 Task: Look for space in Jalgaon, India from 1st July, 2023 to 3rd July, 2023 for 1 adult in price range Rs.5000 to Rs.15000. Place can be private room with 1  bedroom having 1 bed and 1 bathroom. Property type can be house, flat, guest house, hotel. Amenities needed are: wifi. Booking option can be shelf check-in. Required host language is English.
Action: Mouse moved to (494, 135)
Screenshot: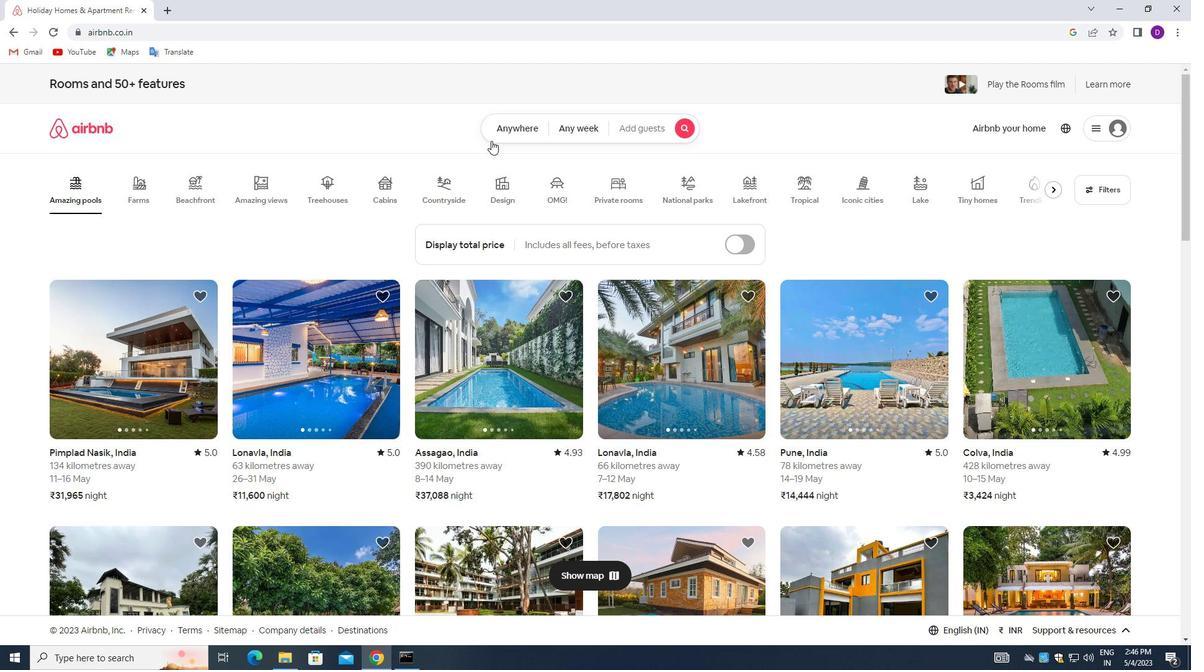 
Action: Mouse pressed left at (494, 135)
Screenshot: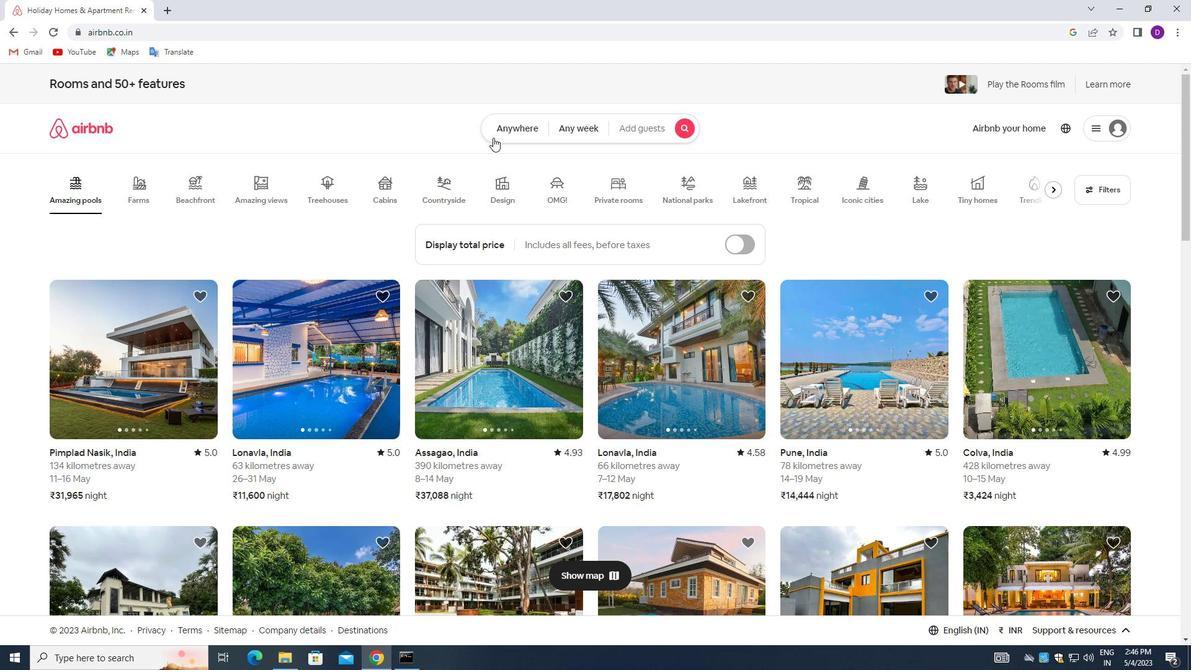 
Action: Mouse moved to (477, 178)
Screenshot: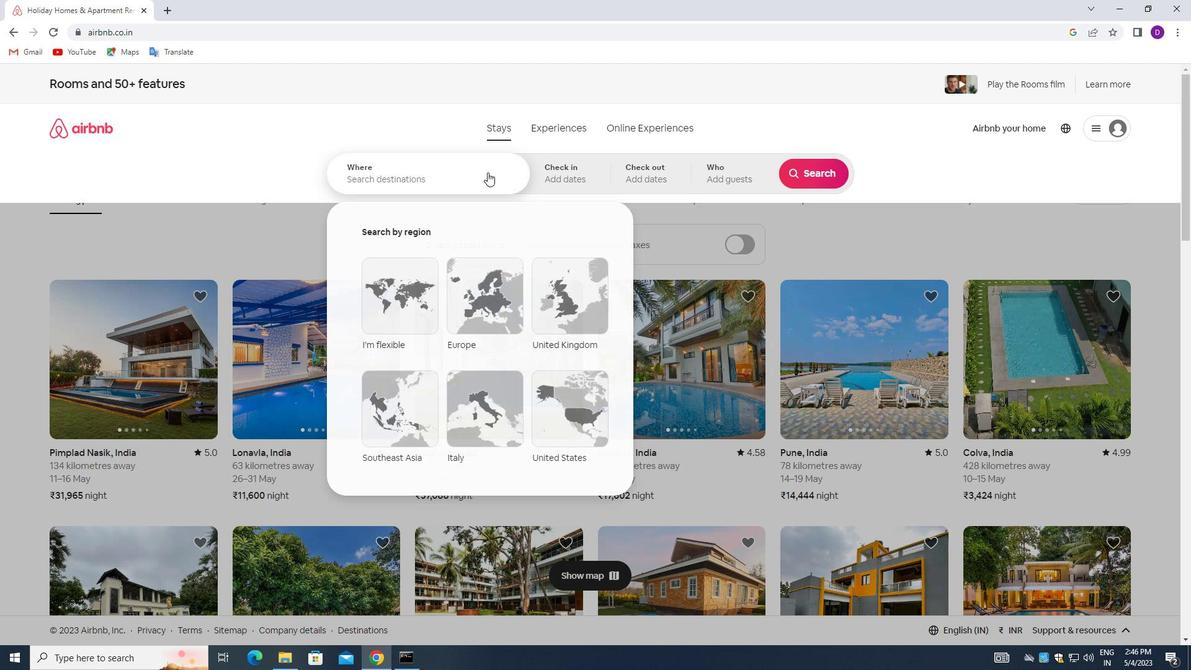 
Action: Mouse pressed left at (477, 178)
Screenshot: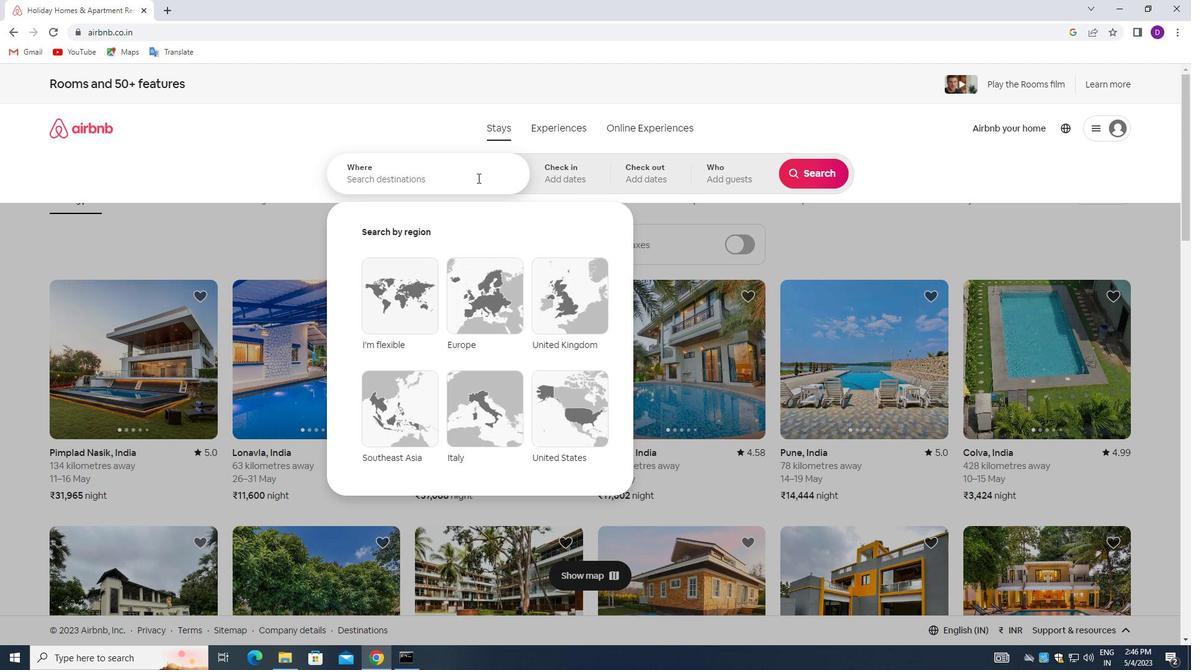 
Action: Mouse moved to (297, 157)
Screenshot: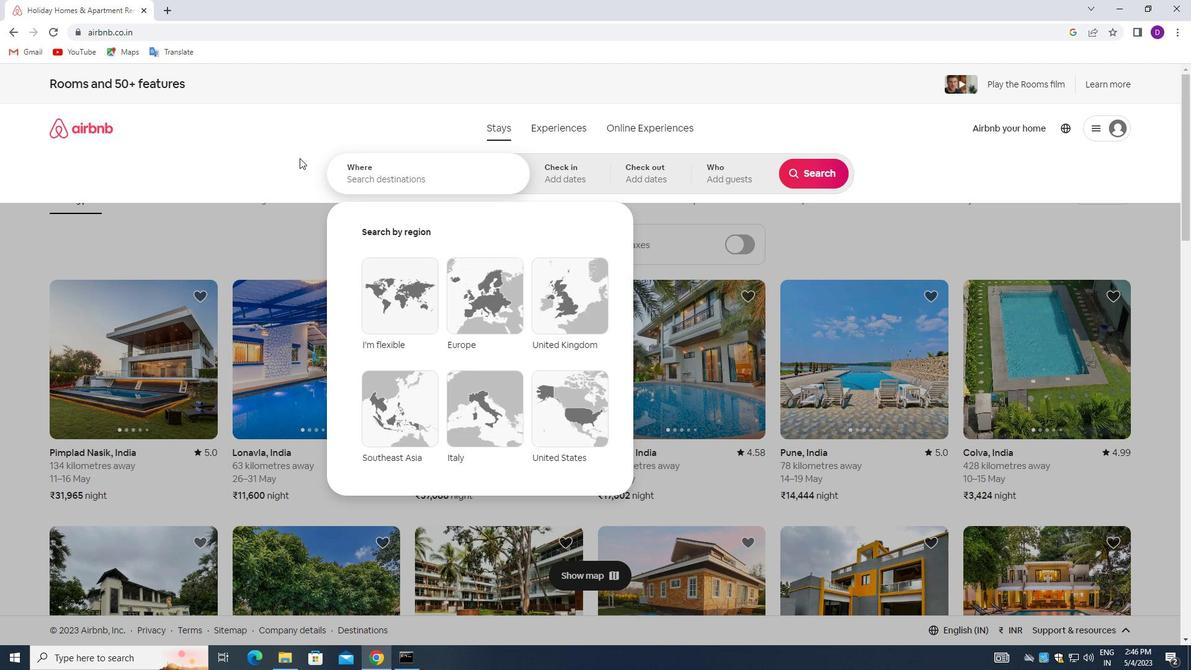 
Action: Key pressed <Key.shift>JALGAON,<Key.space><Key.shift>INDFIA<Key.backspace><Key.backspace><Key.backspace>IA<Key.enter>
Screenshot: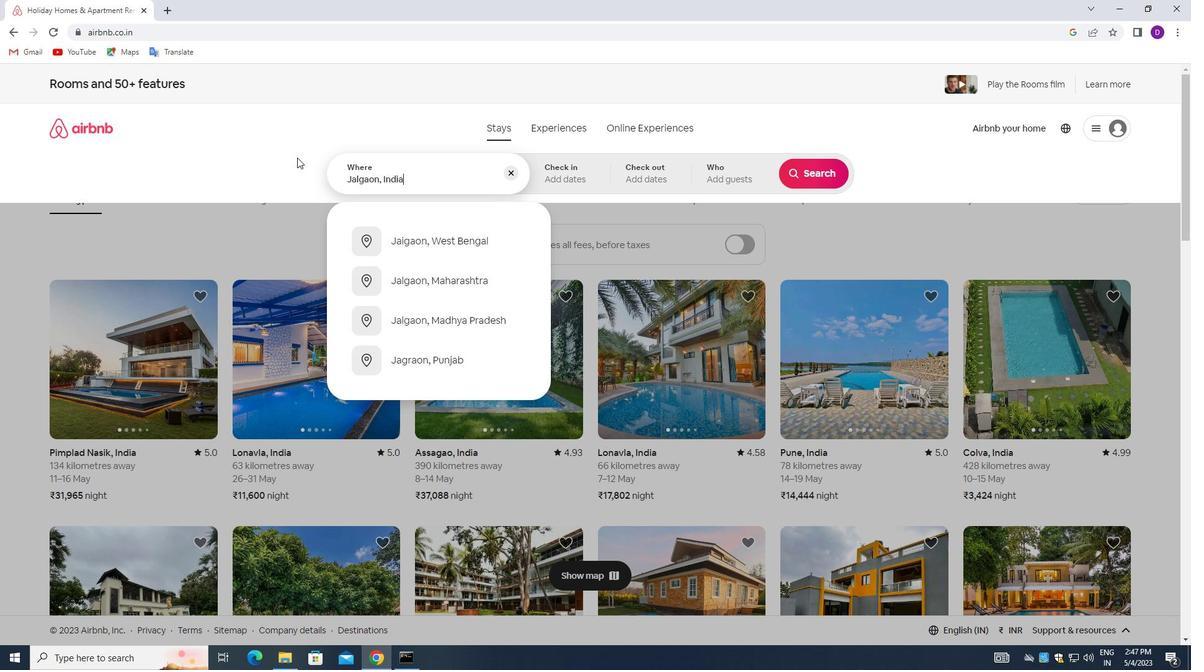 
Action: Mouse moved to (811, 270)
Screenshot: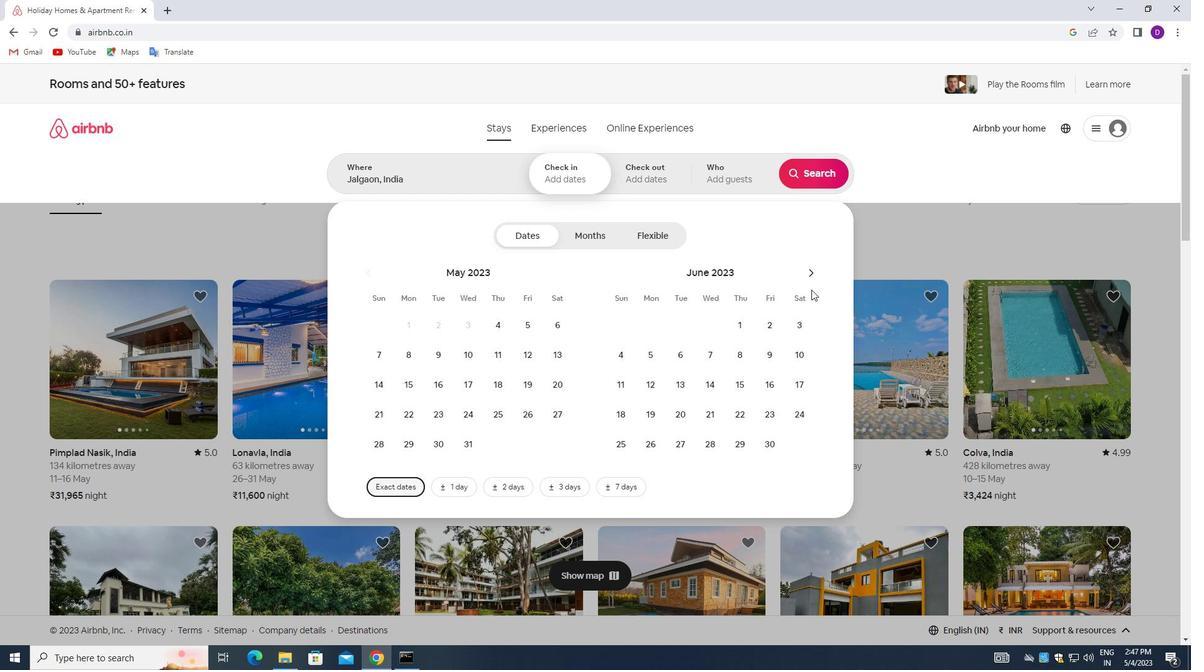 
Action: Mouse pressed left at (811, 270)
Screenshot: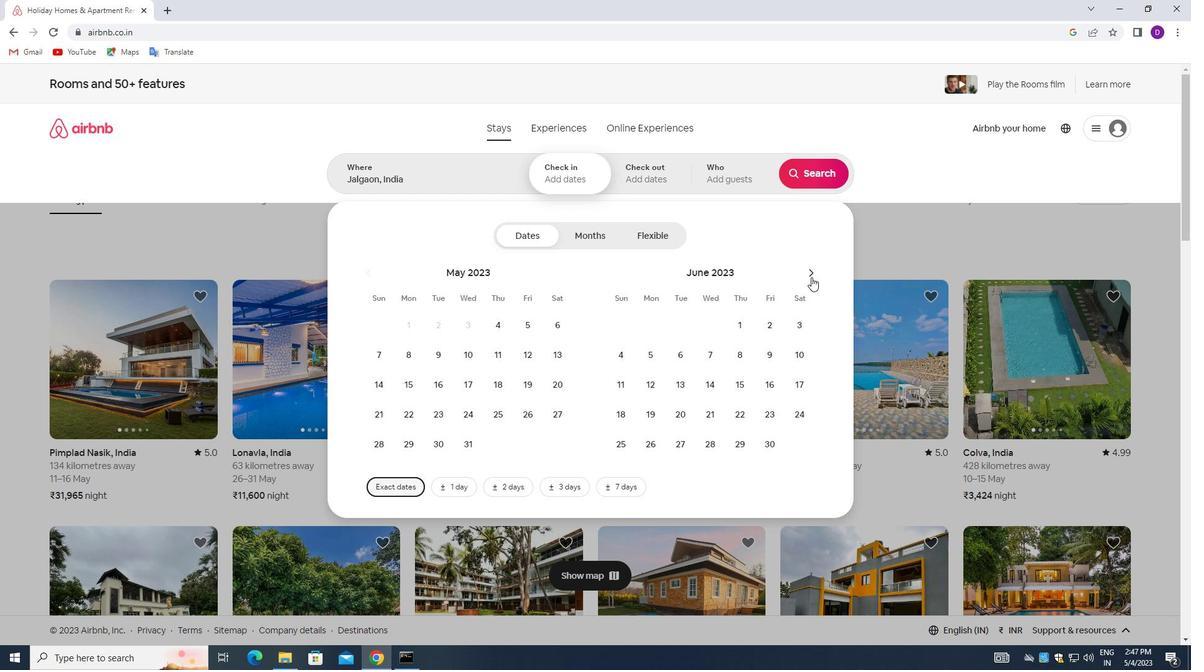 
Action: Mouse moved to (800, 319)
Screenshot: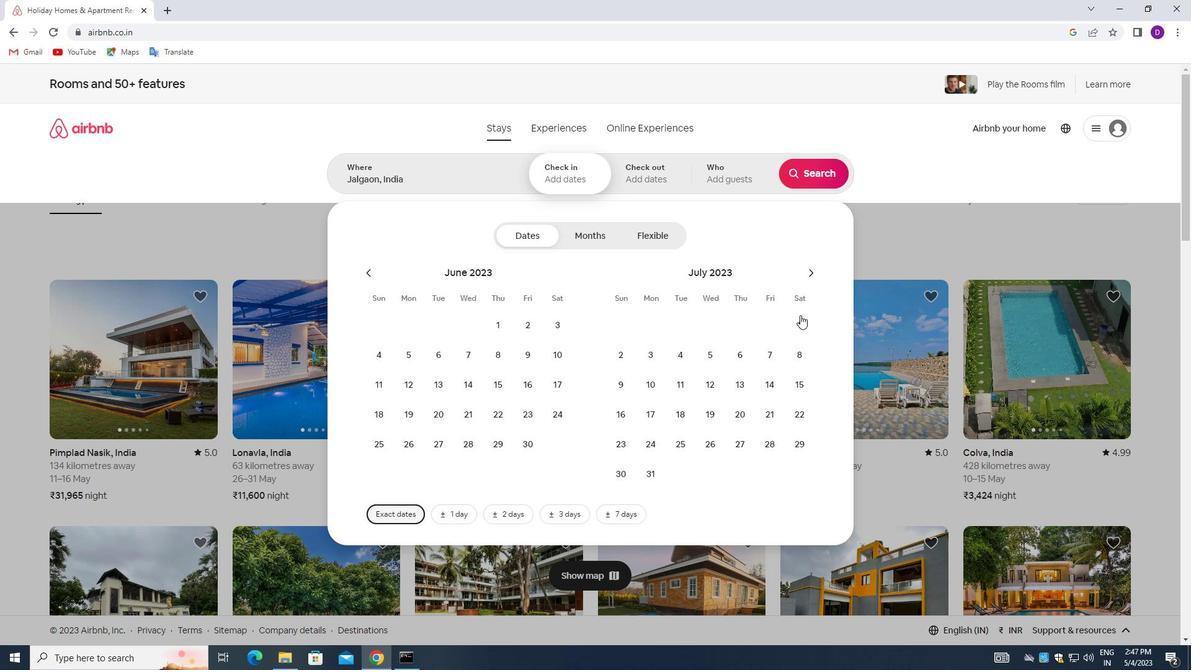 
Action: Mouse pressed left at (800, 319)
Screenshot: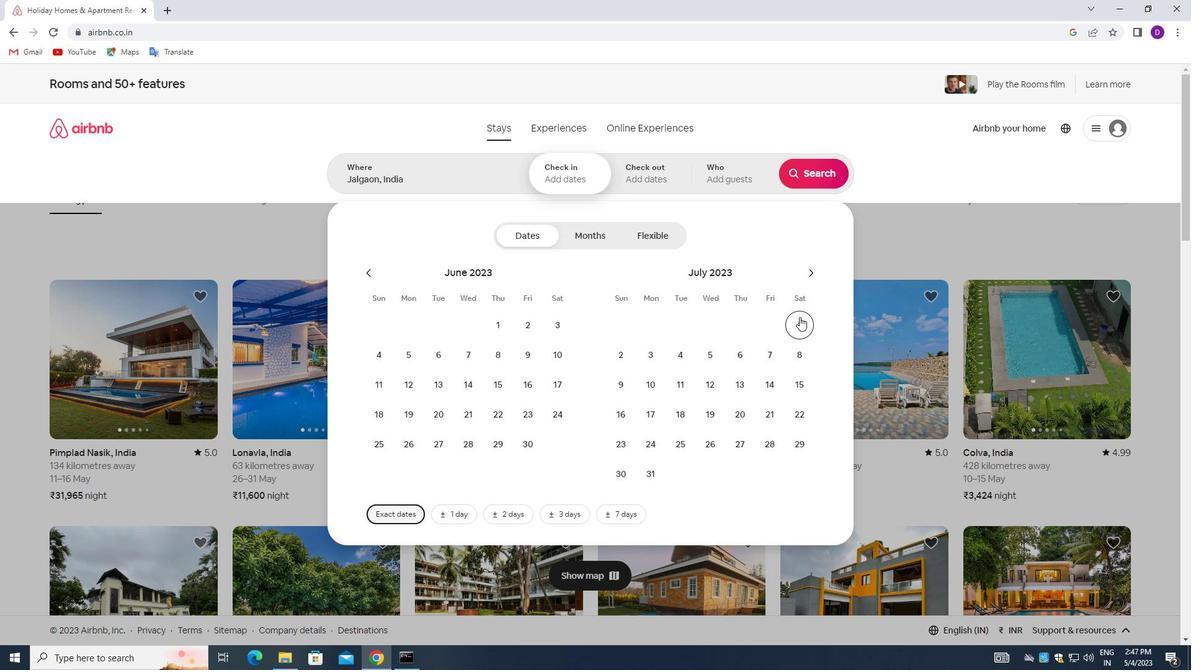 
Action: Mouse moved to (657, 352)
Screenshot: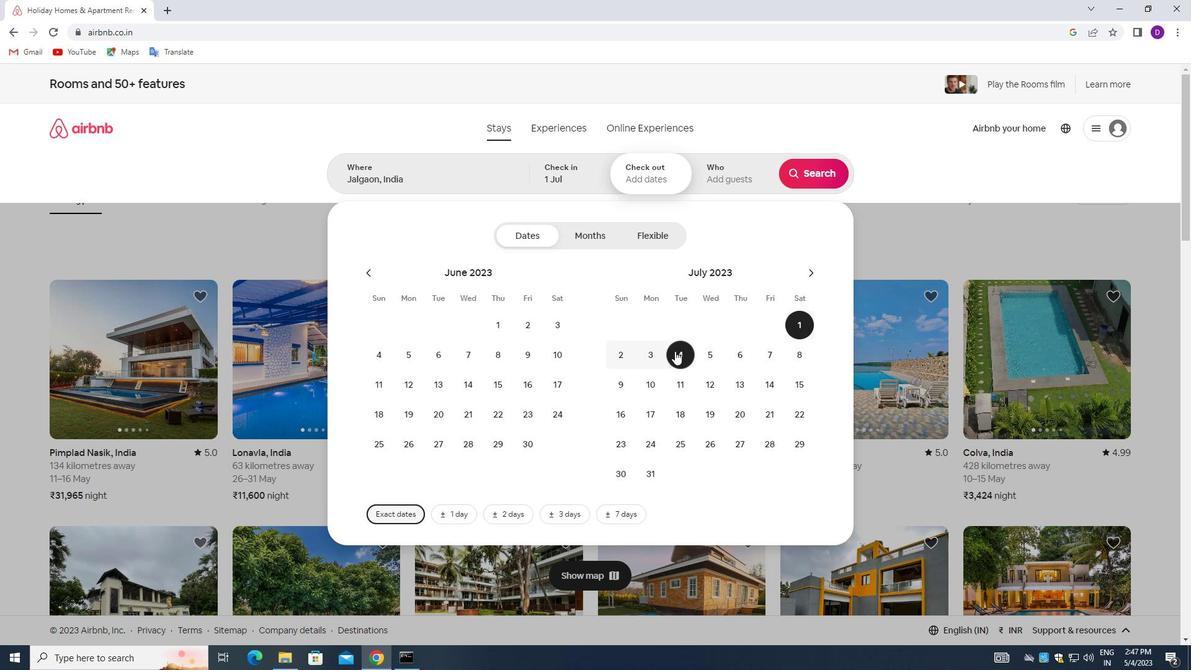
Action: Mouse pressed left at (657, 352)
Screenshot: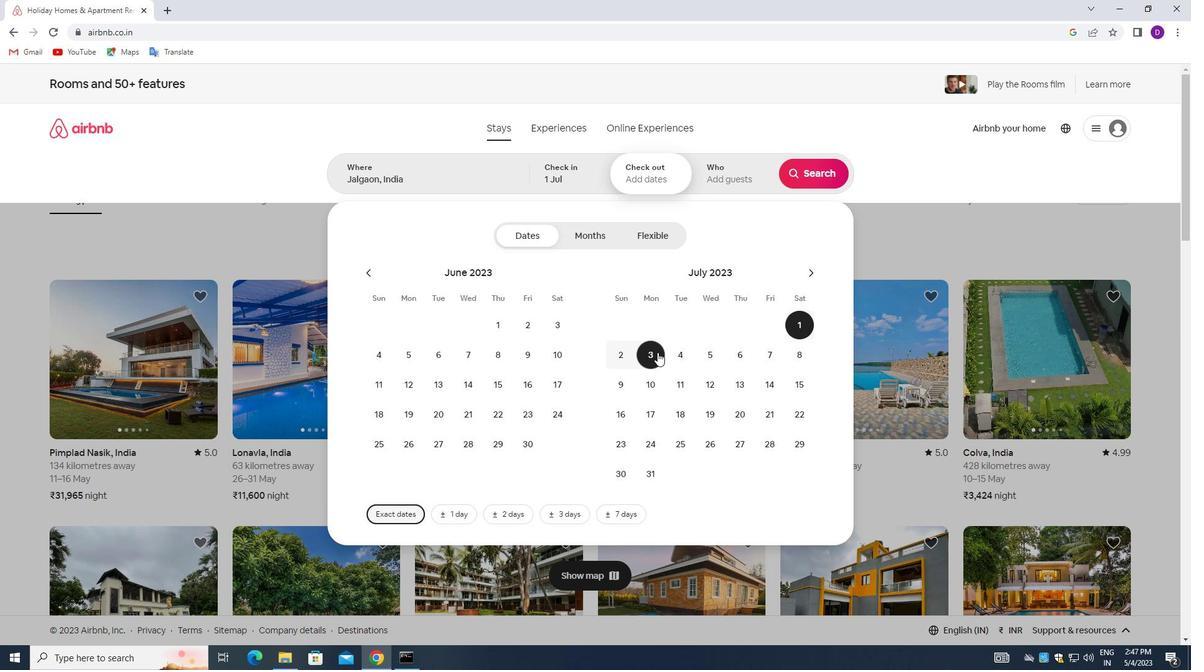 
Action: Mouse moved to (728, 170)
Screenshot: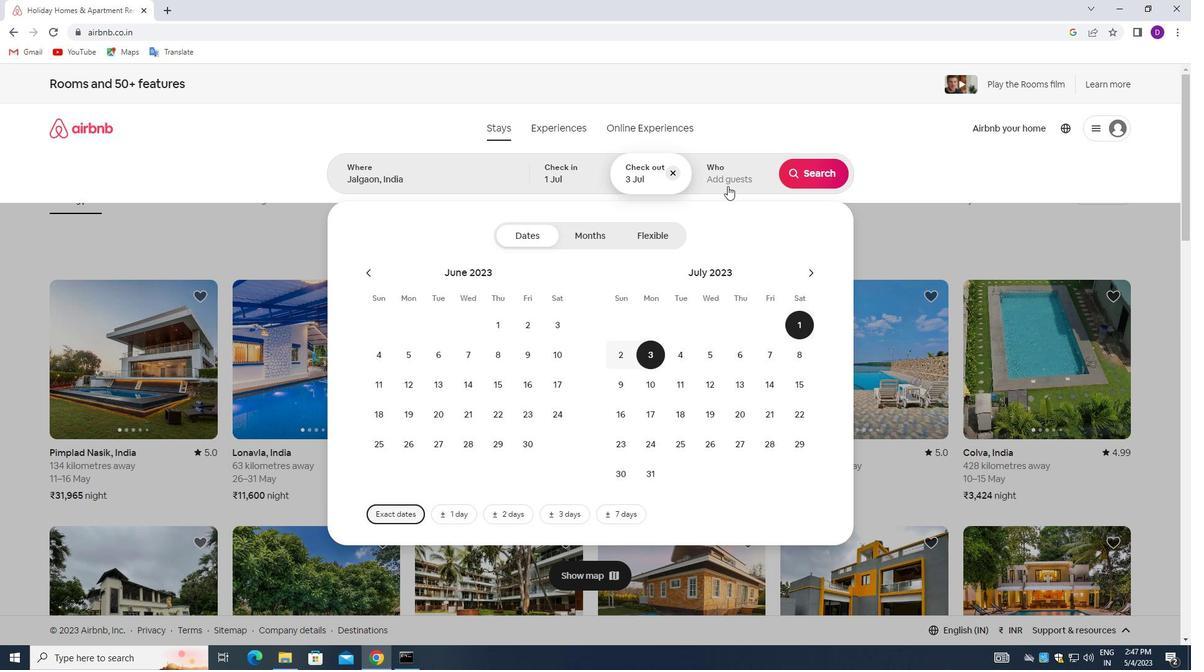 
Action: Mouse pressed left at (728, 170)
Screenshot: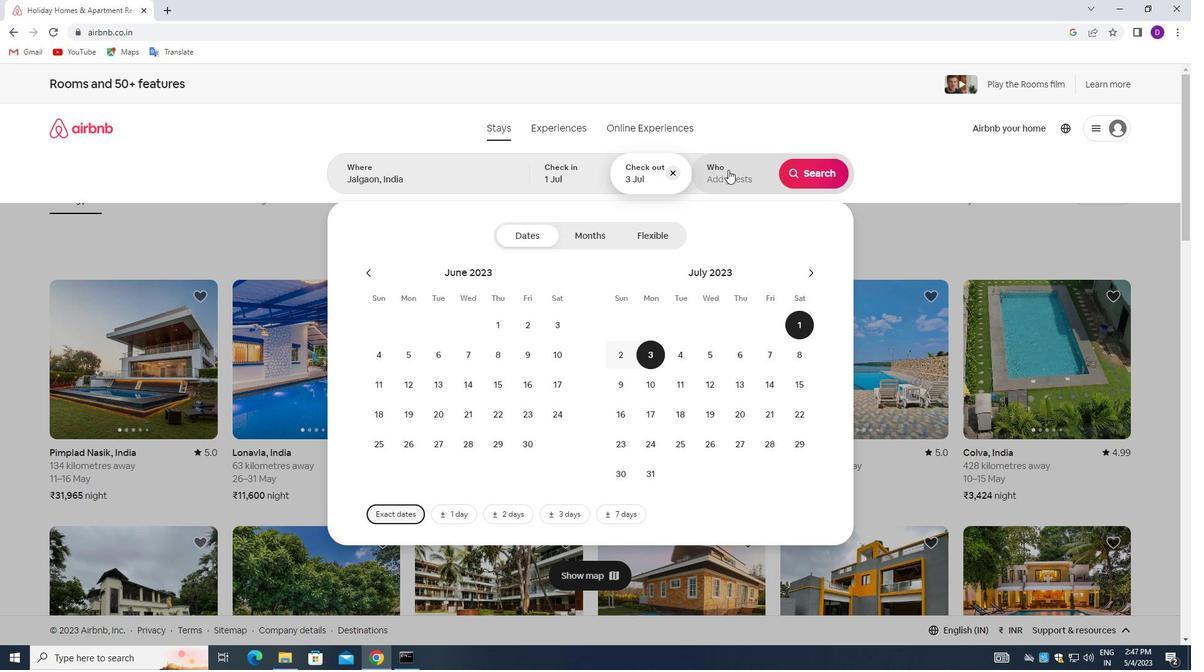 
Action: Mouse moved to (811, 242)
Screenshot: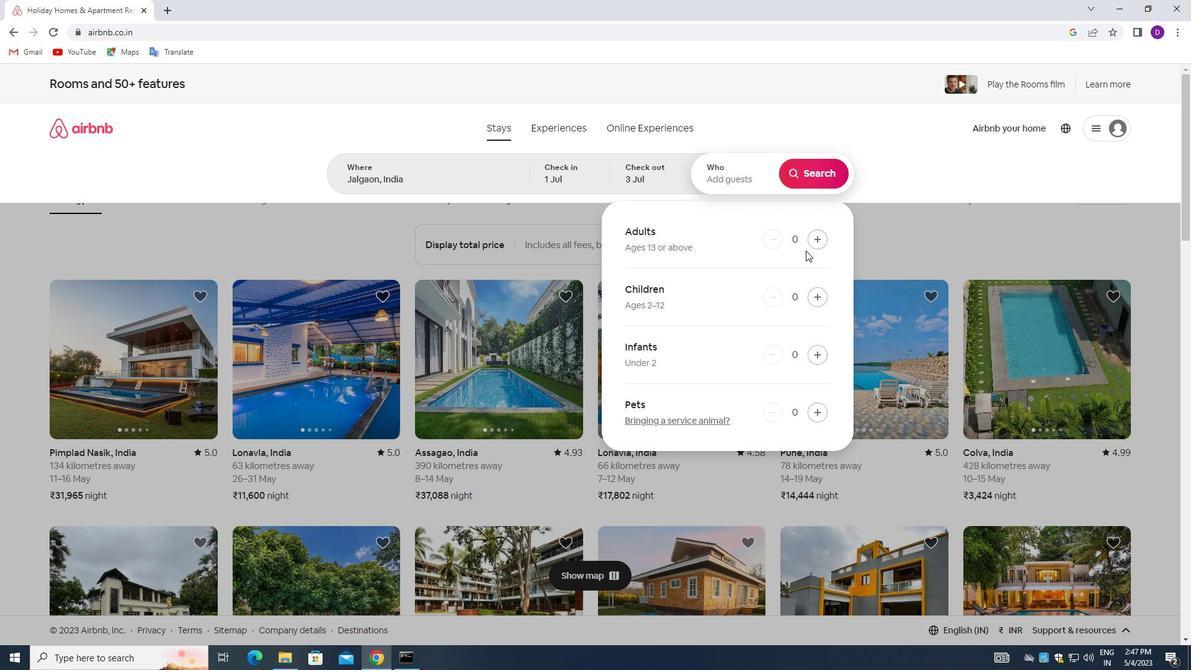 
Action: Mouse pressed left at (811, 242)
Screenshot: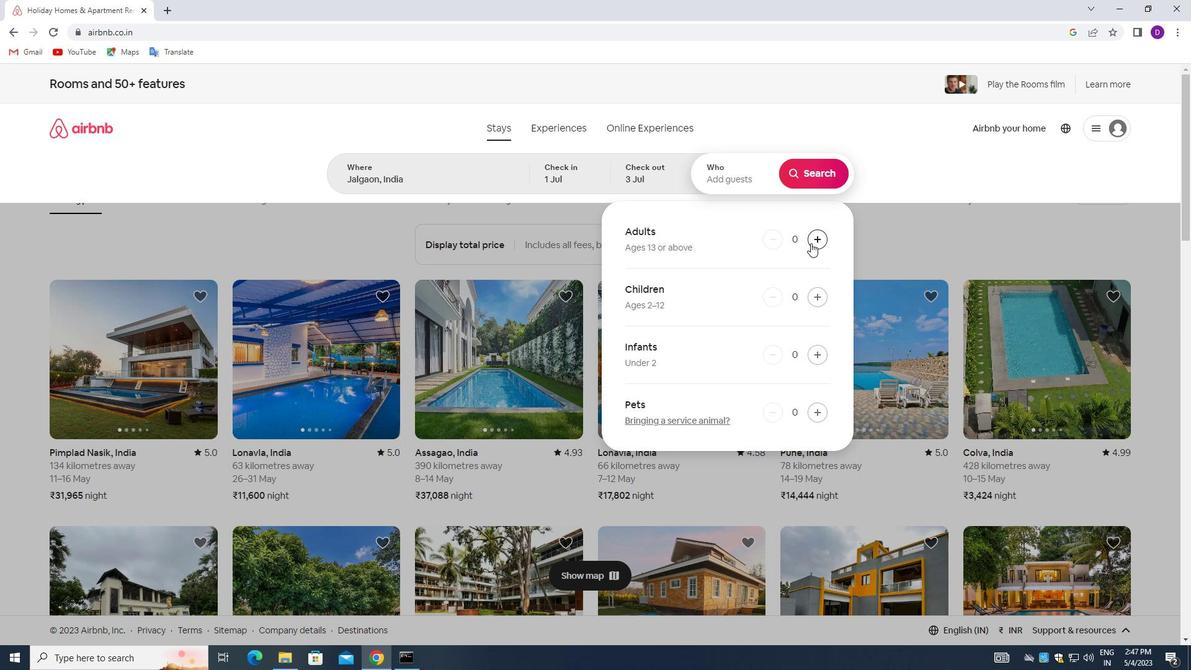 
Action: Mouse moved to (817, 172)
Screenshot: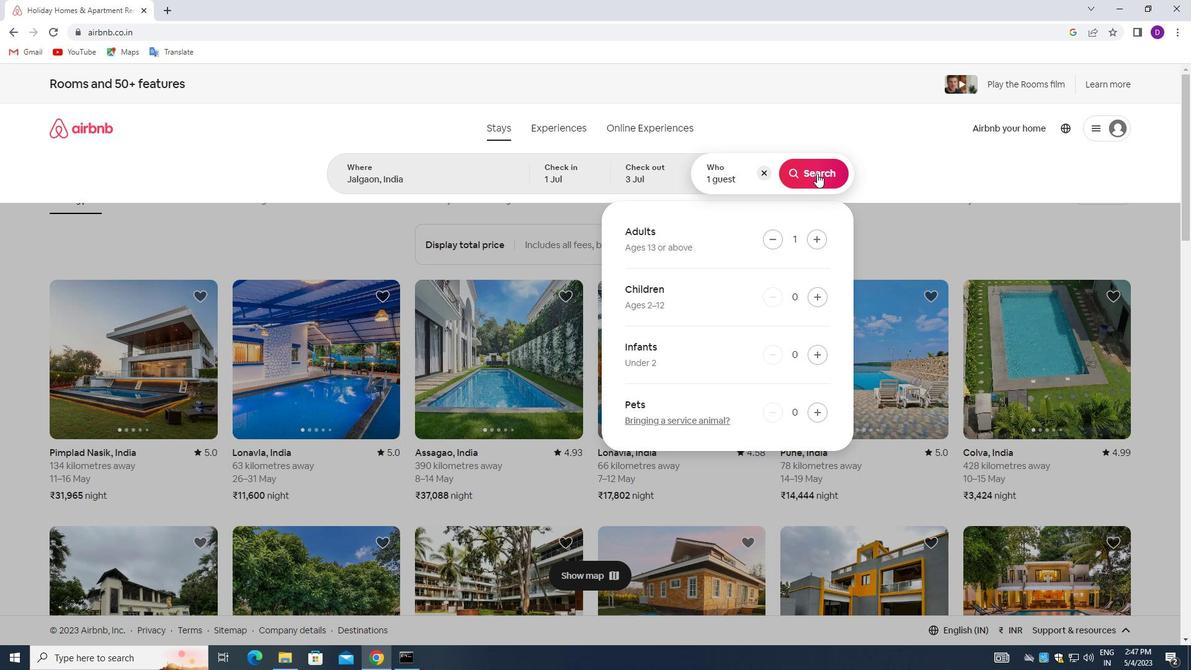 
Action: Mouse pressed left at (817, 172)
Screenshot: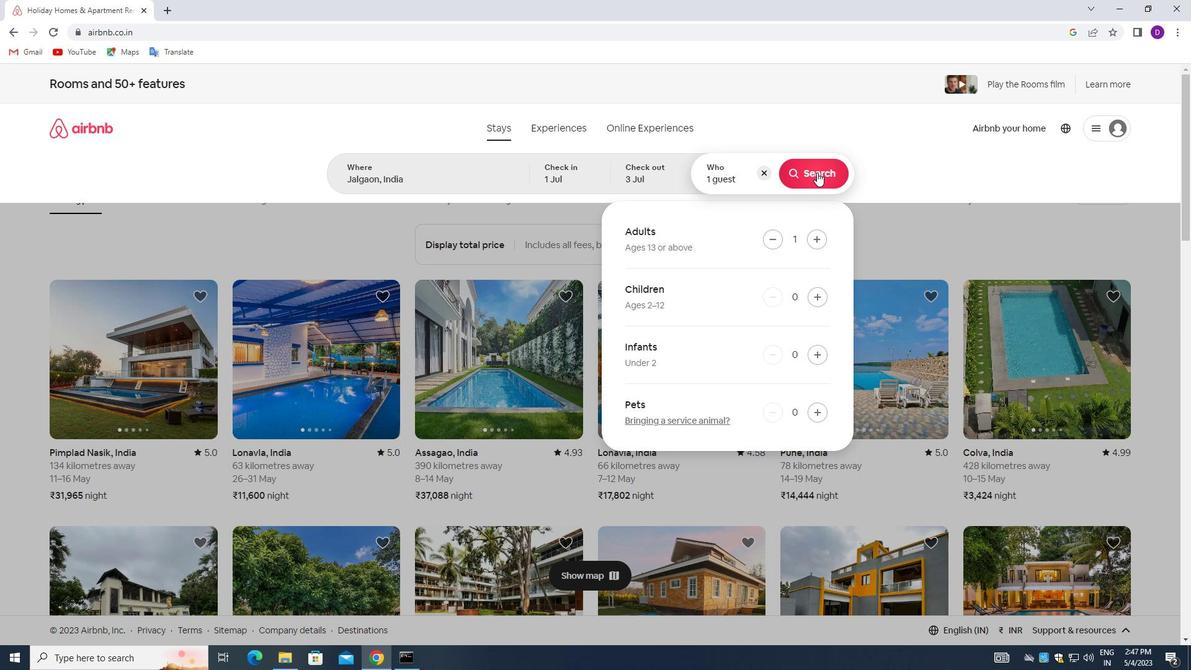 
Action: Mouse moved to (1139, 139)
Screenshot: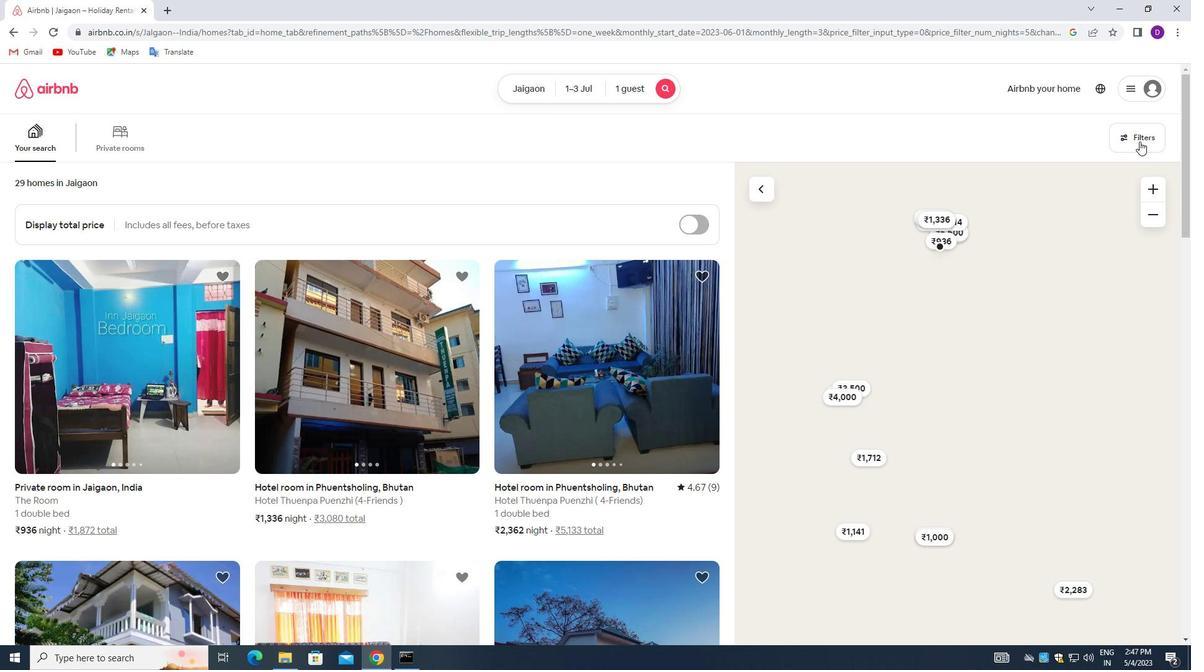 
Action: Mouse pressed left at (1139, 139)
Screenshot: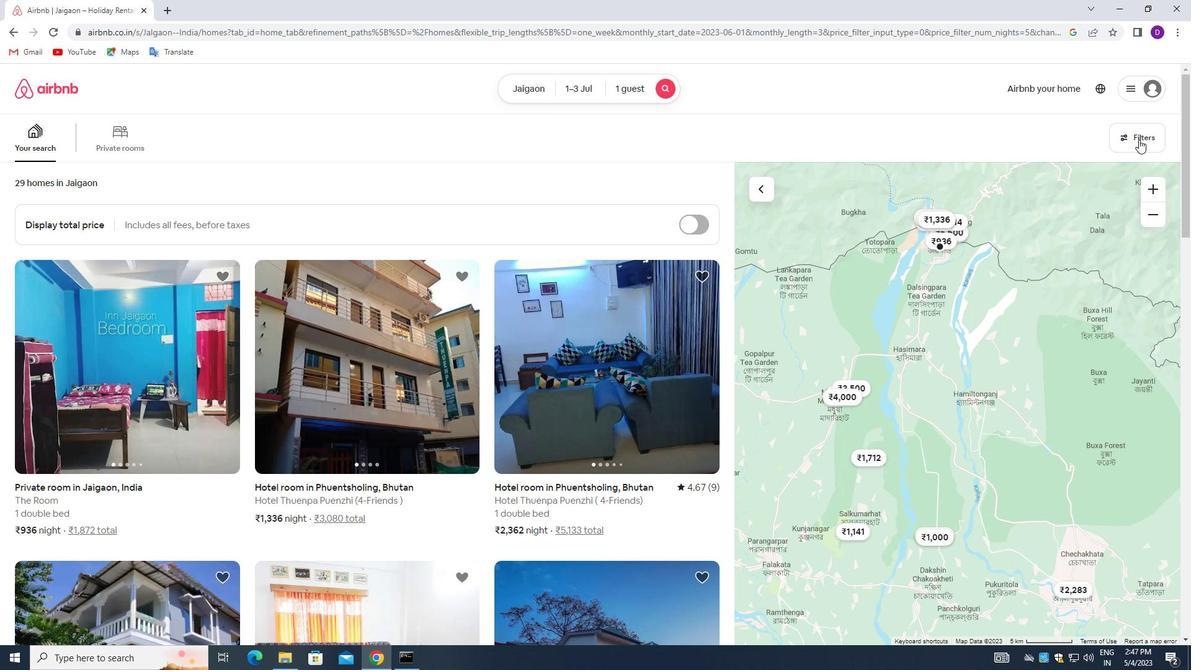
Action: Mouse moved to (428, 294)
Screenshot: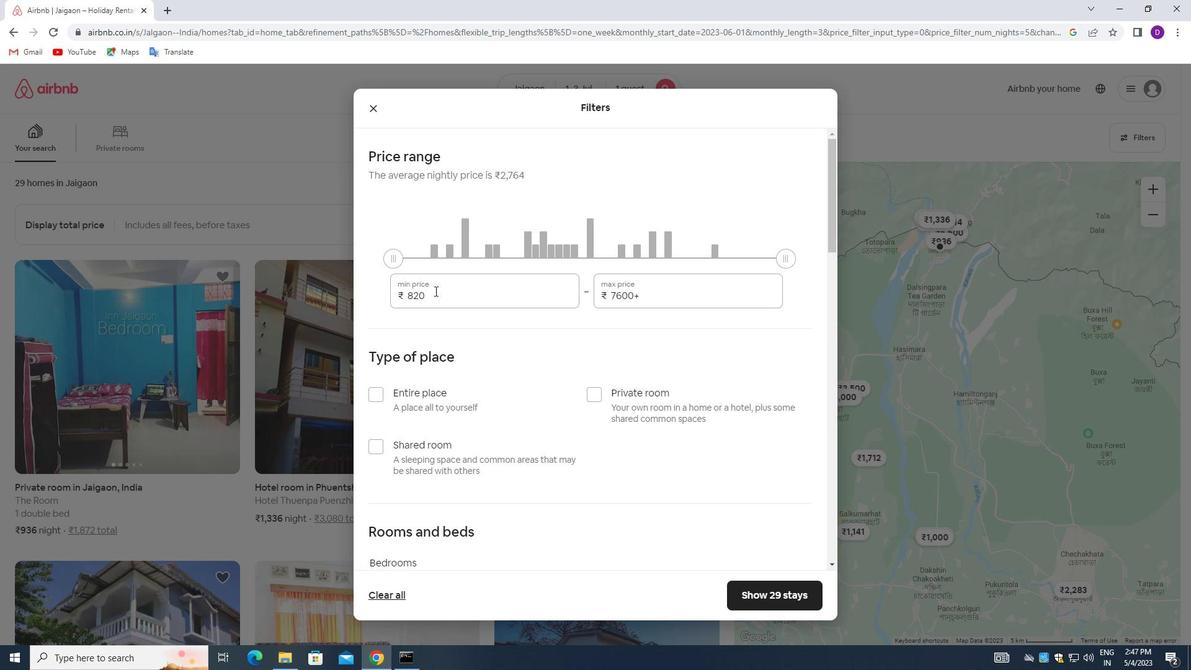 
Action: Mouse pressed left at (428, 294)
Screenshot: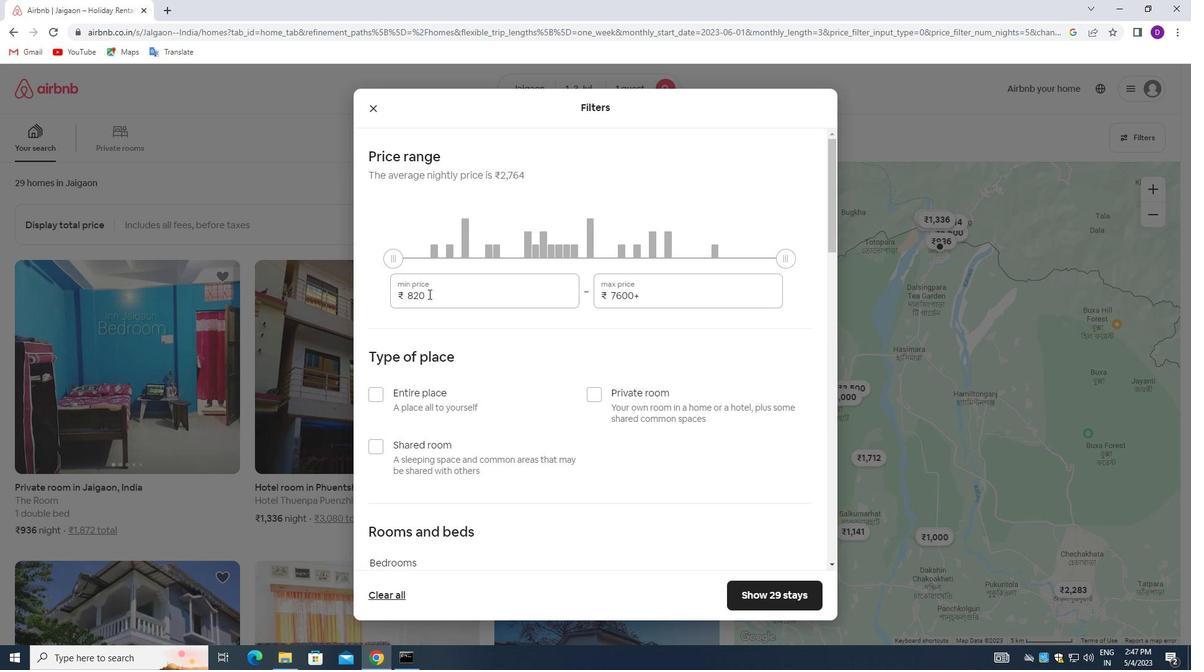 
Action: Mouse pressed left at (428, 294)
Screenshot: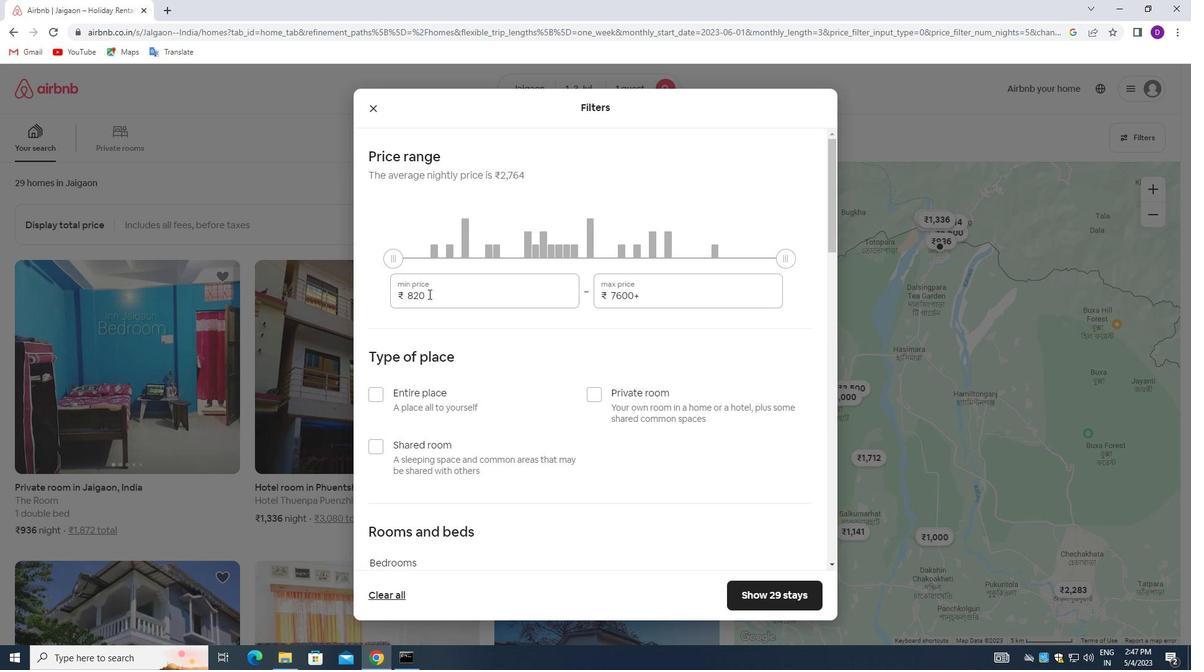 
Action: Key pressed 5000<Key.tab>12<Key.backspace>5000
Screenshot: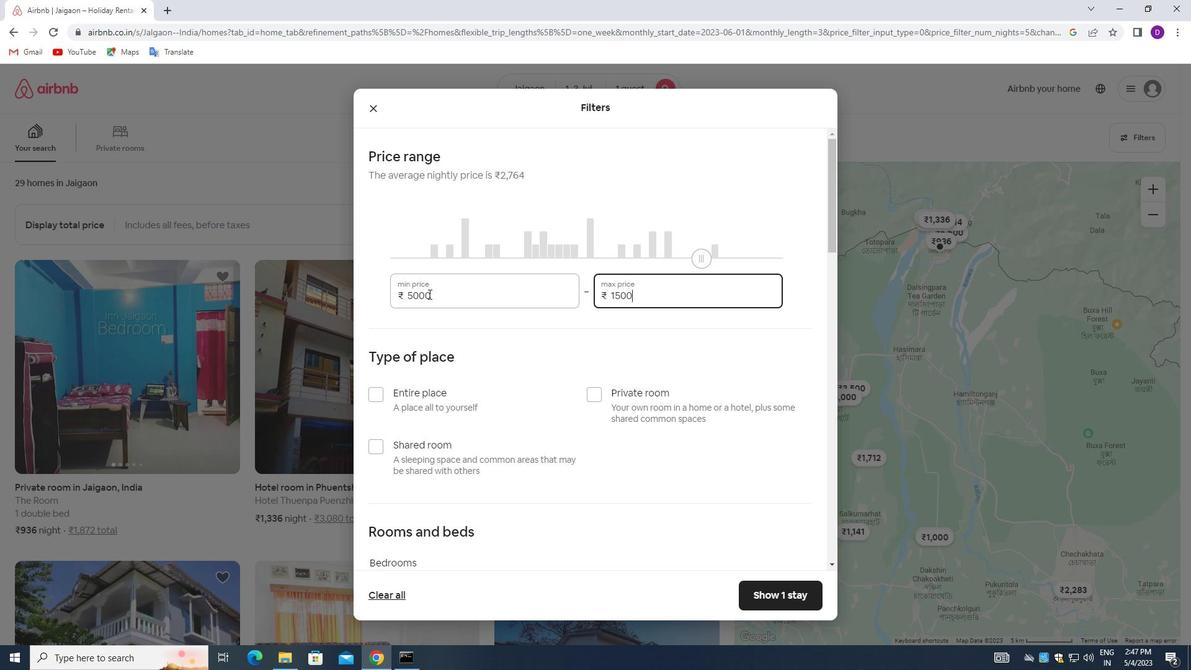 
Action: Mouse moved to (574, 405)
Screenshot: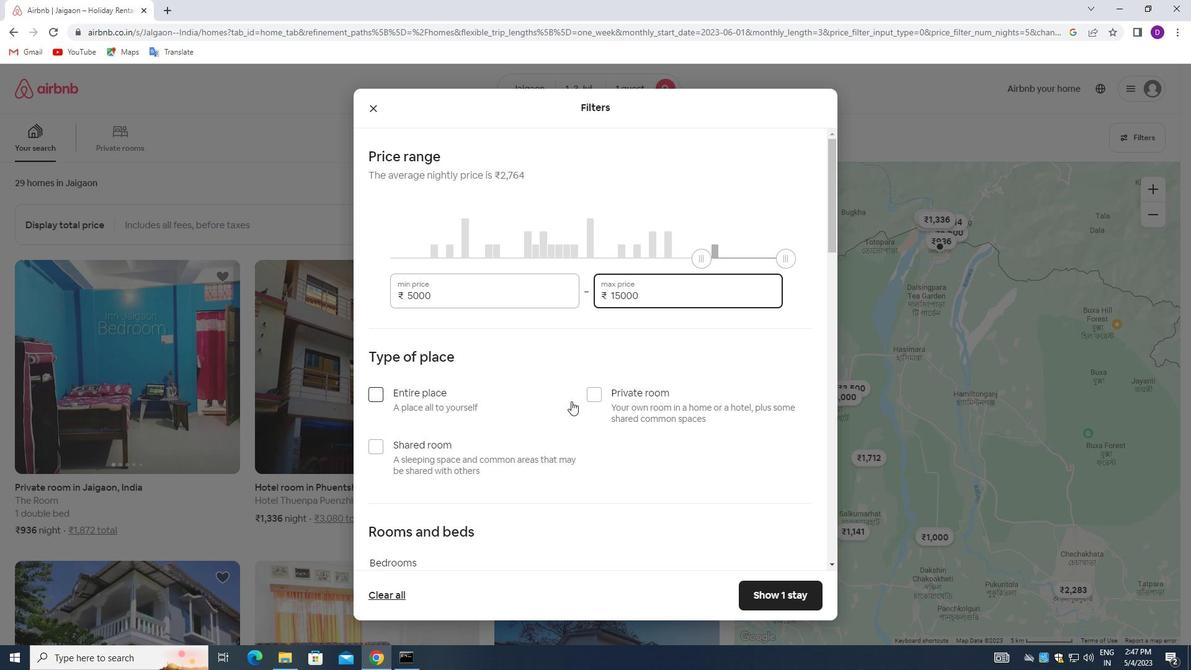 
Action: Mouse scrolled (574, 405) with delta (0, 0)
Screenshot: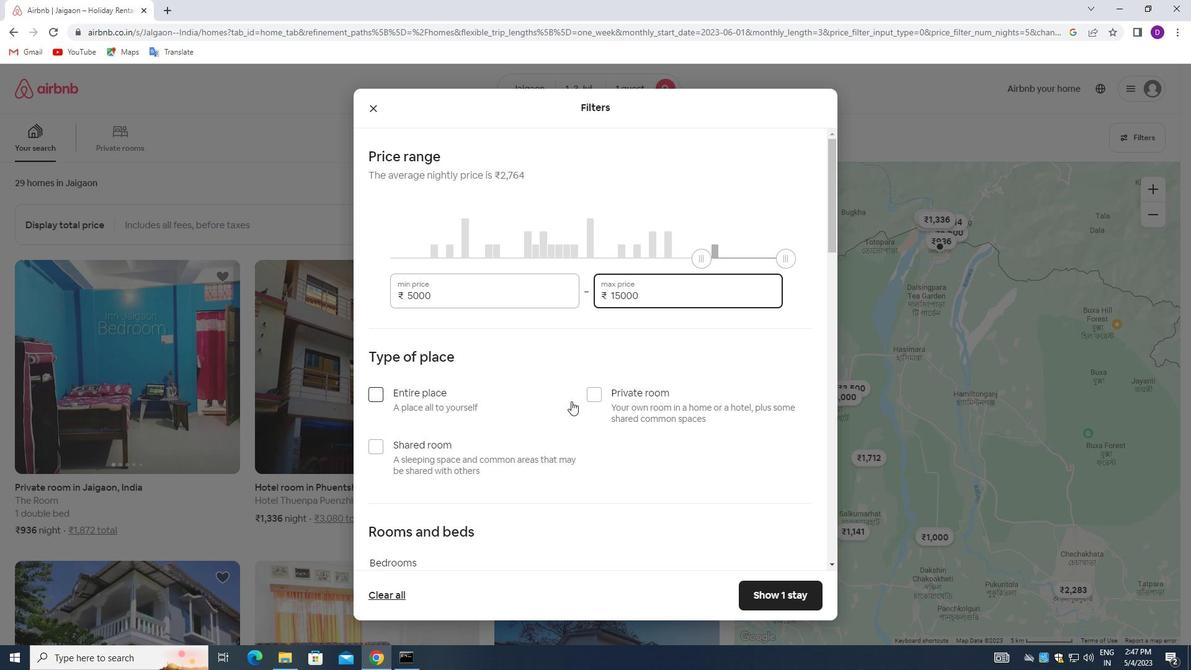 
Action: Mouse moved to (577, 410)
Screenshot: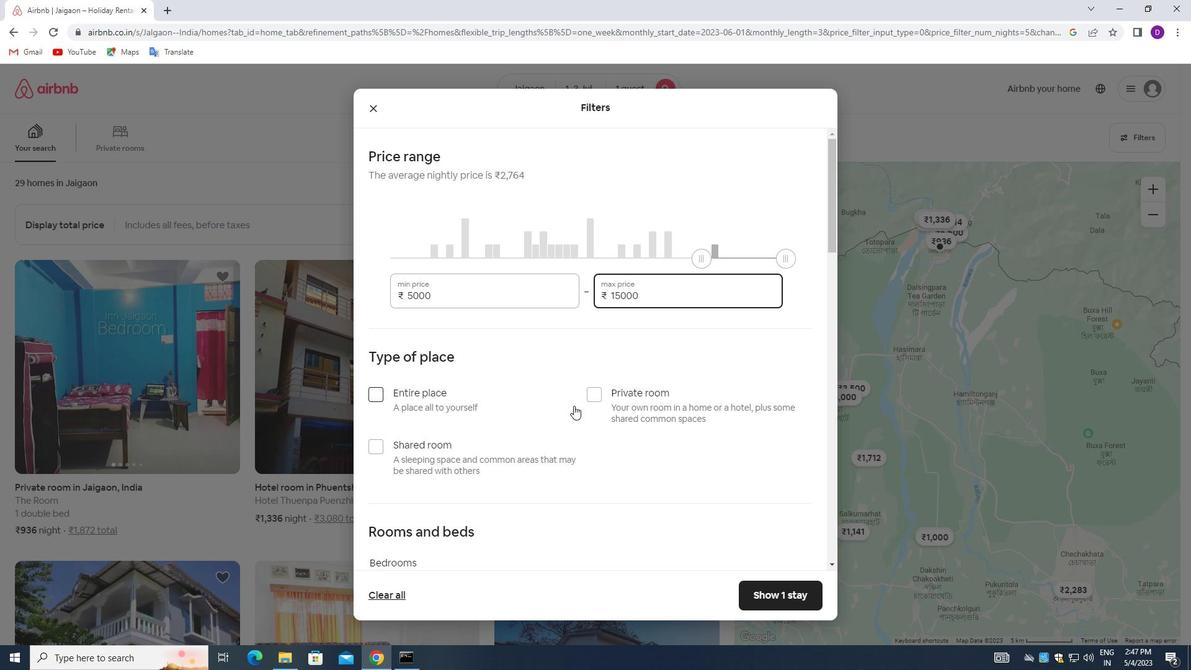 
Action: Mouse scrolled (577, 409) with delta (0, 0)
Screenshot: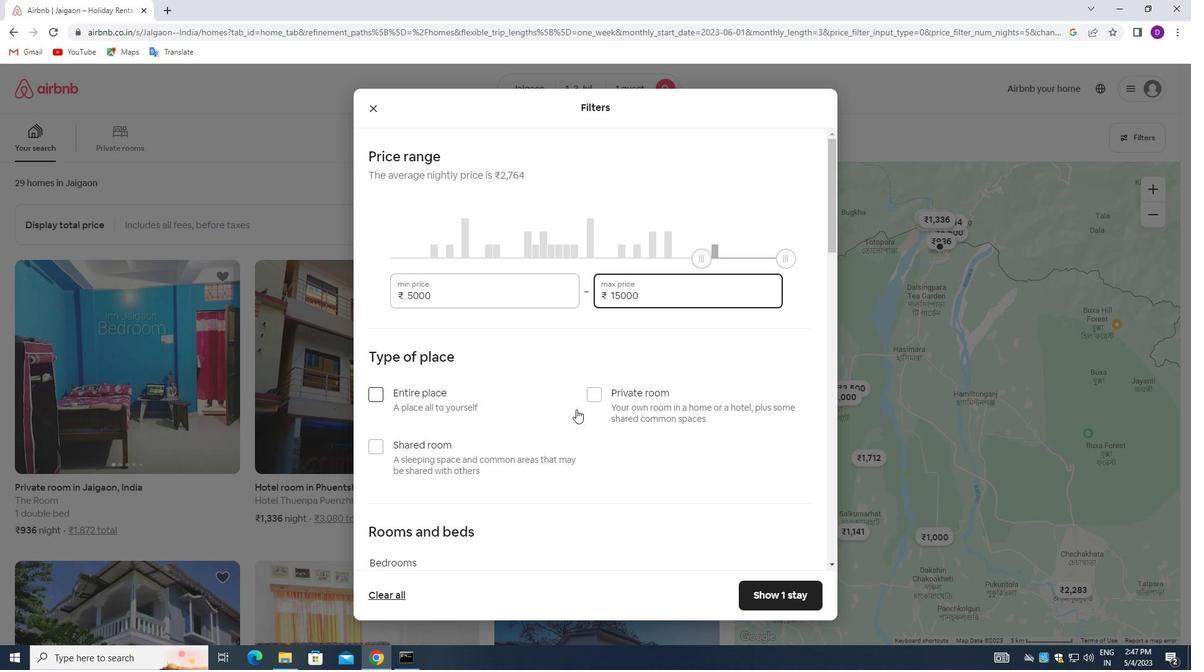 
Action: Mouse moved to (590, 277)
Screenshot: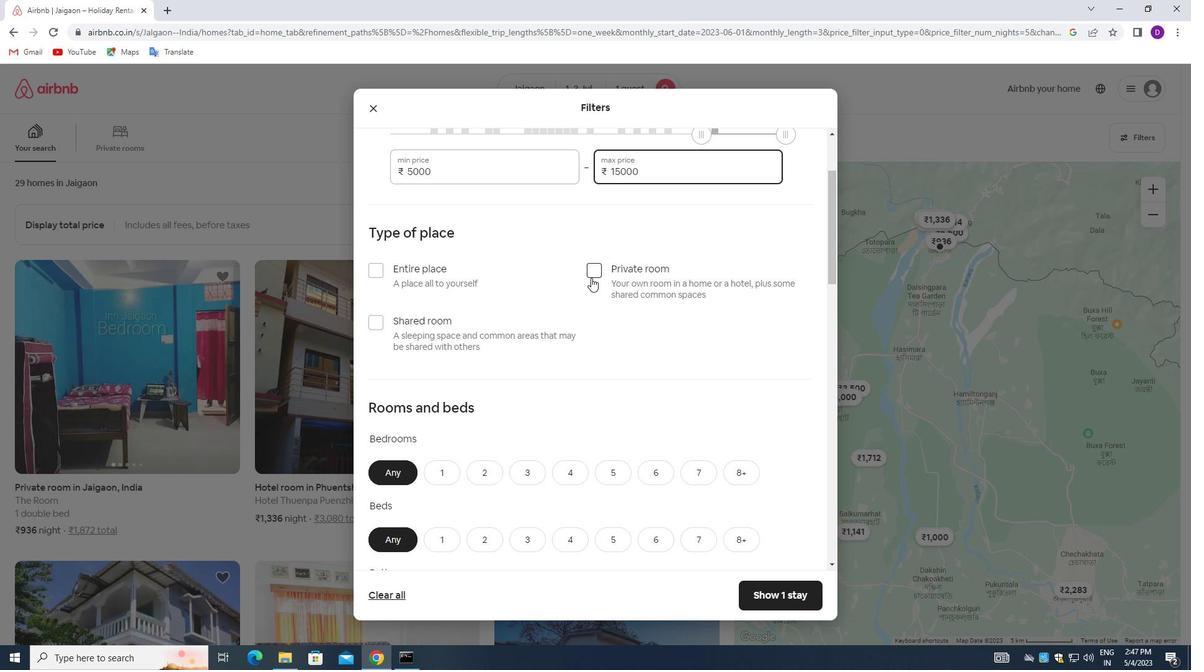 
Action: Mouse pressed left at (590, 277)
Screenshot: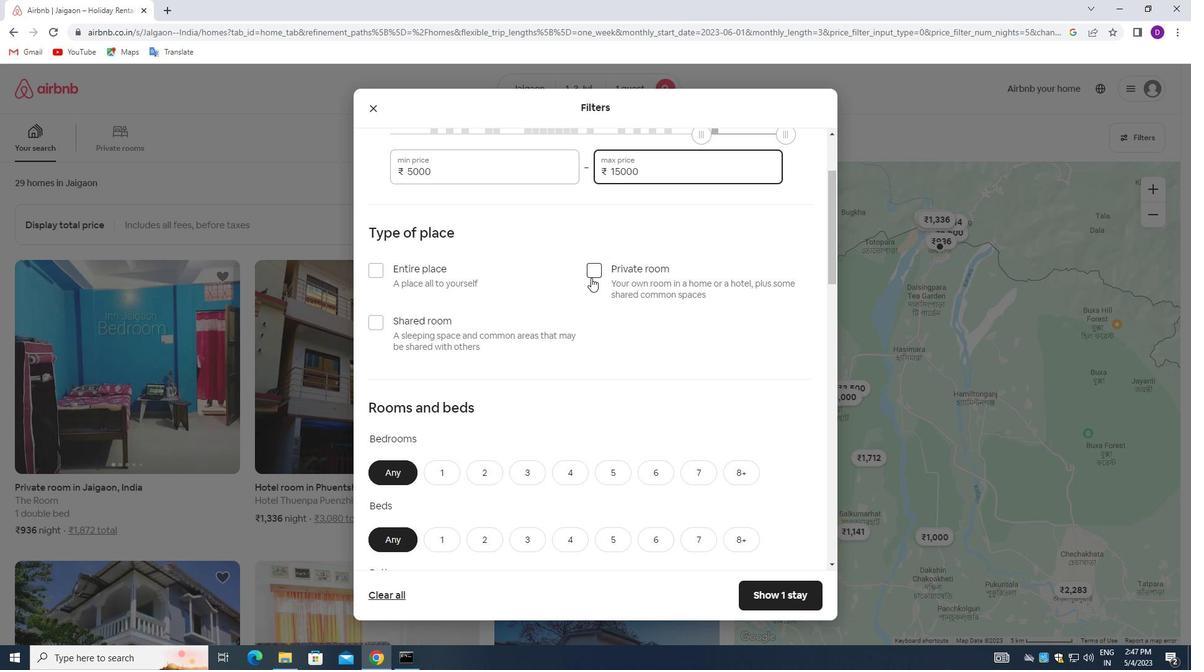 
Action: Mouse moved to (585, 328)
Screenshot: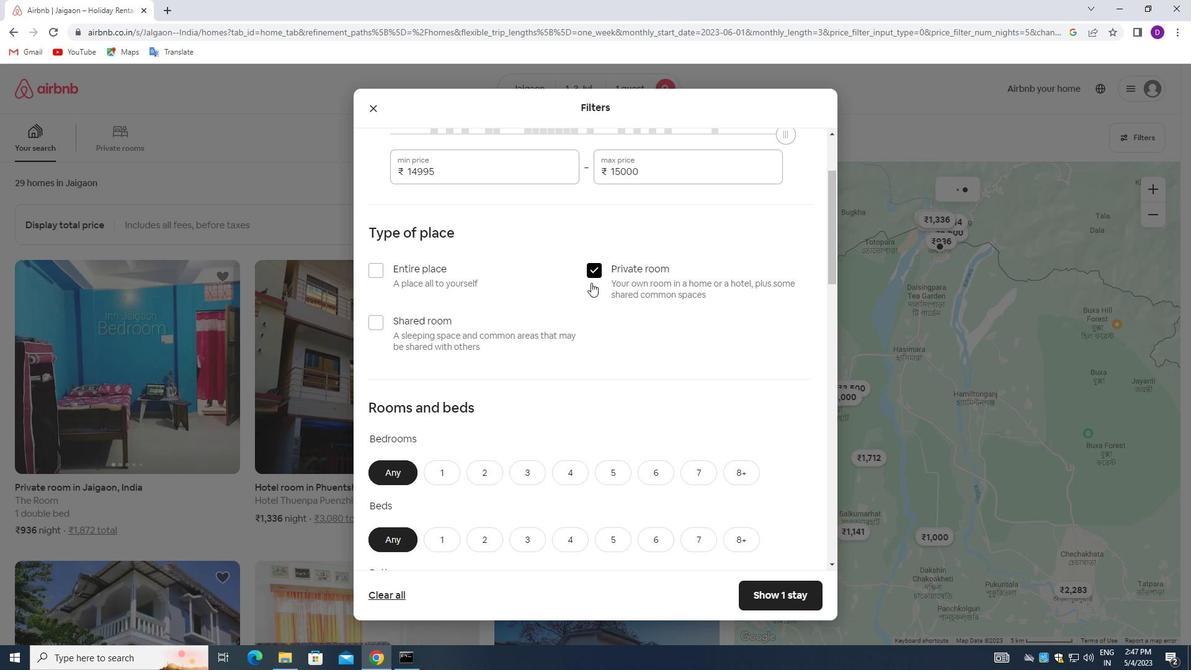 
Action: Mouse scrolled (585, 327) with delta (0, 0)
Screenshot: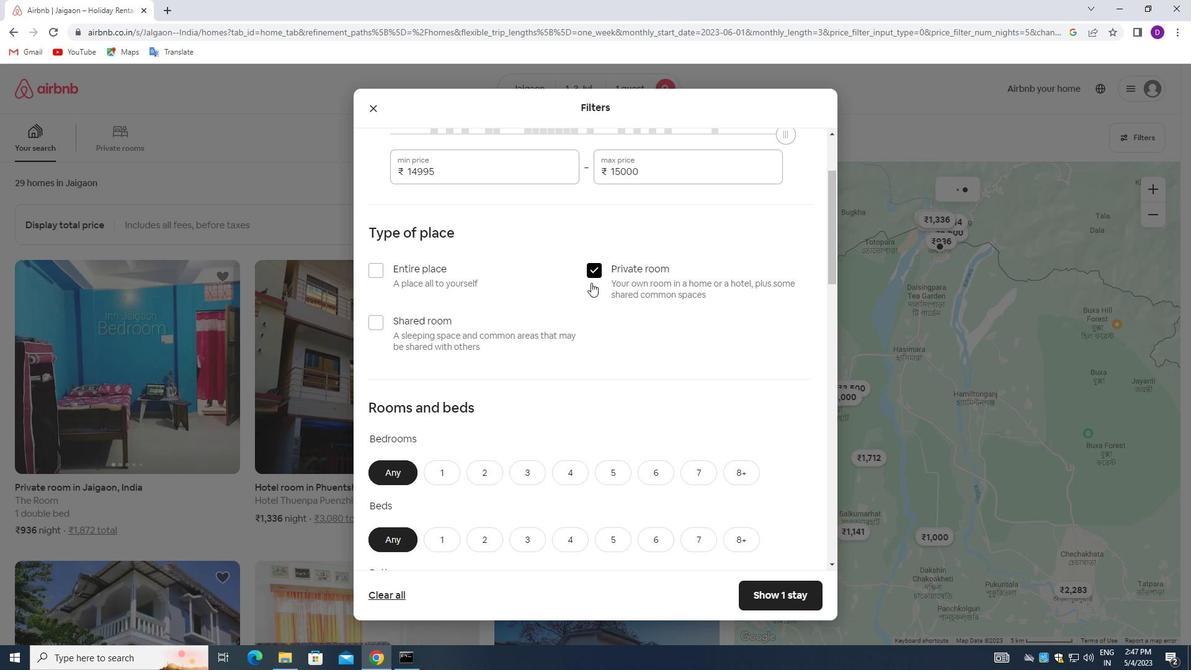 
Action: Mouse moved to (579, 344)
Screenshot: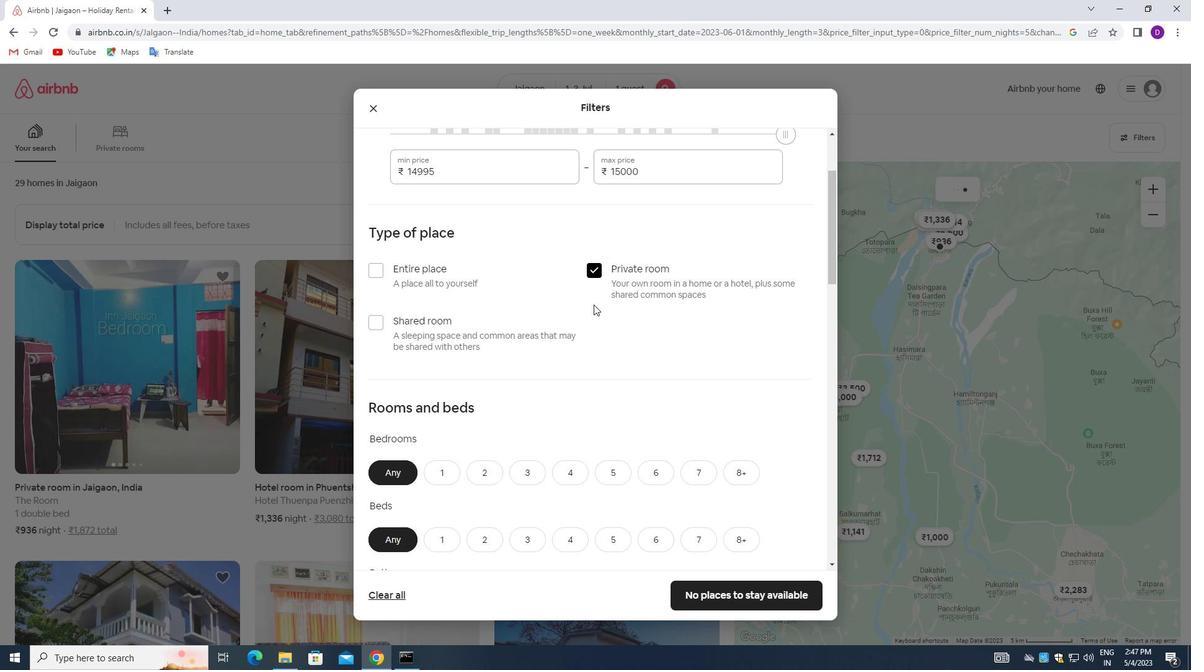 
Action: Mouse scrolled (579, 343) with delta (0, 0)
Screenshot: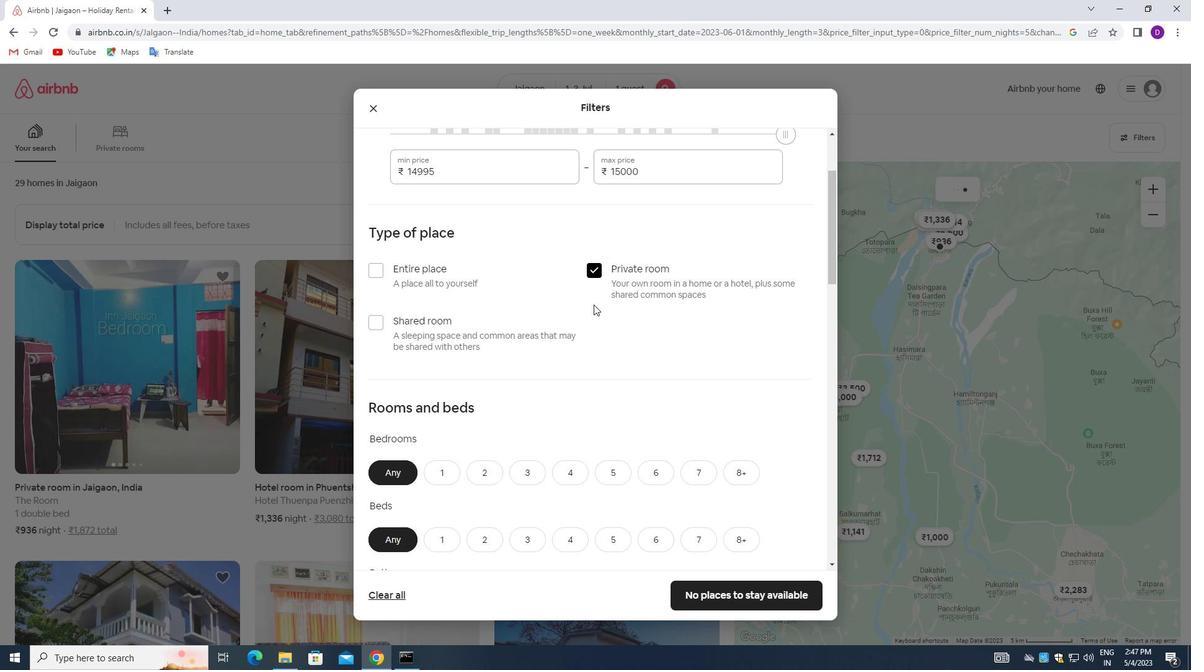 
Action: Mouse moved to (579, 346)
Screenshot: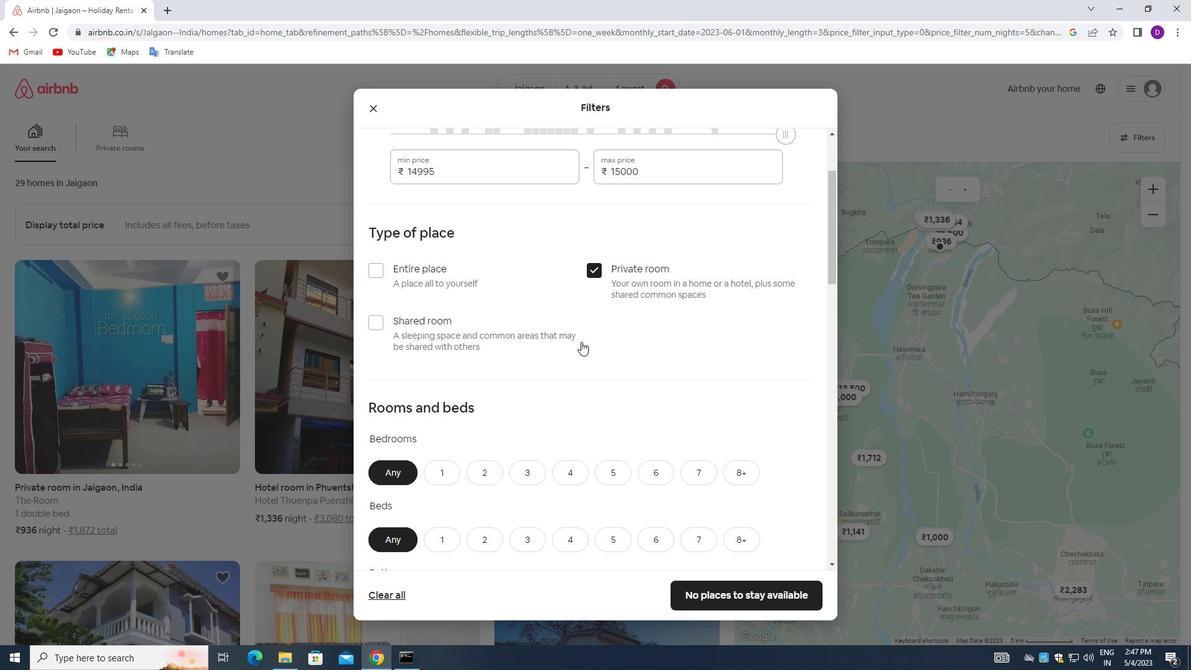 
Action: Mouse scrolled (579, 346) with delta (0, 0)
Screenshot: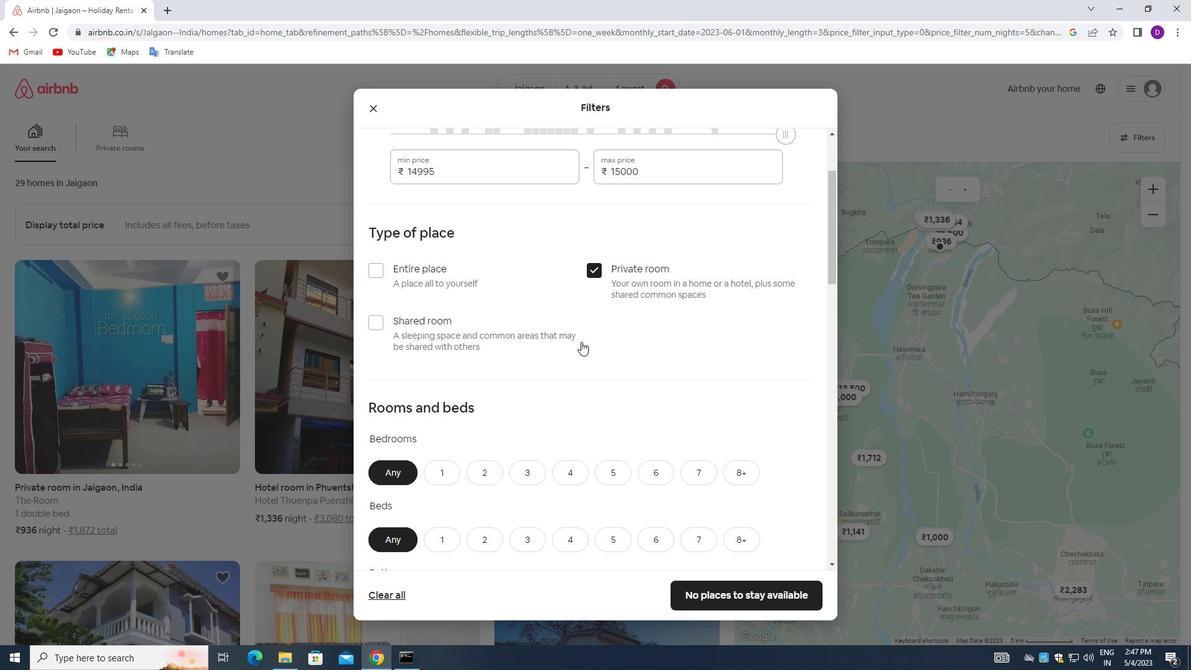 
Action: Mouse moved to (443, 290)
Screenshot: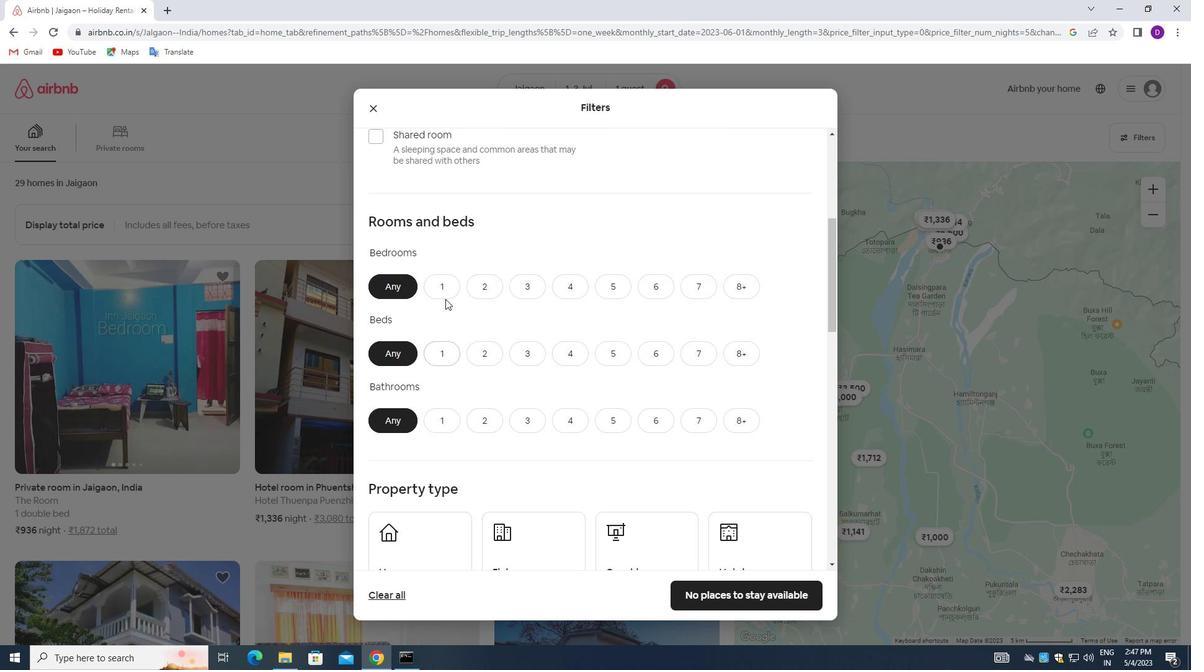 
Action: Mouse pressed left at (443, 290)
Screenshot: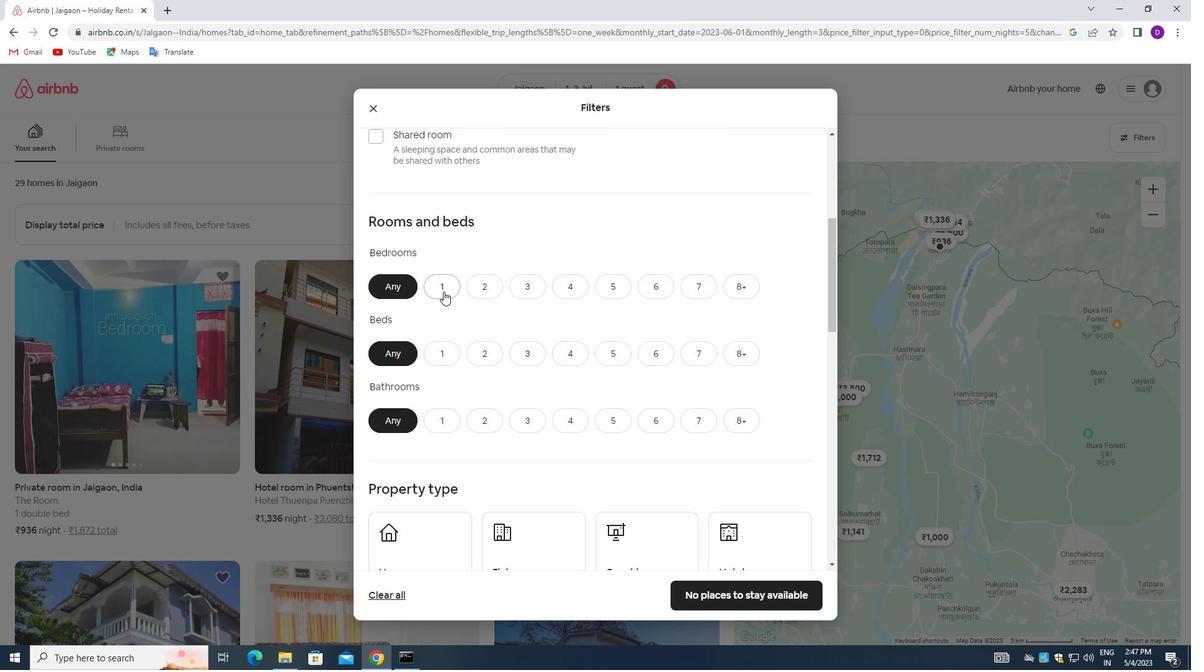 
Action: Mouse moved to (445, 359)
Screenshot: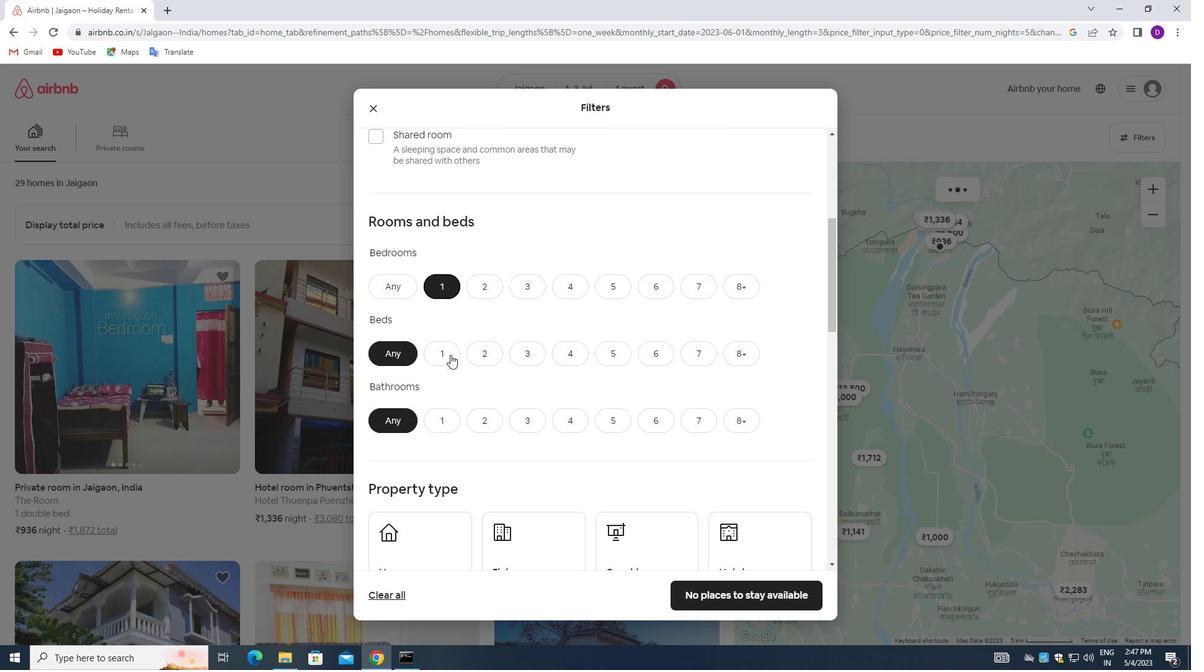 
Action: Mouse pressed left at (445, 359)
Screenshot: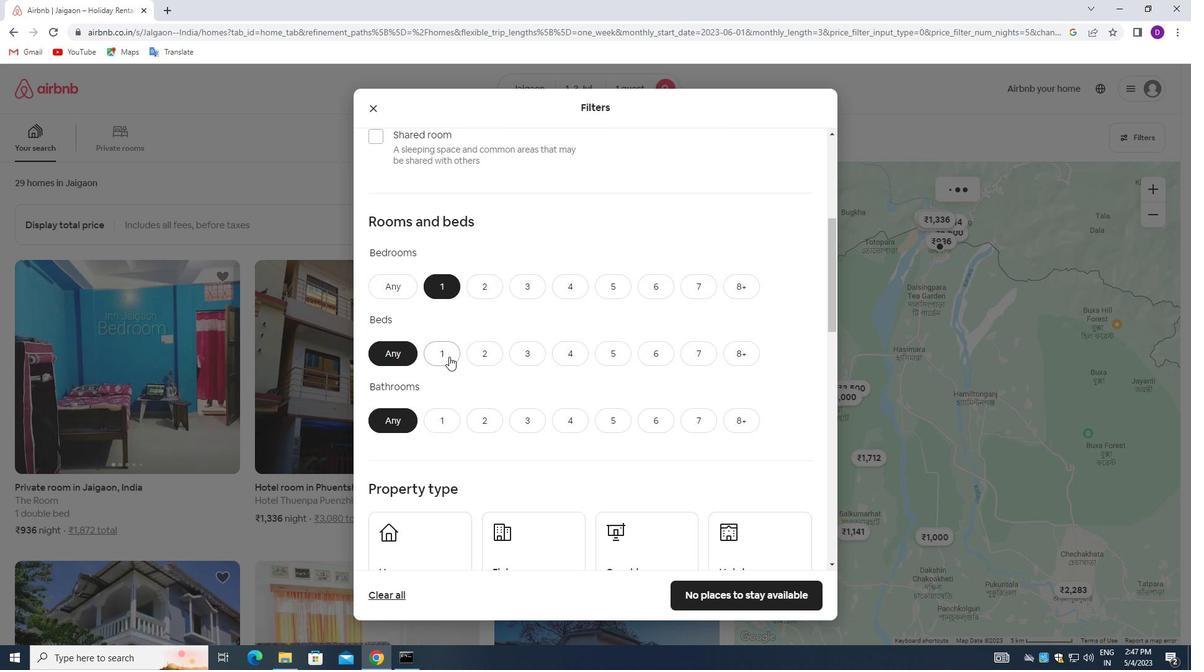
Action: Mouse moved to (448, 420)
Screenshot: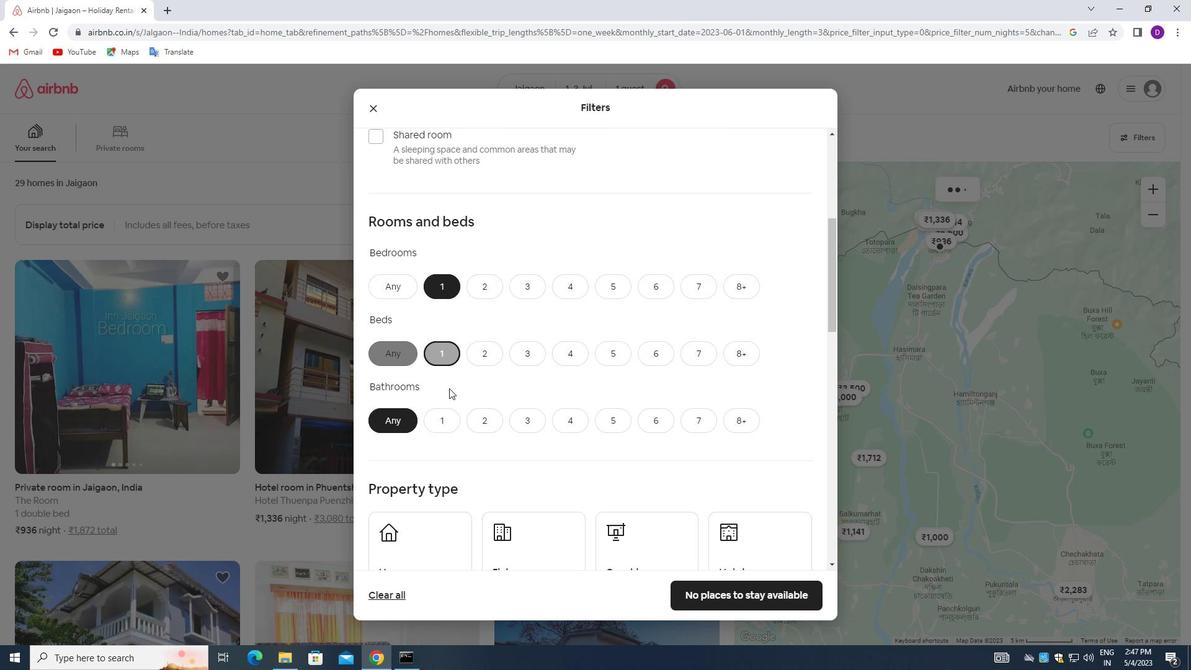 
Action: Mouse pressed left at (448, 420)
Screenshot: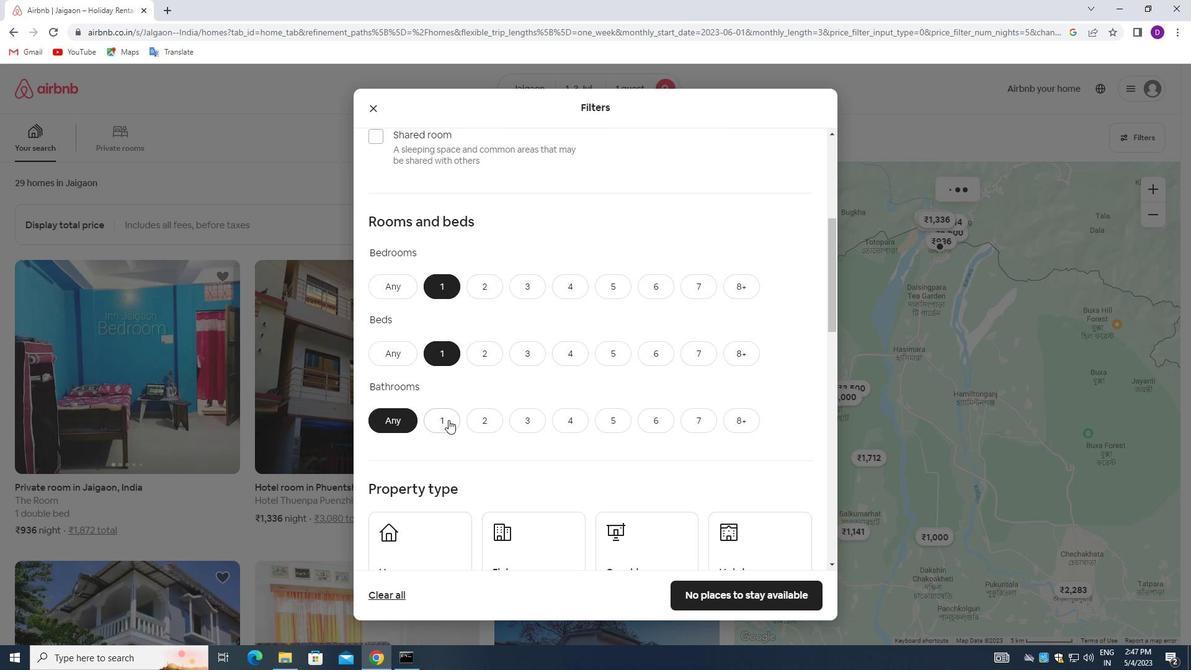 
Action: Mouse moved to (480, 369)
Screenshot: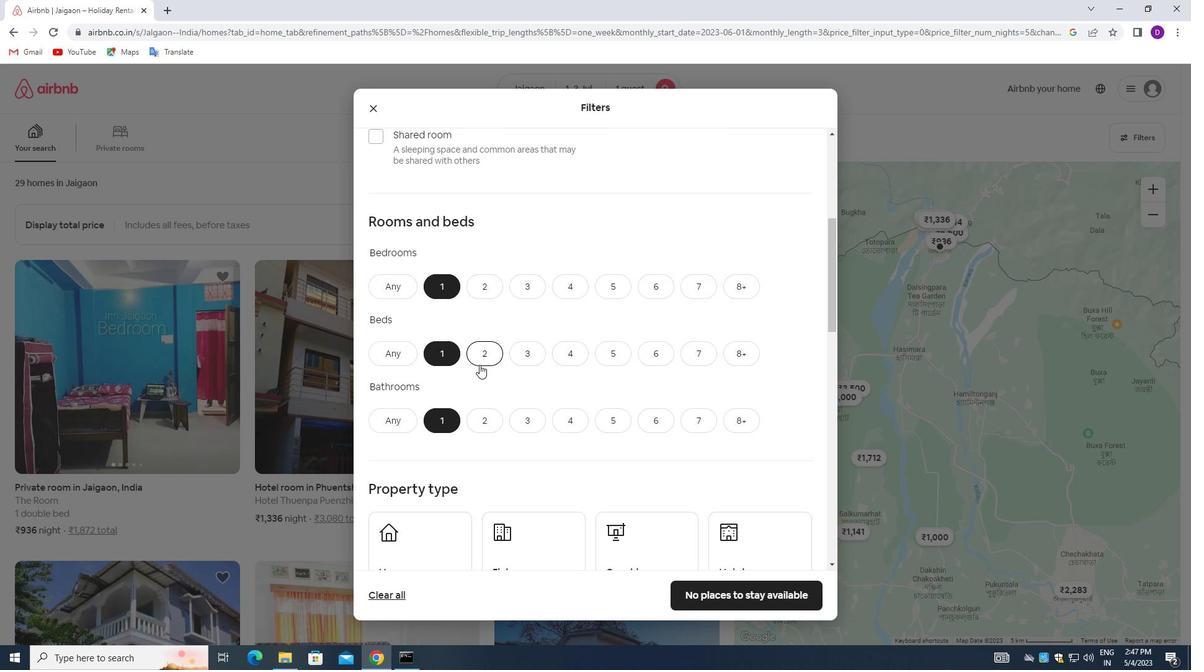 
Action: Mouse scrolled (480, 368) with delta (0, 0)
Screenshot: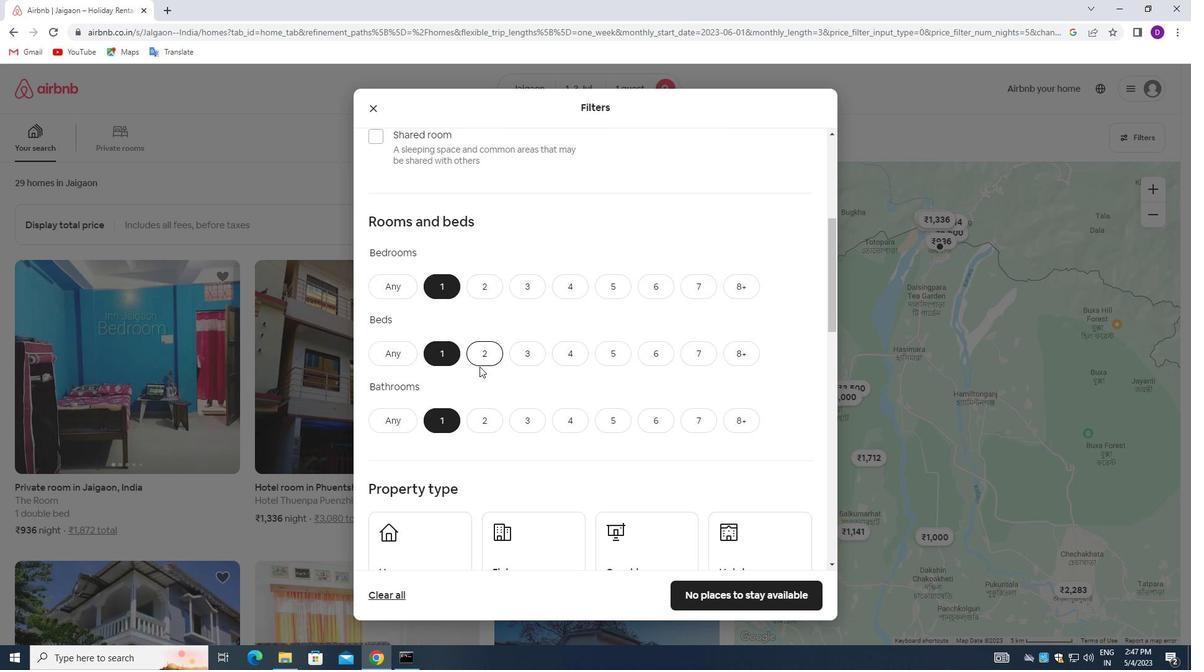 
Action: Mouse scrolled (480, 368) with delta (0, 0)
Screenshot: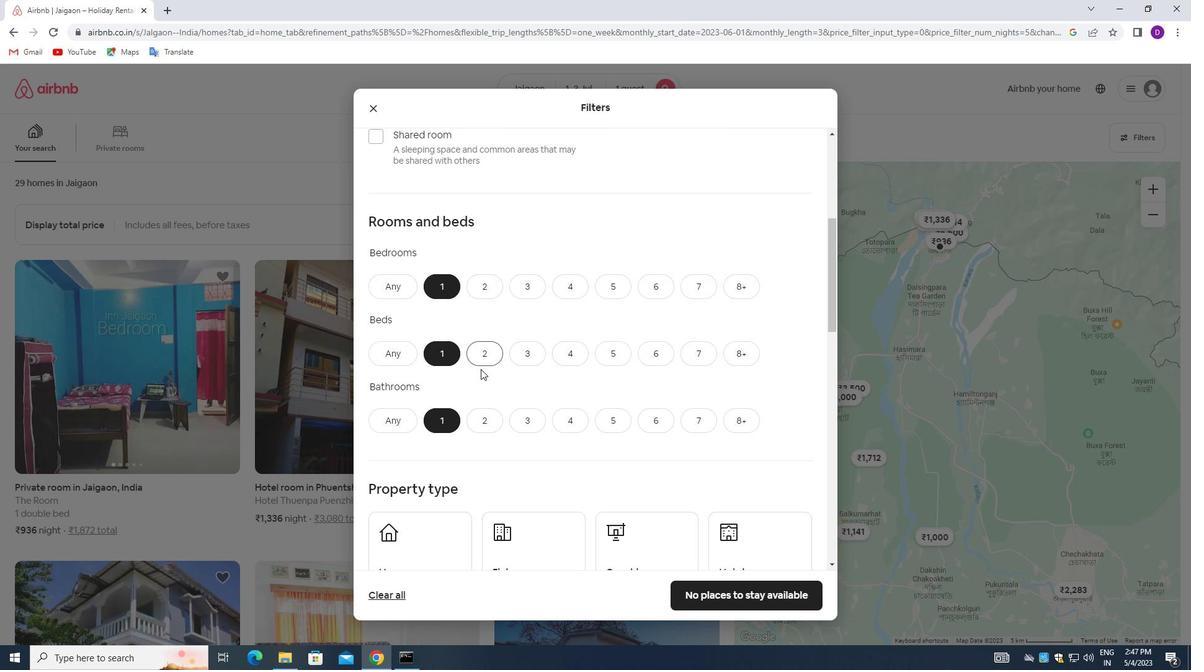 
Action: Mouse moved to (435, 432)
Screenshot: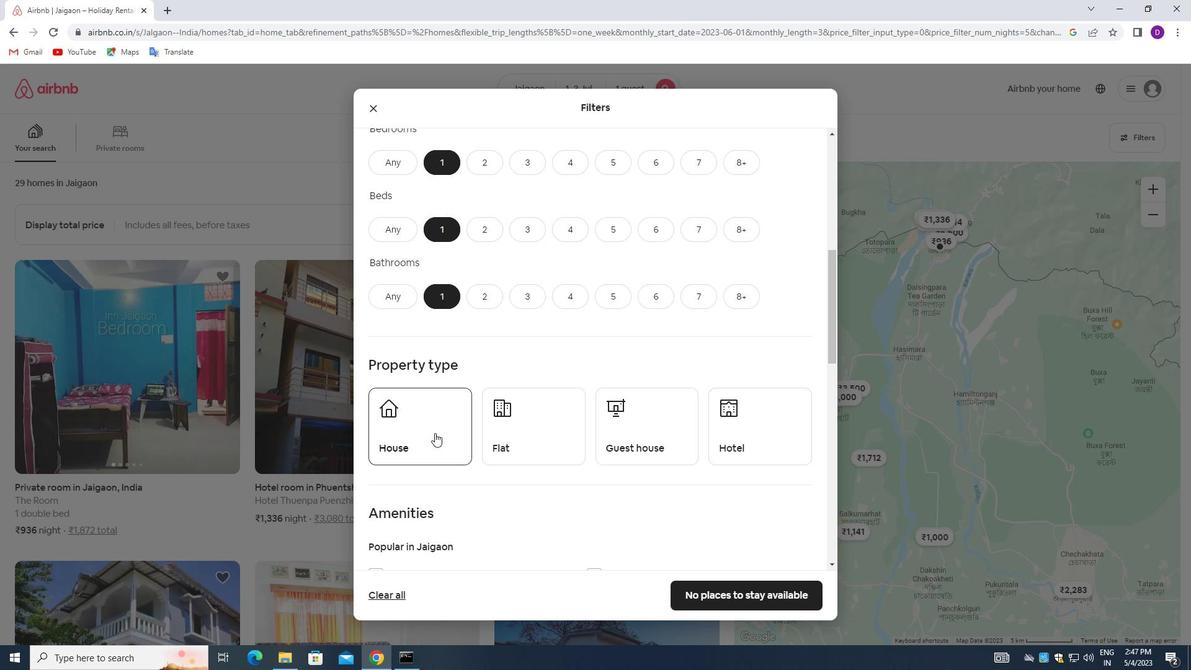 
Action: Mouse pressed left at (435, 432)
Screenshot: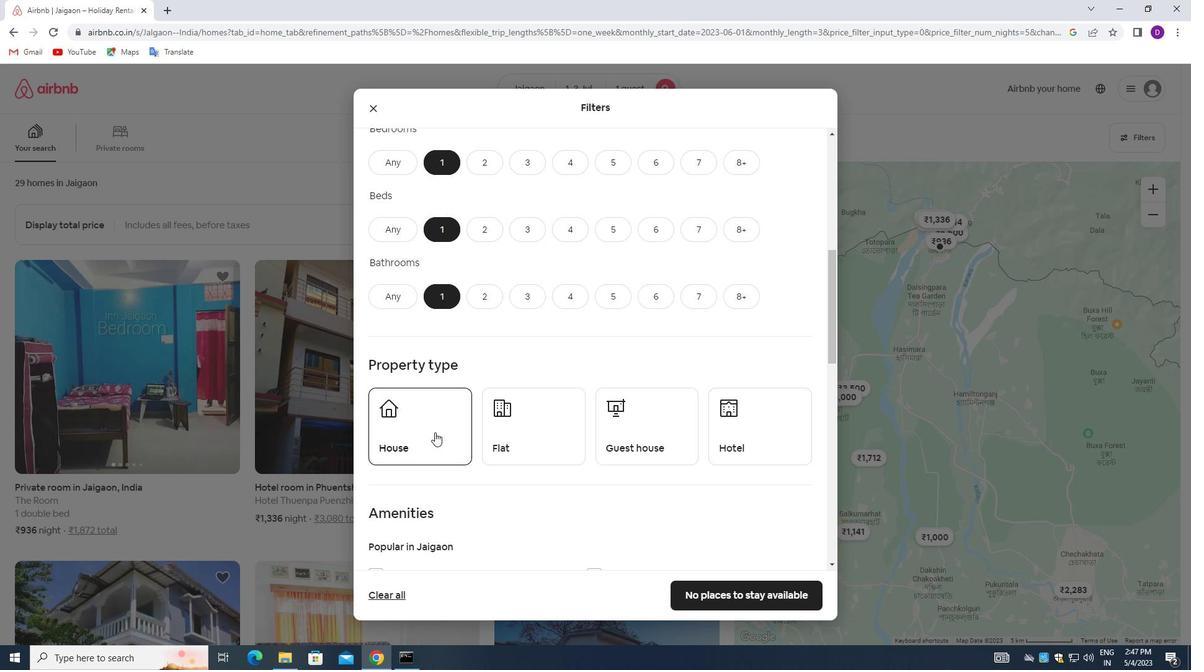 
Action: Mouse moved to (537, 413)
Screenshot: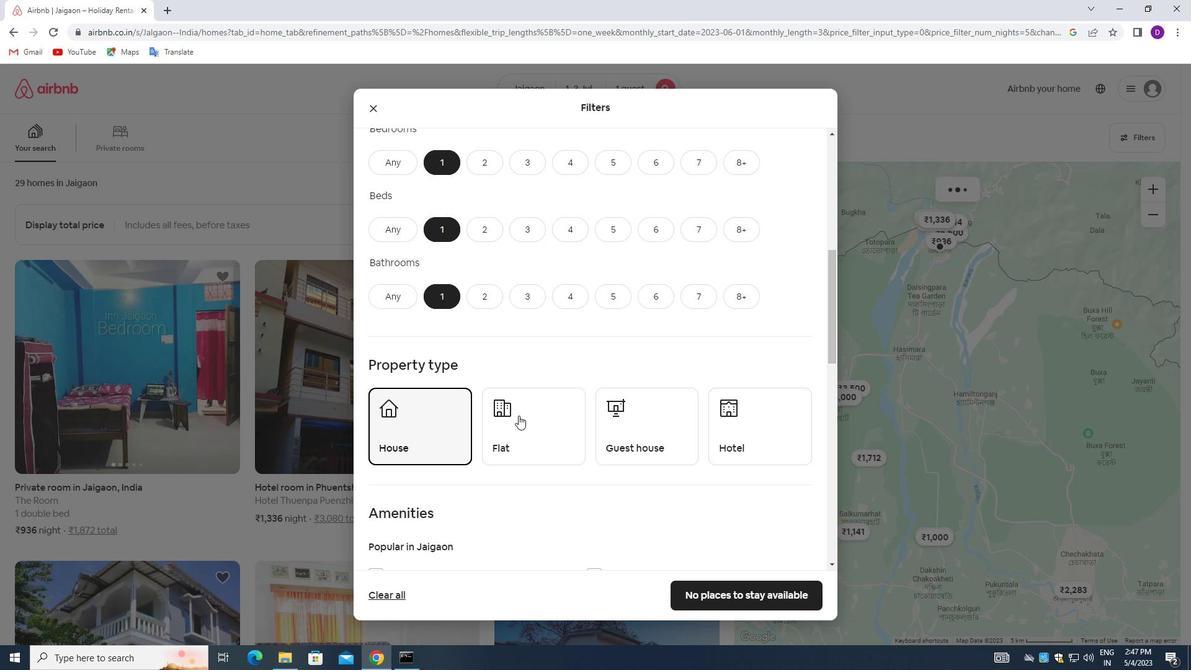 
Action: Mouse pressed left at (537, 413)
Screenshot: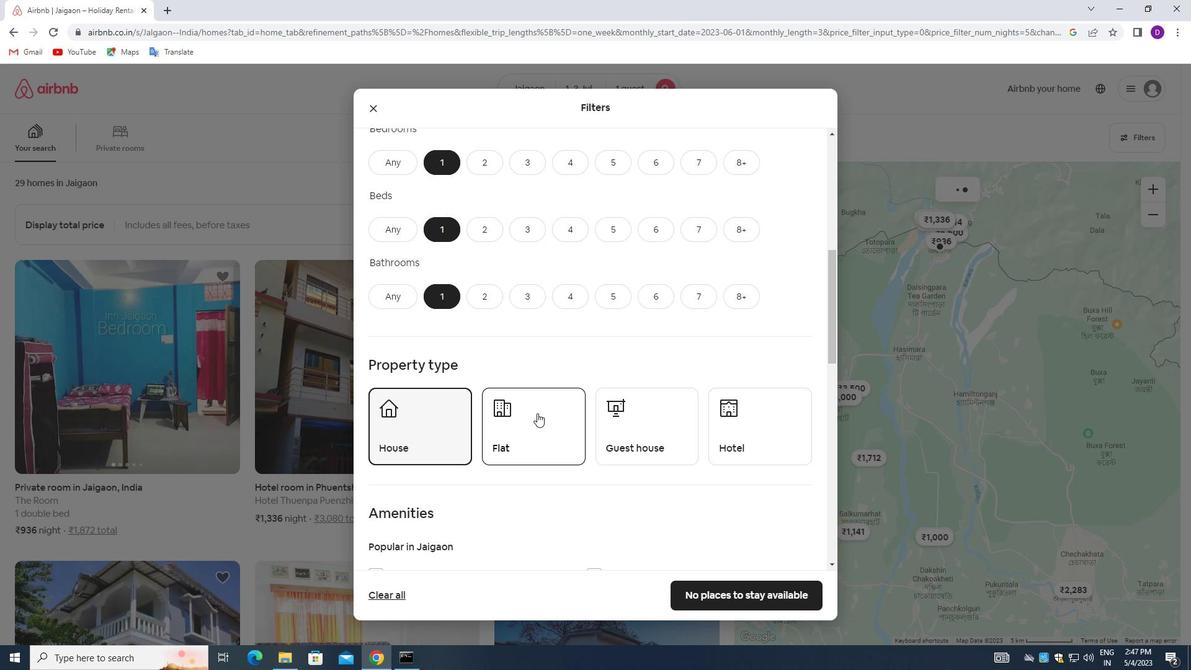 
Action: Mouse moved to (642, 427)
Screenshot: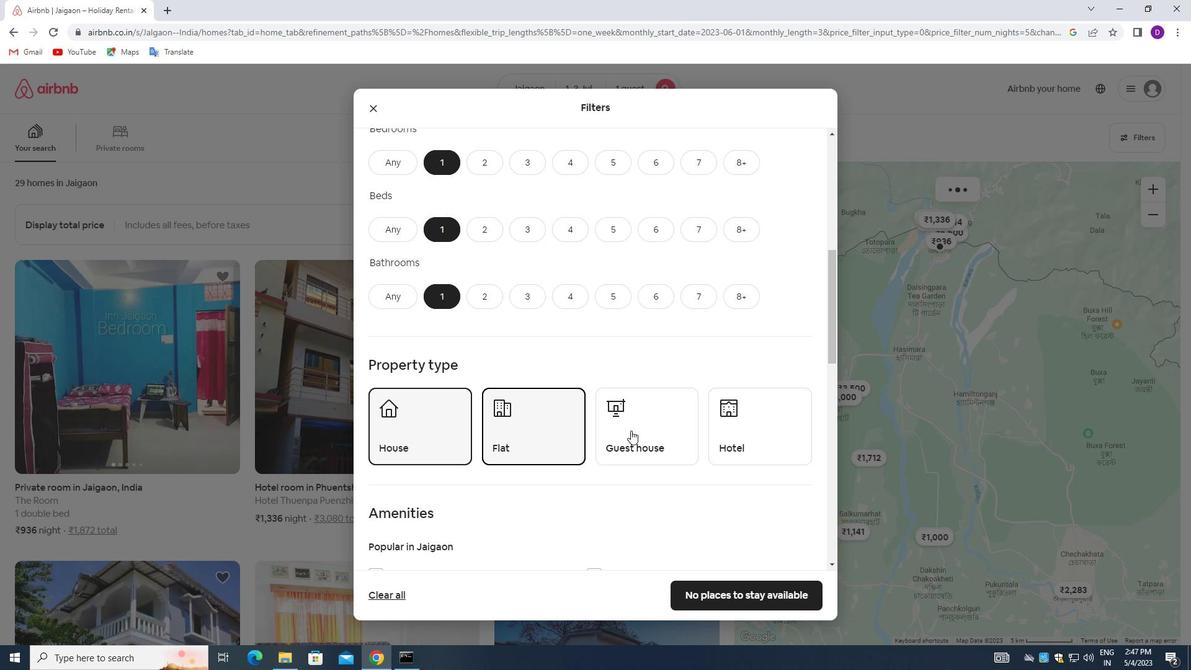
Action: Mouse pressed left at (642, 427)
Screenshot: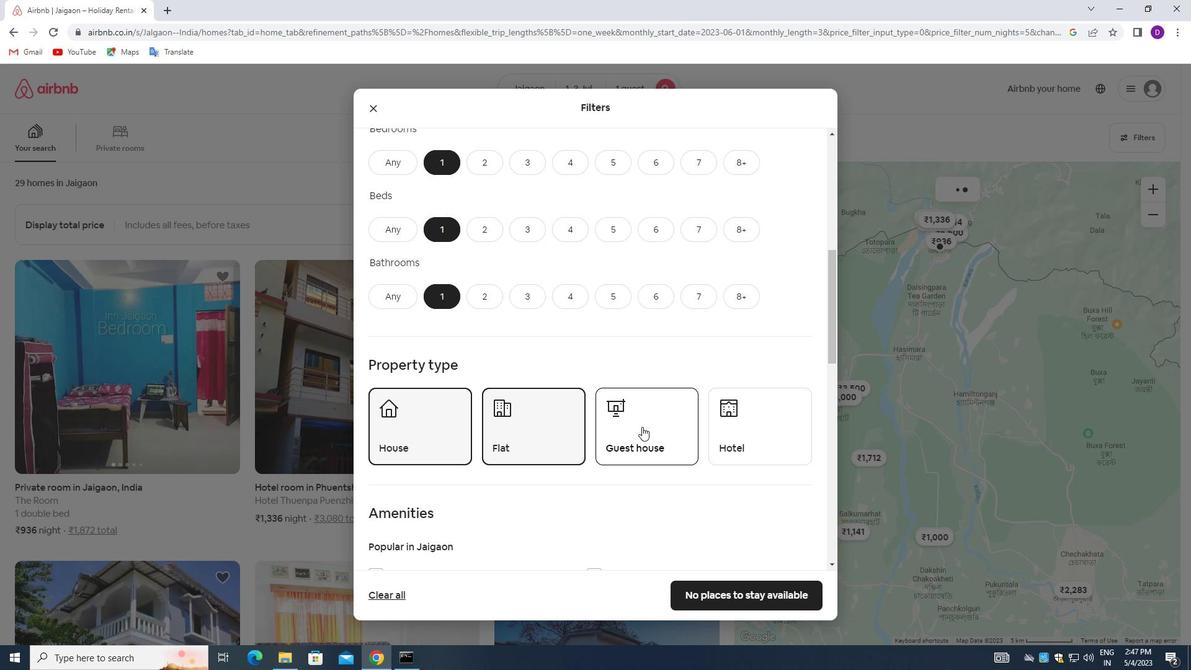 
Action: Mouse moved to (731, 423)
Screenshot: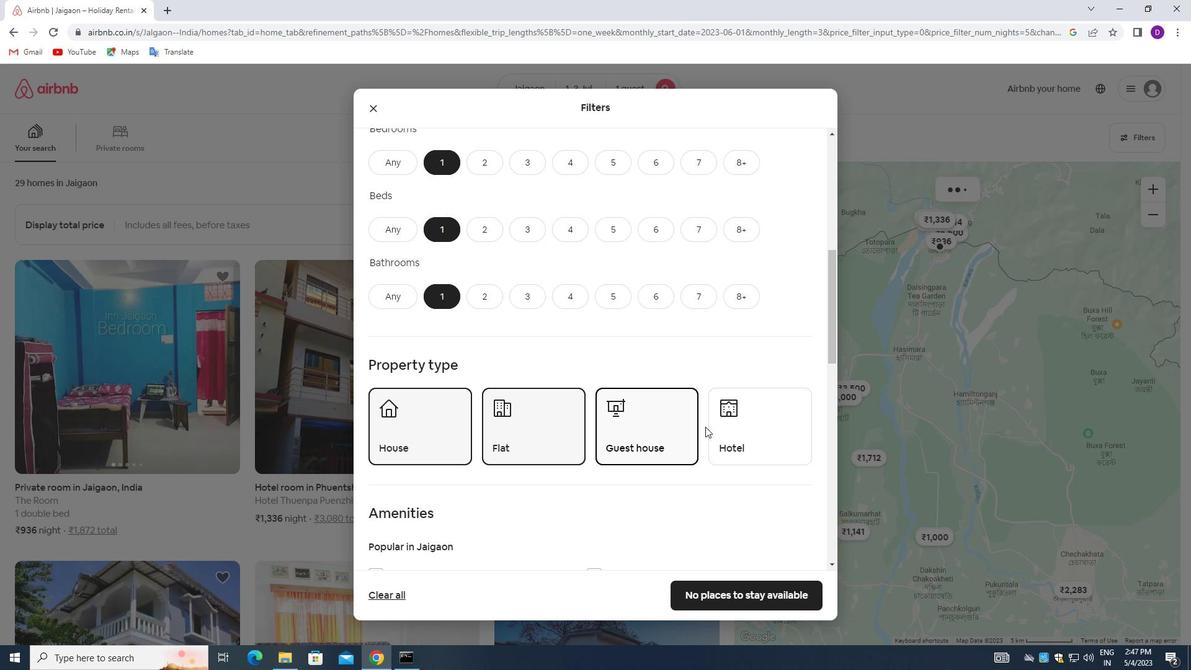
Action: Mouse pressed left at (731, 423)
Screenshot: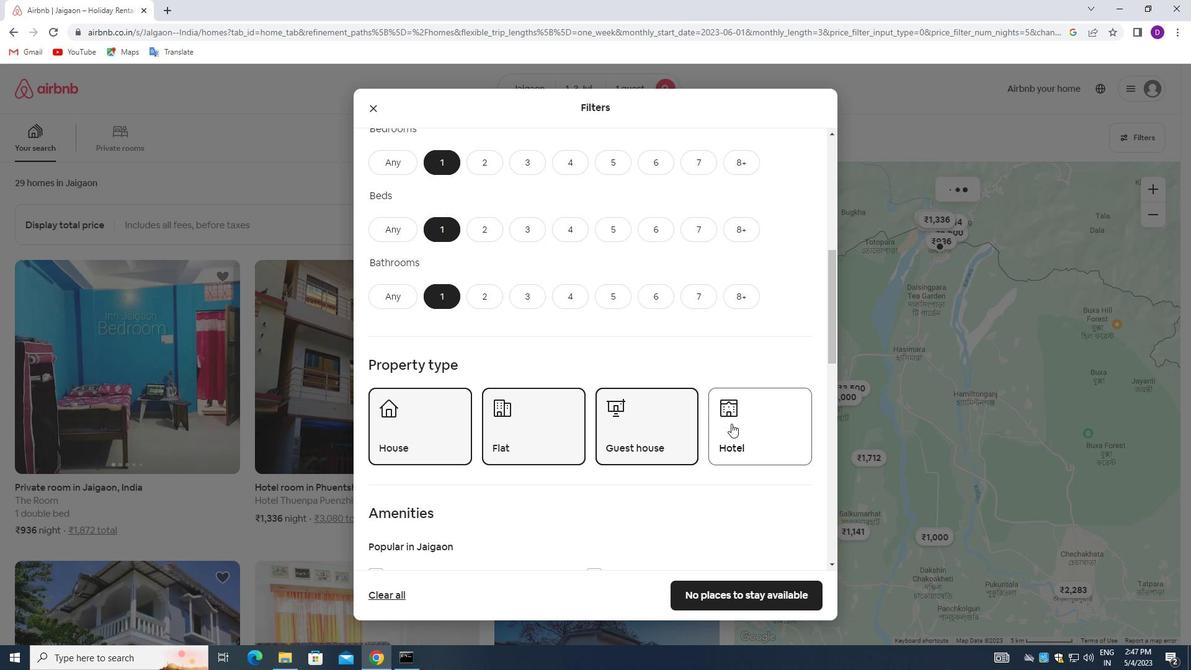 
Action: Mouse moved to (490, 413)
Screenshot: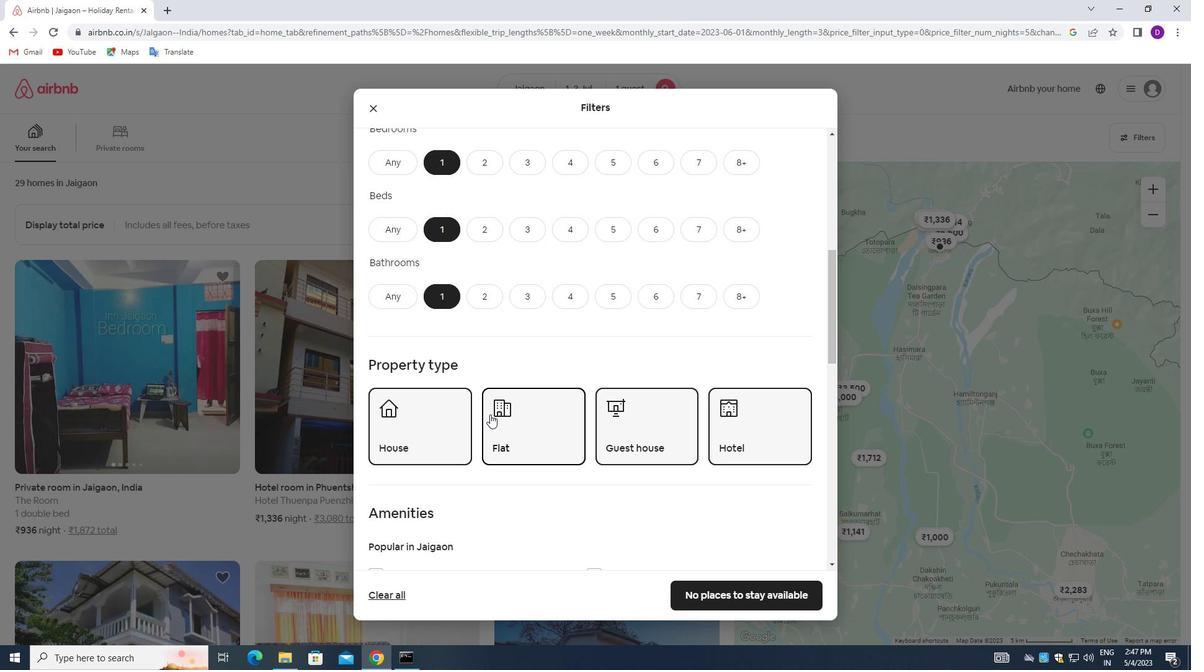 
Action: Mouse scrolled (490, 413) with delta (0, 0)
Screenshot: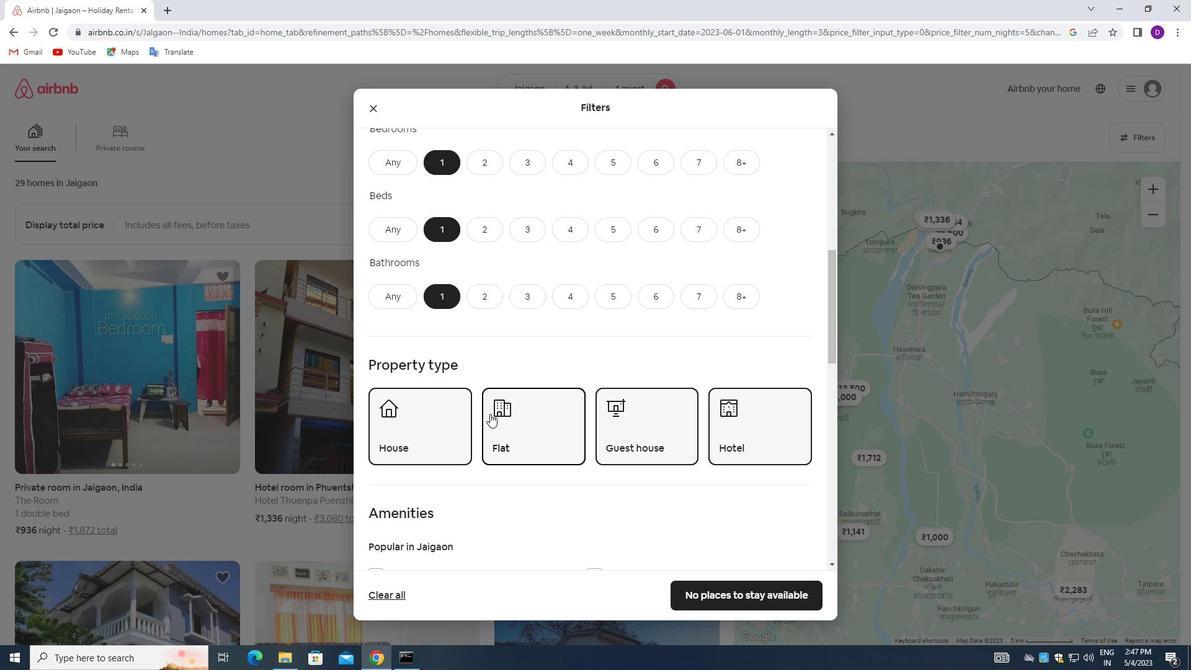 
Action: Mouse scrolled (490, 413) with delta (0, 0)
Screenshot: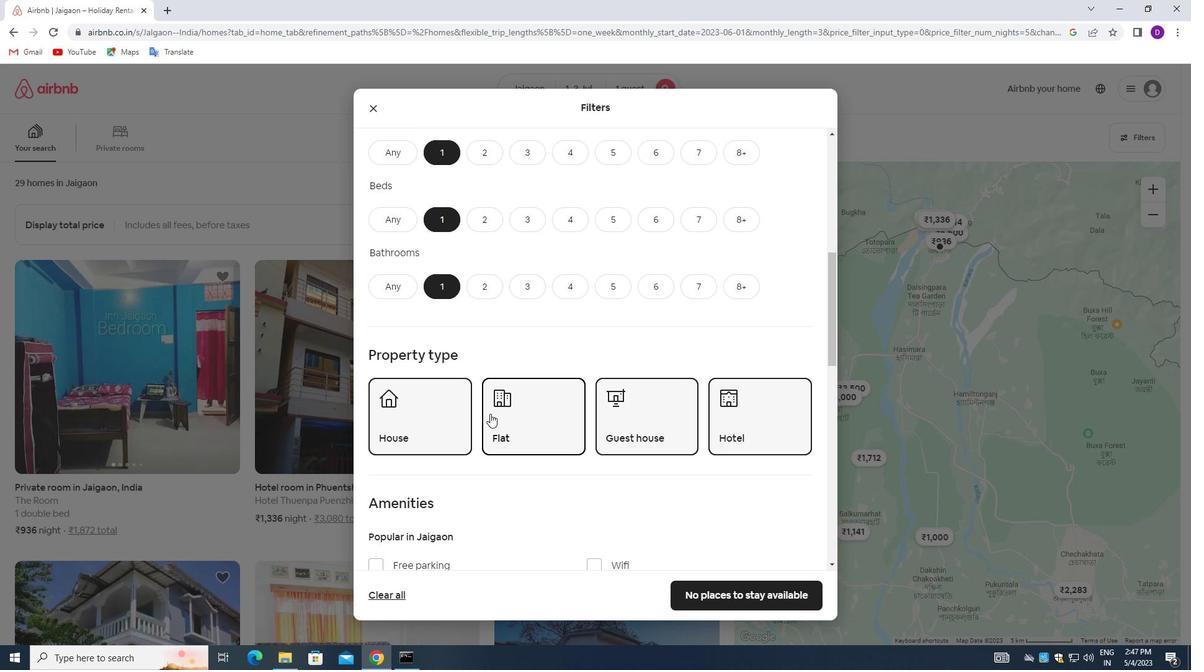 
Action: Mouse moved to (498, 399)
Screenshot: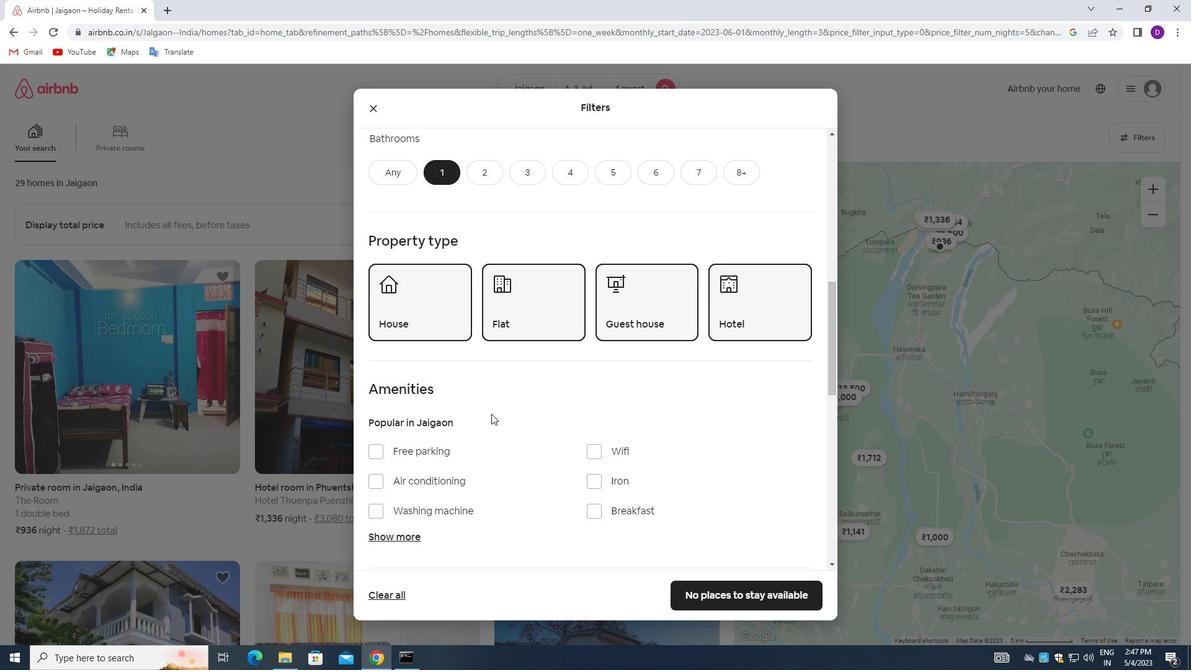 
Action: Mouse scrolled (498, 398) with delta (0, 0)
Screenshot: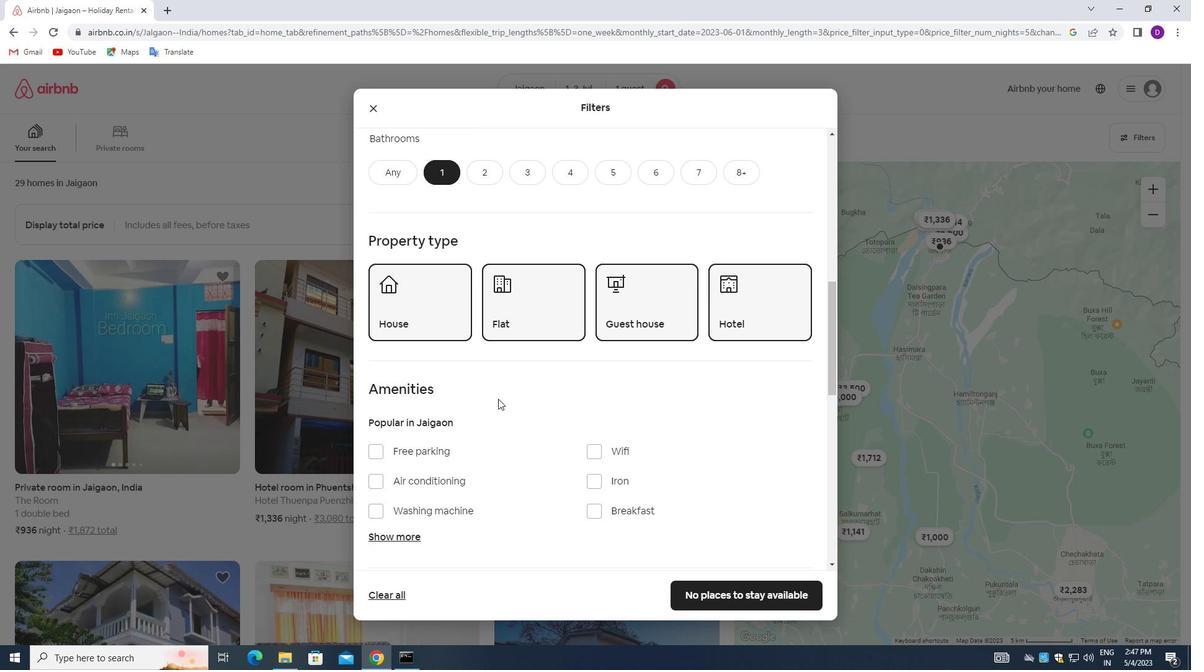 
Action: Mouse moved to (599, 389)
Screenshot: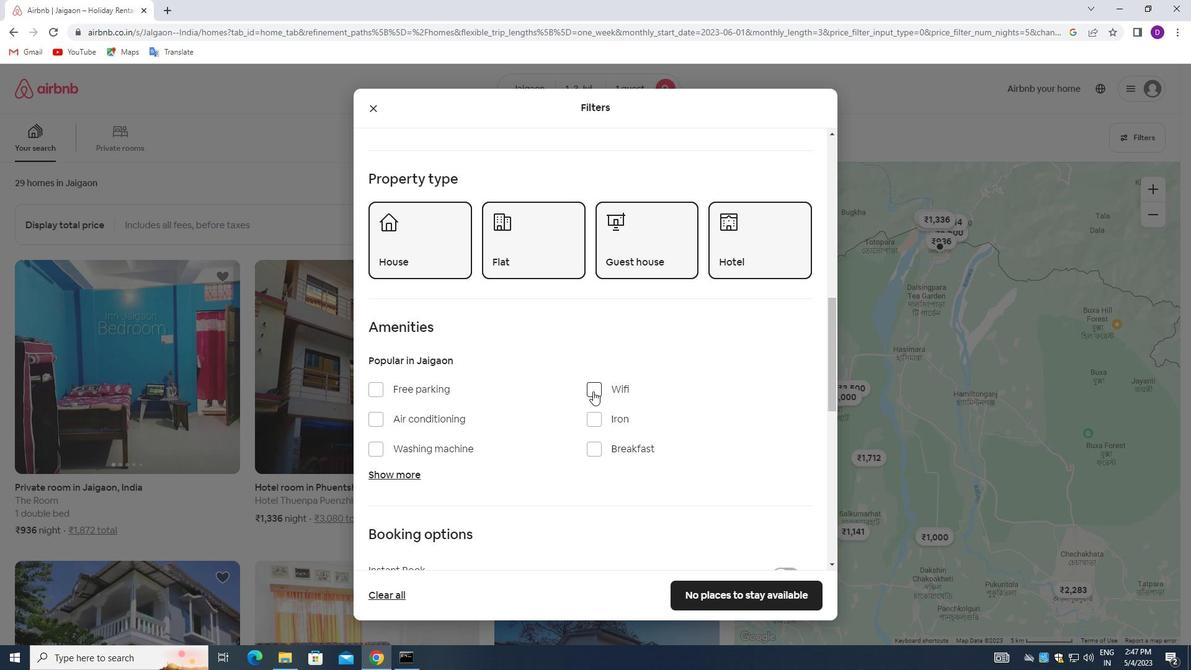 
Action: Mouse pressed left at (599, 389)
Screenshot: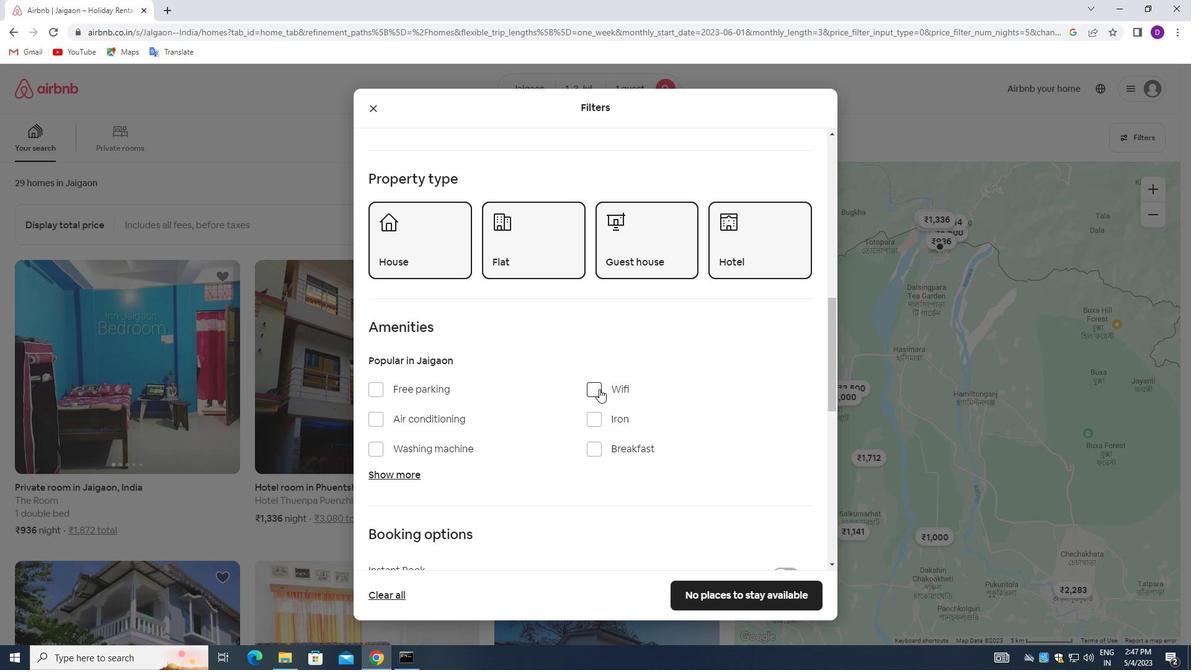 
Action: Mouse moved to (477, 376)
Screenshot: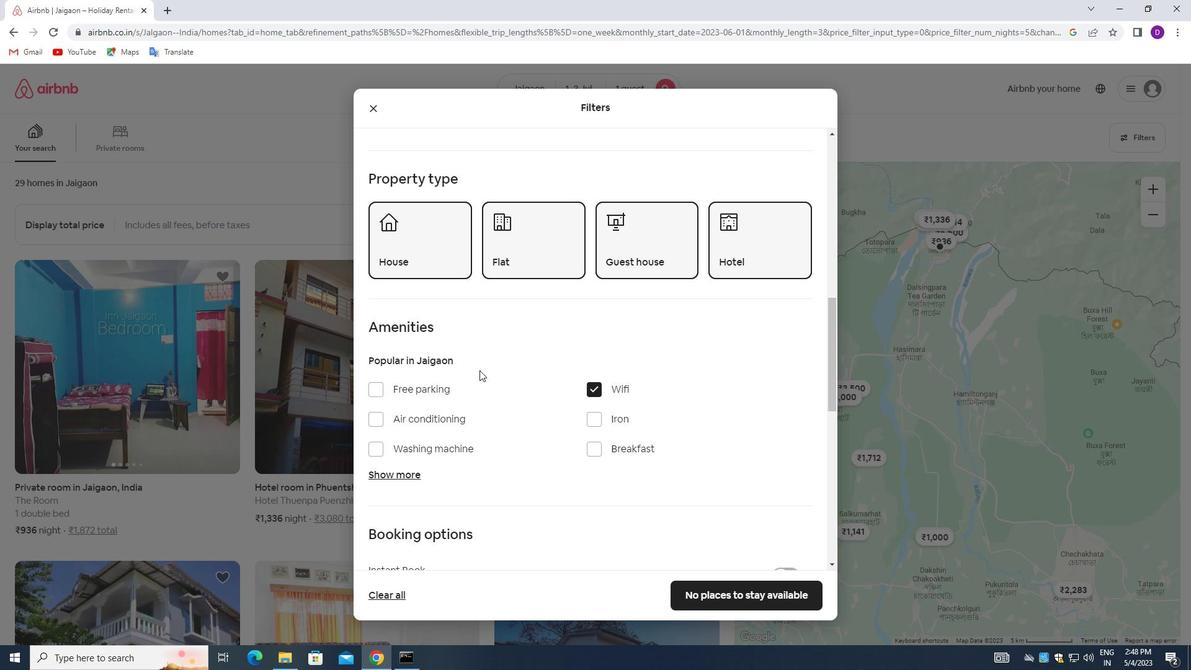 
Action: Mouse scrolled (477, 376) with delta (0, 0)
Screenshot: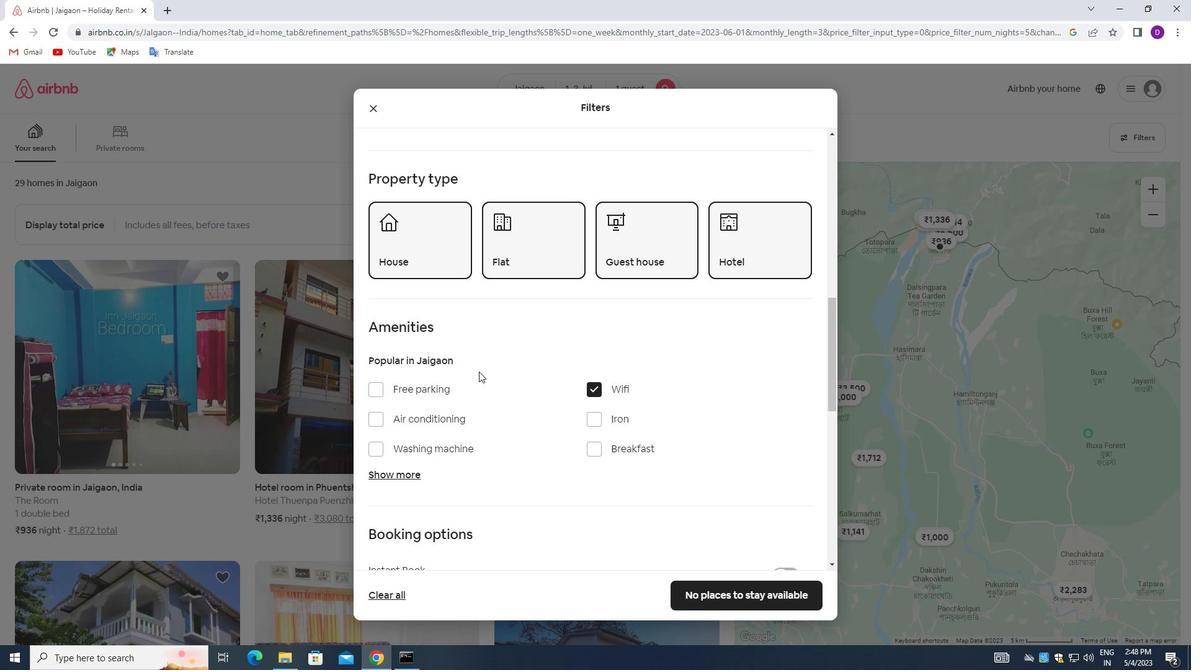 
Action: Mouse moved to (456, 391)
Screenshot: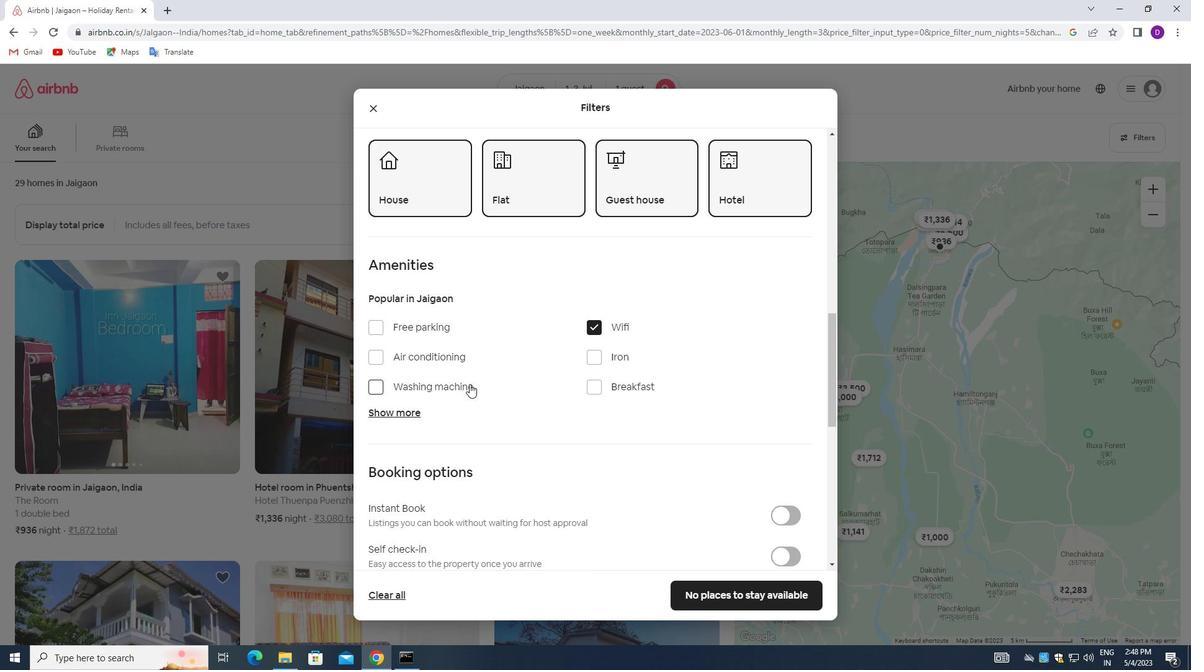 
Action: Mouse scrolled (456, 391) with delta (0, 0)
Screenshot: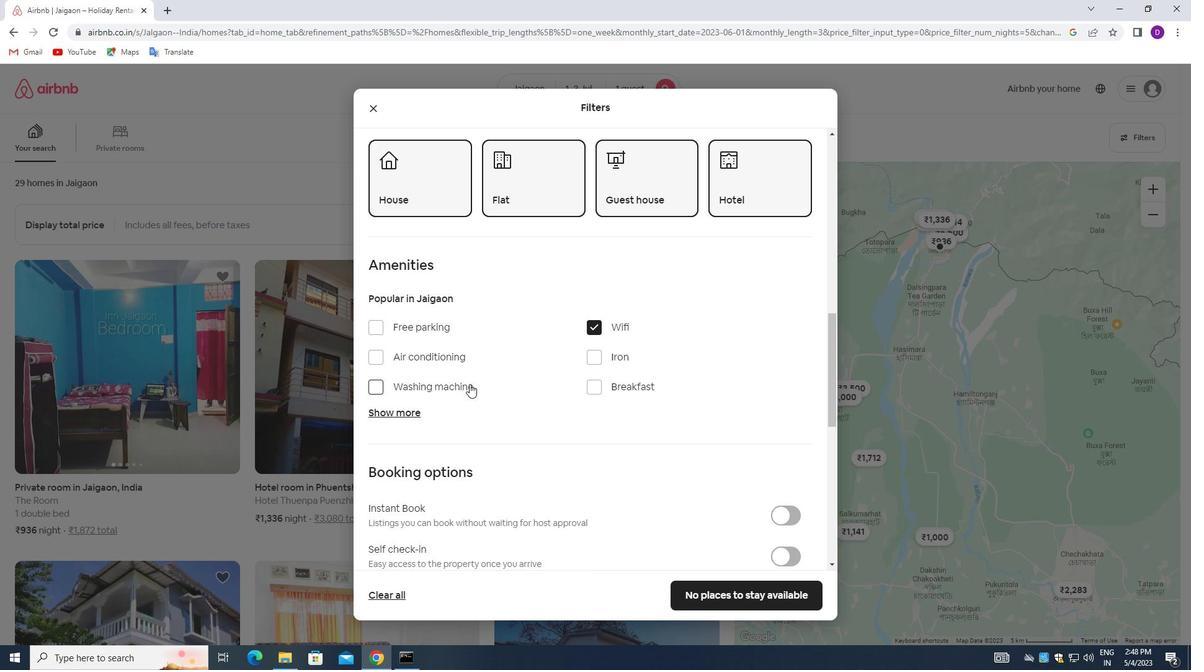 
Action: Mouse moved to (454, 392)
Screenshot: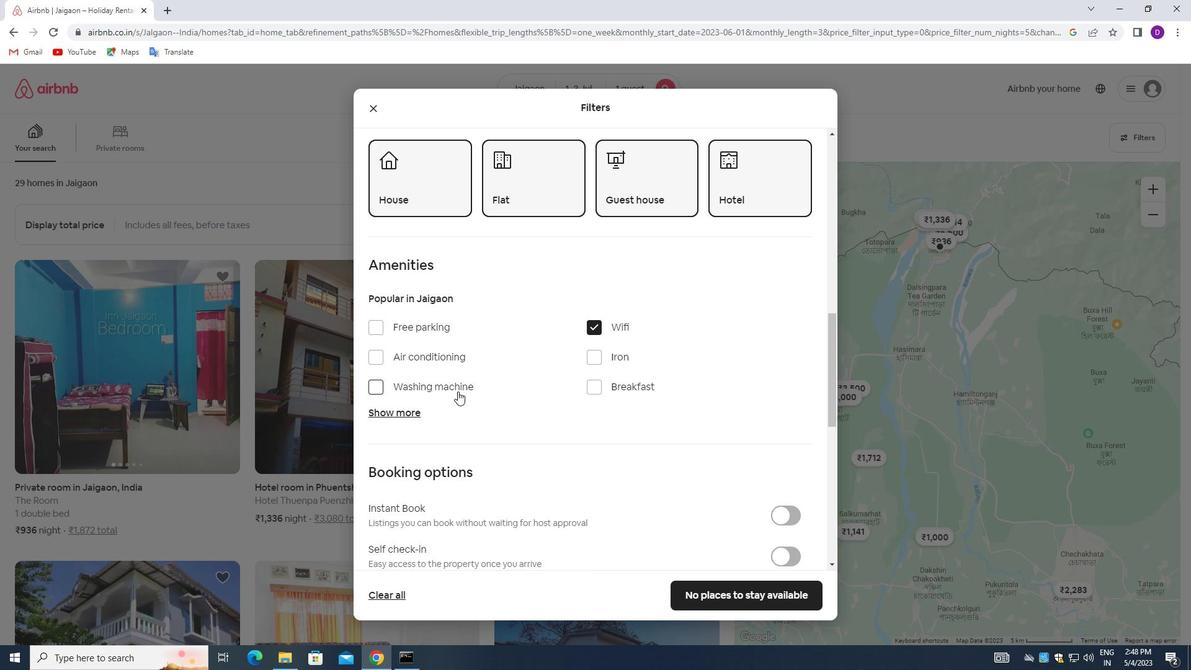 
Action: Mouse scrolled (454, 392) with delta (0, 0)
Screenshot: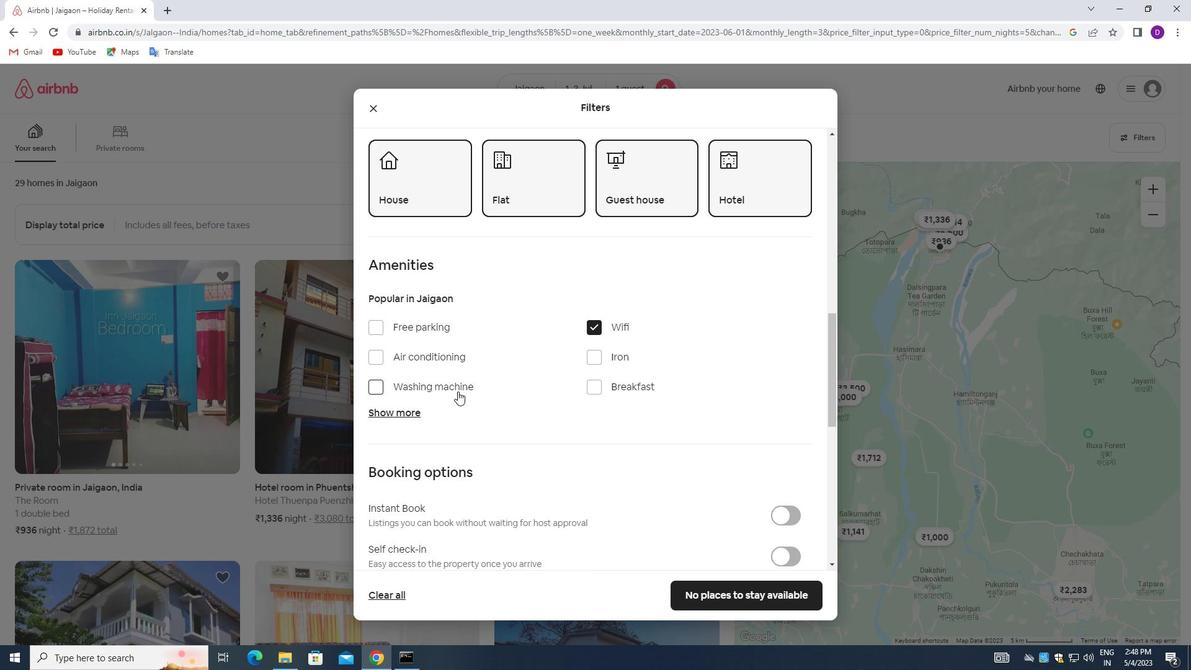 
Action: Mouse moved to (454, 395)
Screenshot: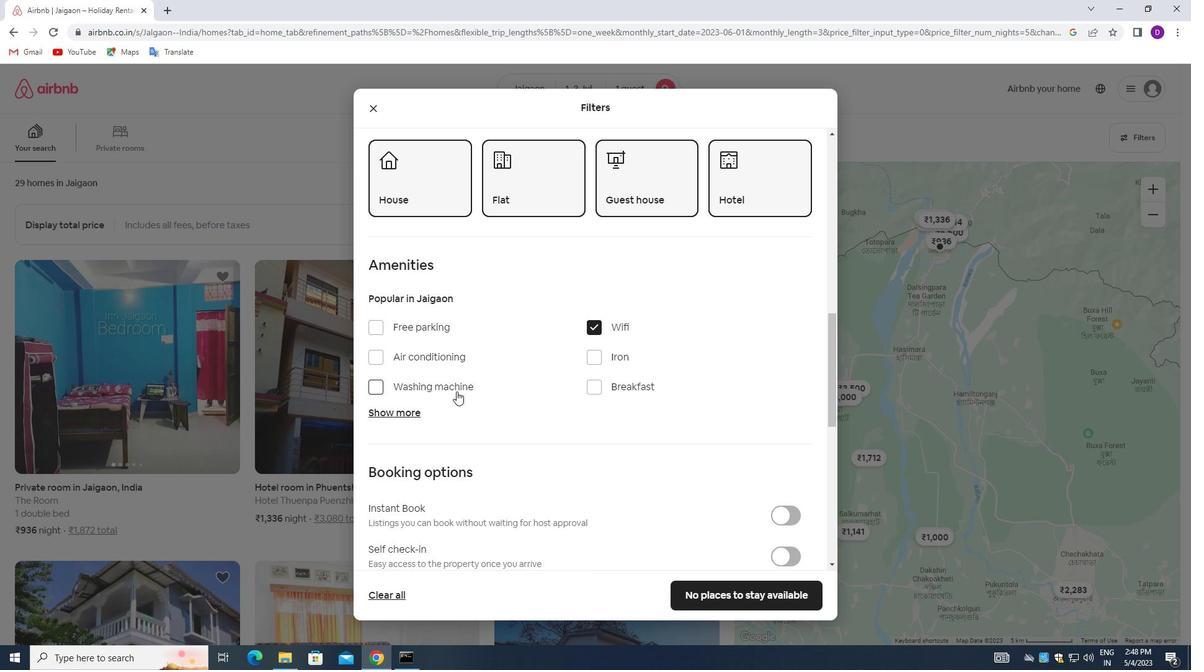 
Action: Mouse scrolled (454, 395) with delta (0, 0)
Screenshot: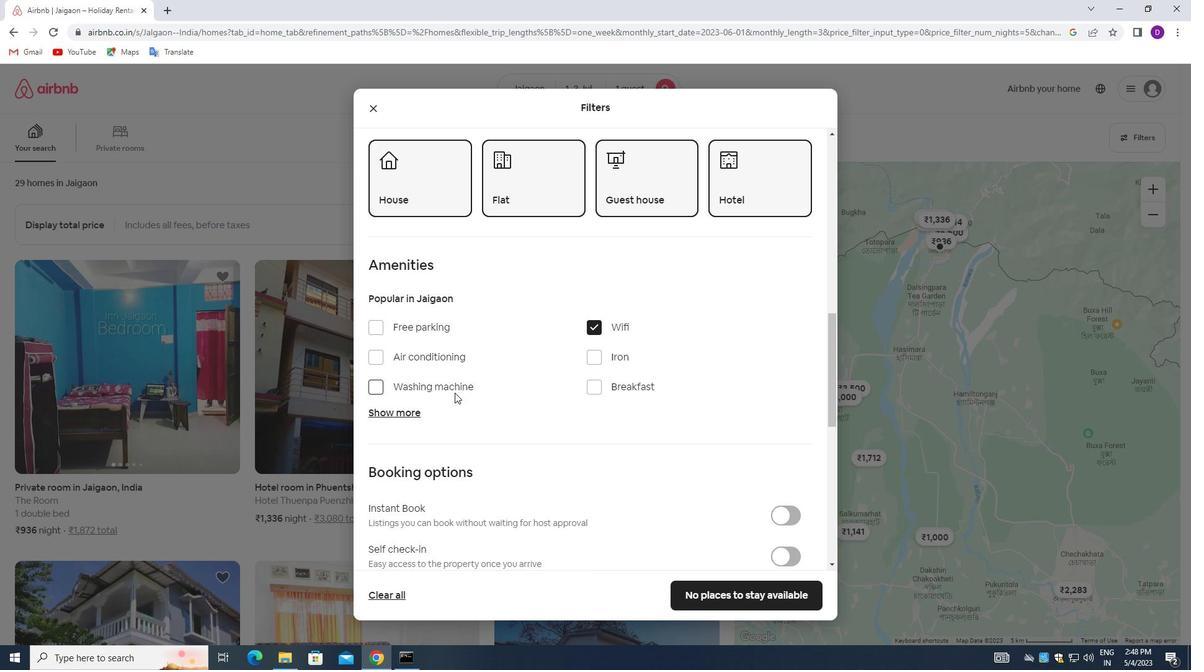
Action: Mouse moved to (783, 375)
Screenshot: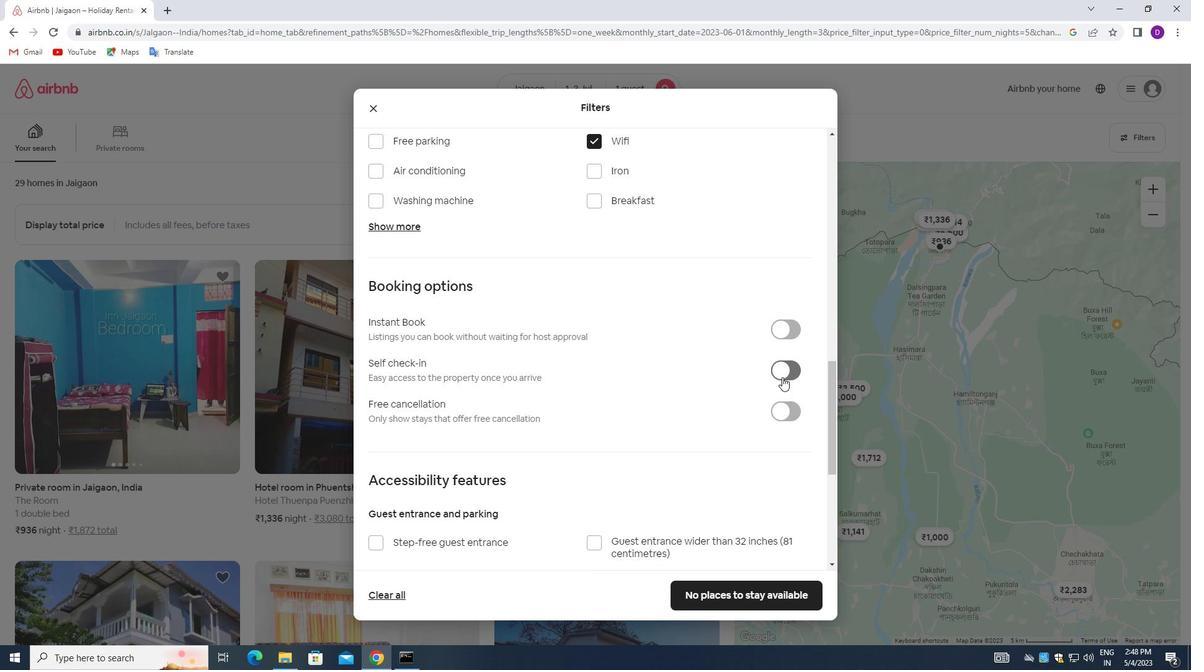 
Action: Mouse pressed left at (783, 375)
Screenshot: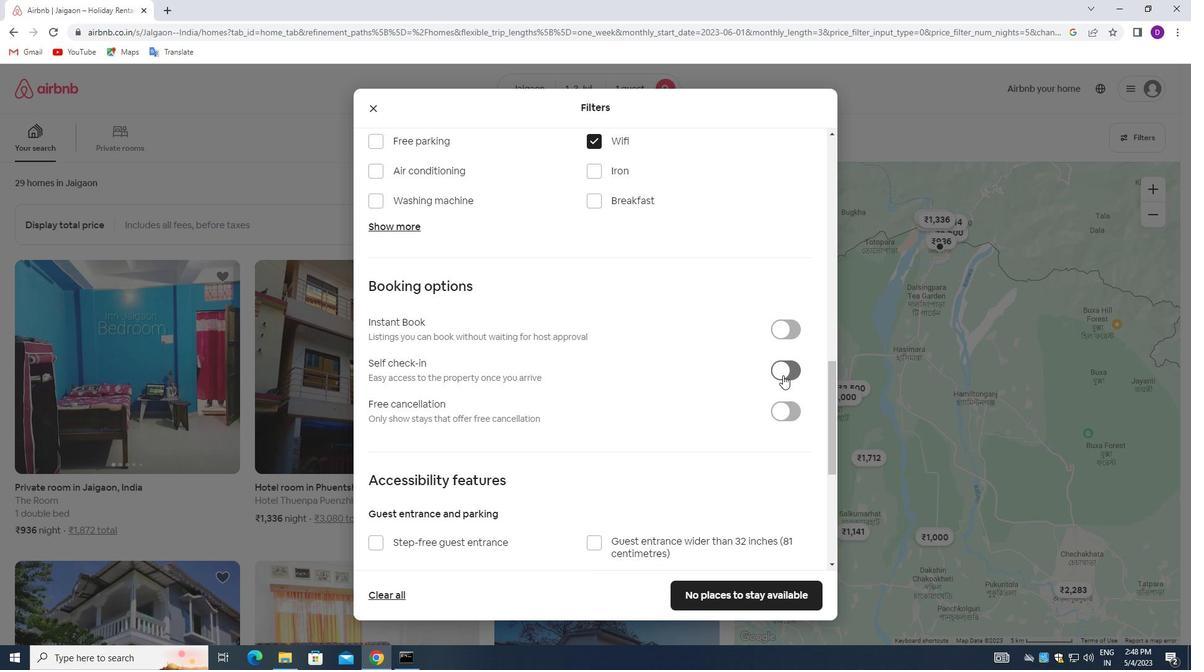 
Action: Mouse moved to (602, 379)
Screenshot: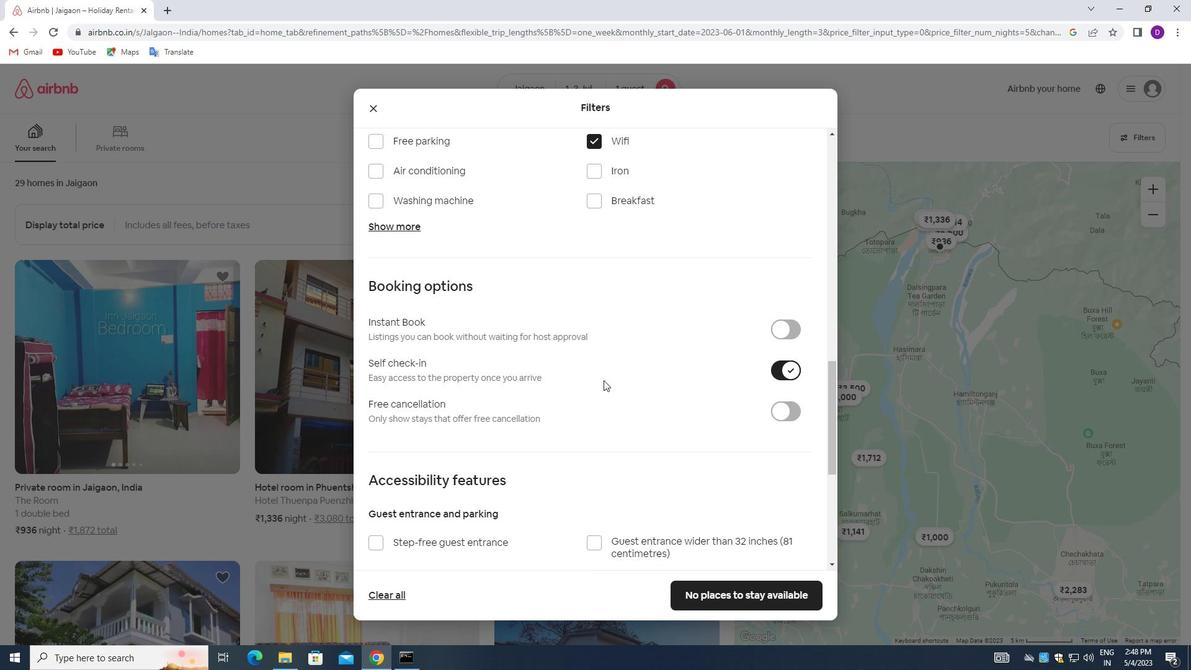 
Action: Mouse scrolled (602, 378) with delta (0, 0)
Screenshot: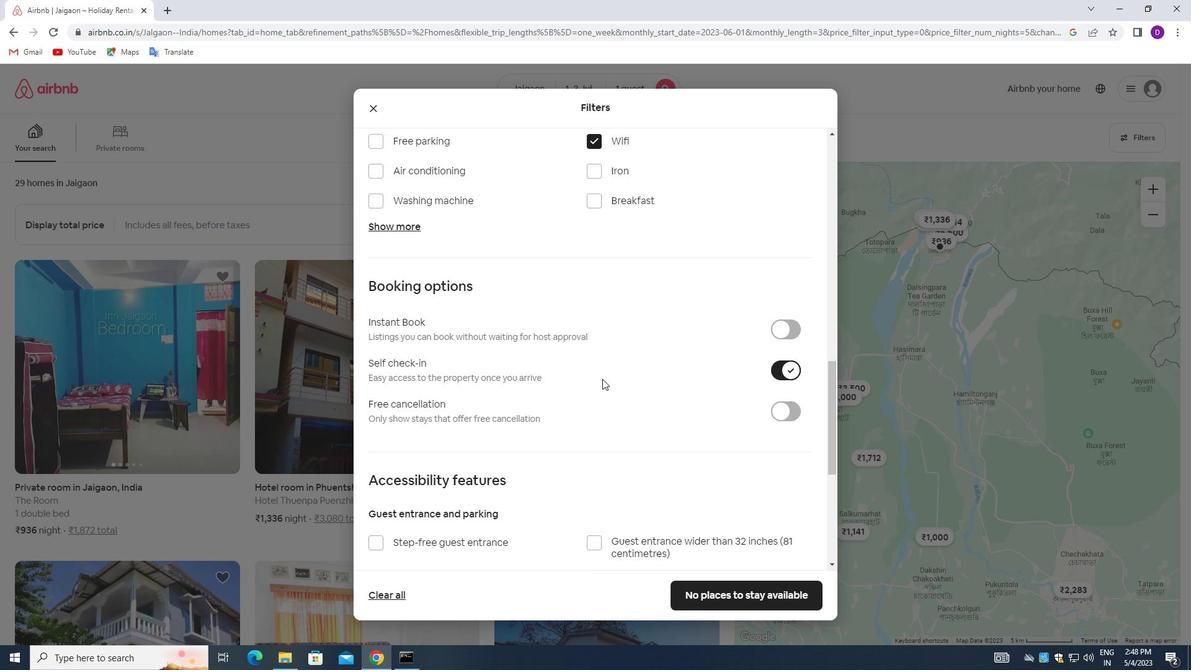 
Action: Mouse moved to (602, 378)
Screenshot: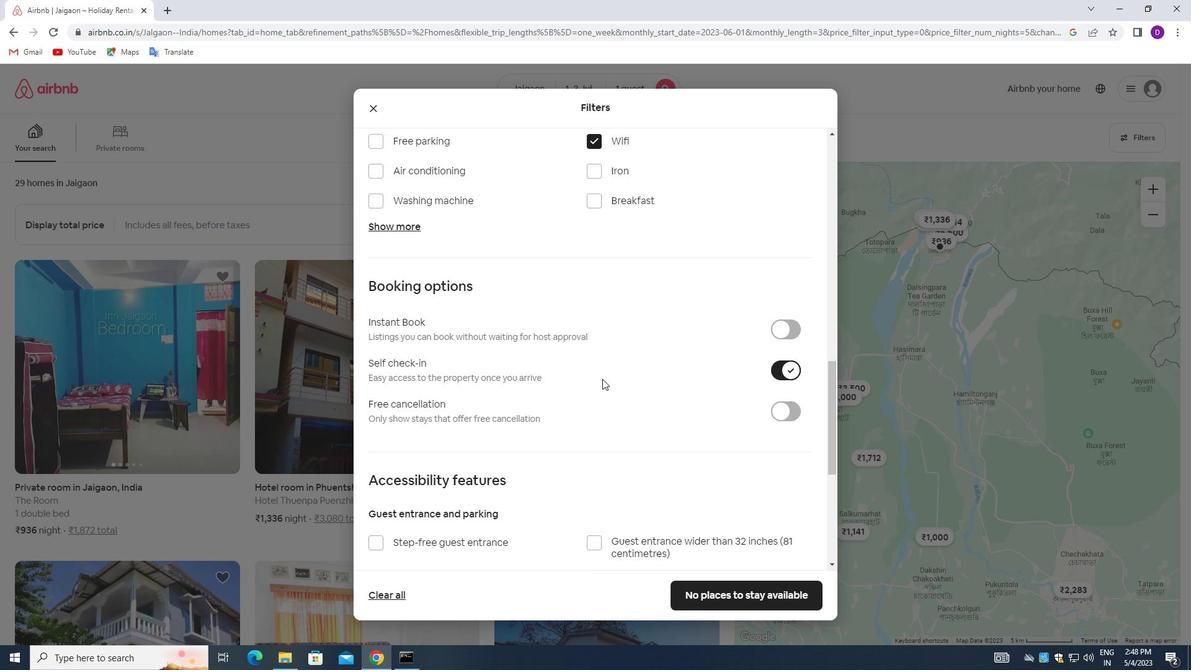 
Action: Mouse scrolled (602, 377) with delta (0, 0)
Screenshot: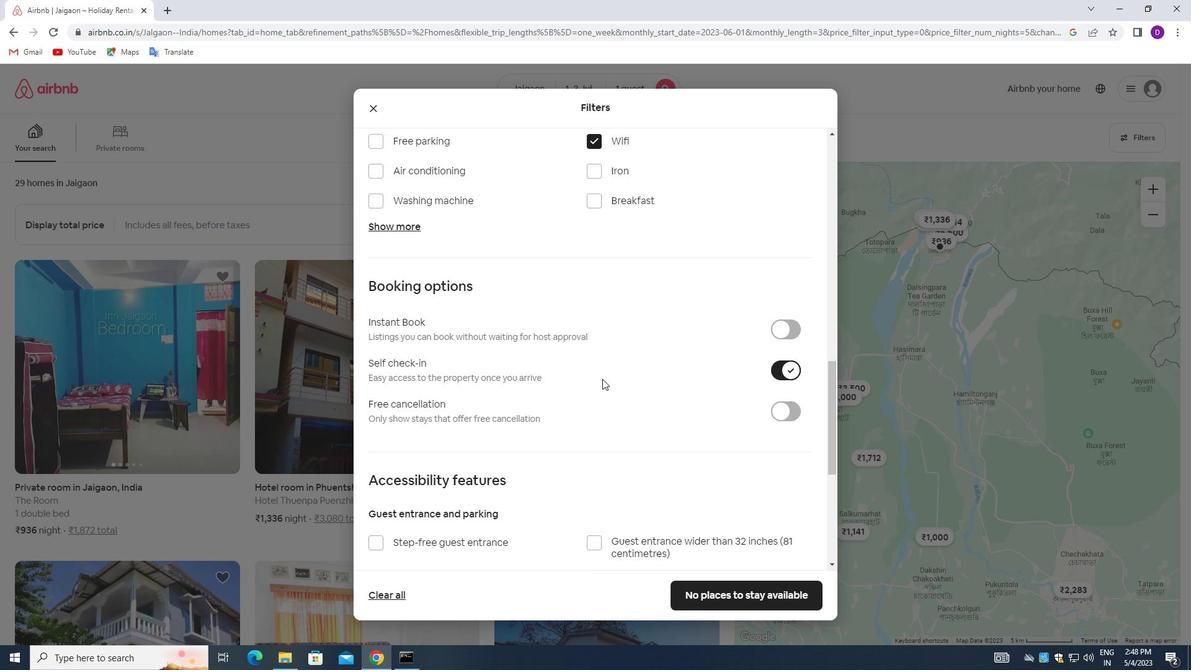 
Action: Mouse scrolled (602, 377) with delta (0, 0)
Screenshot: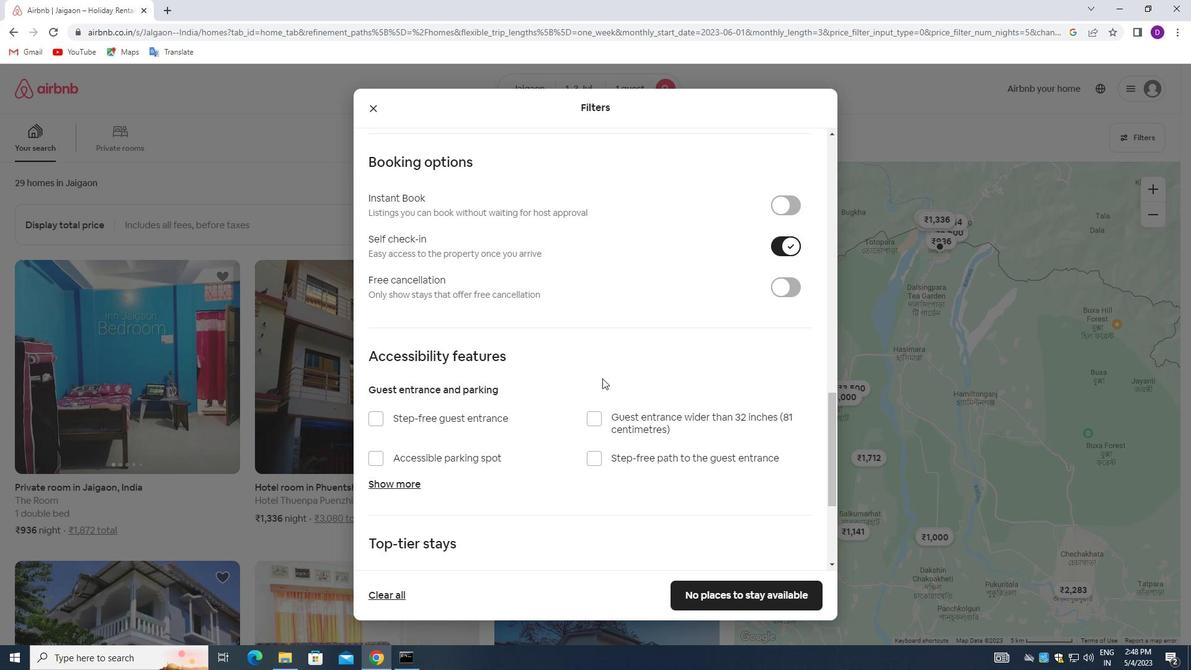 
Action: Mouse moved to (602, 379)
Screenshot: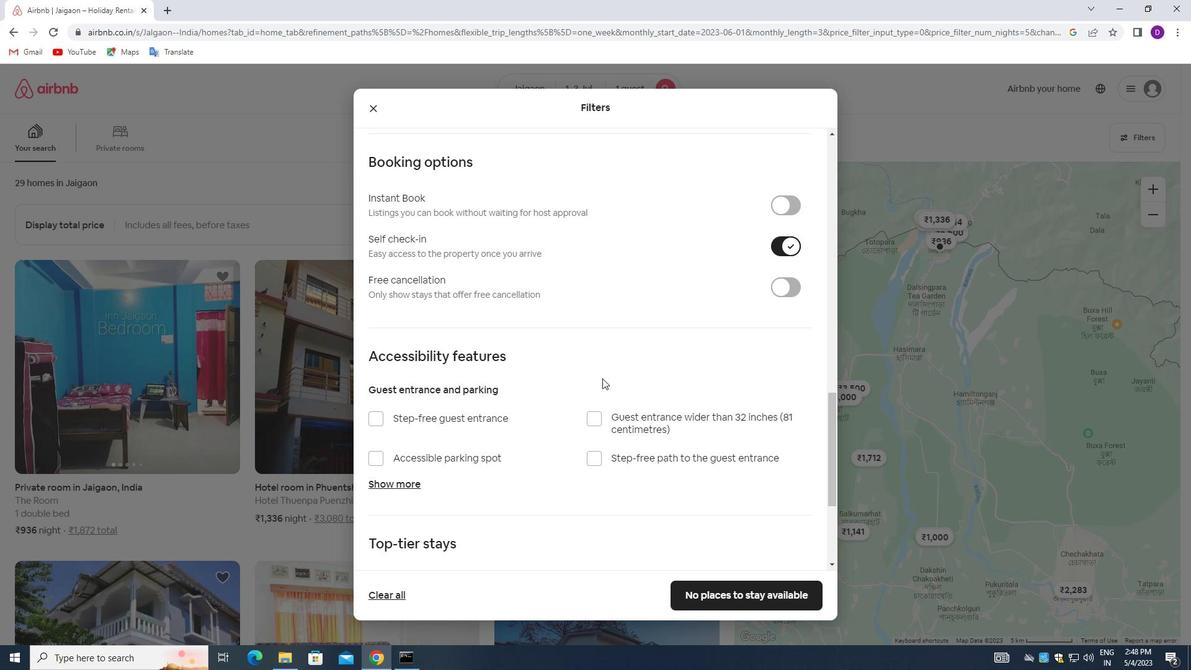 
Action: Mouse scrolled (602, 378) with delta (0, 0)
Screenshot: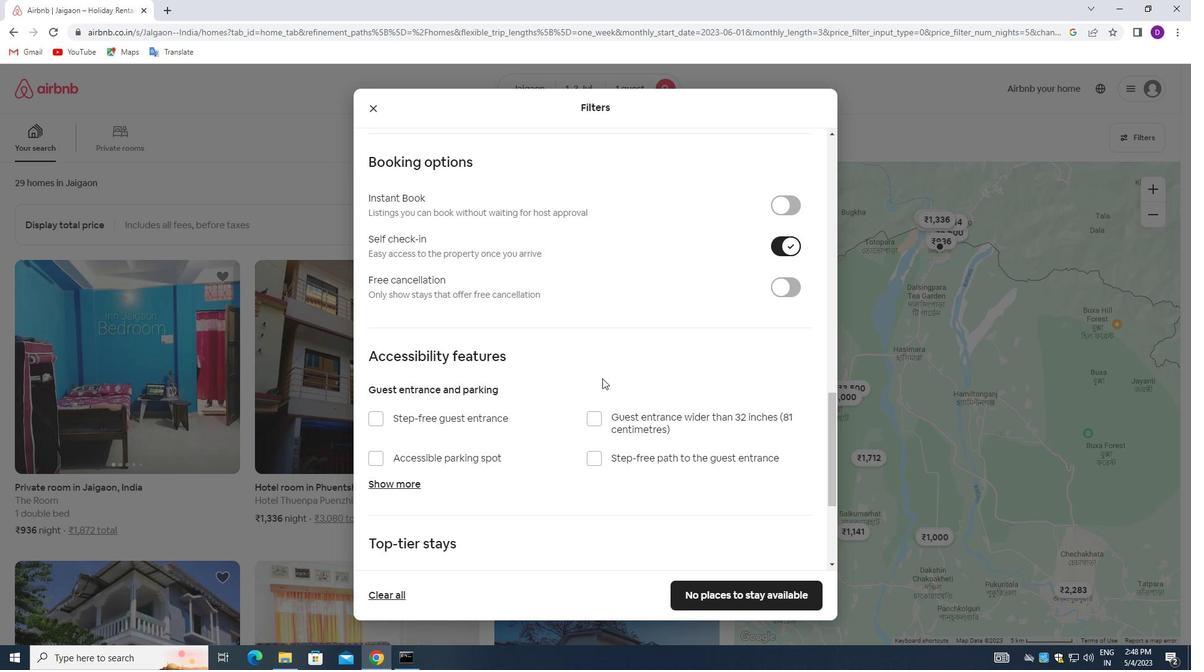 
Action: Mouse moved to (602, 379)
Screenshot: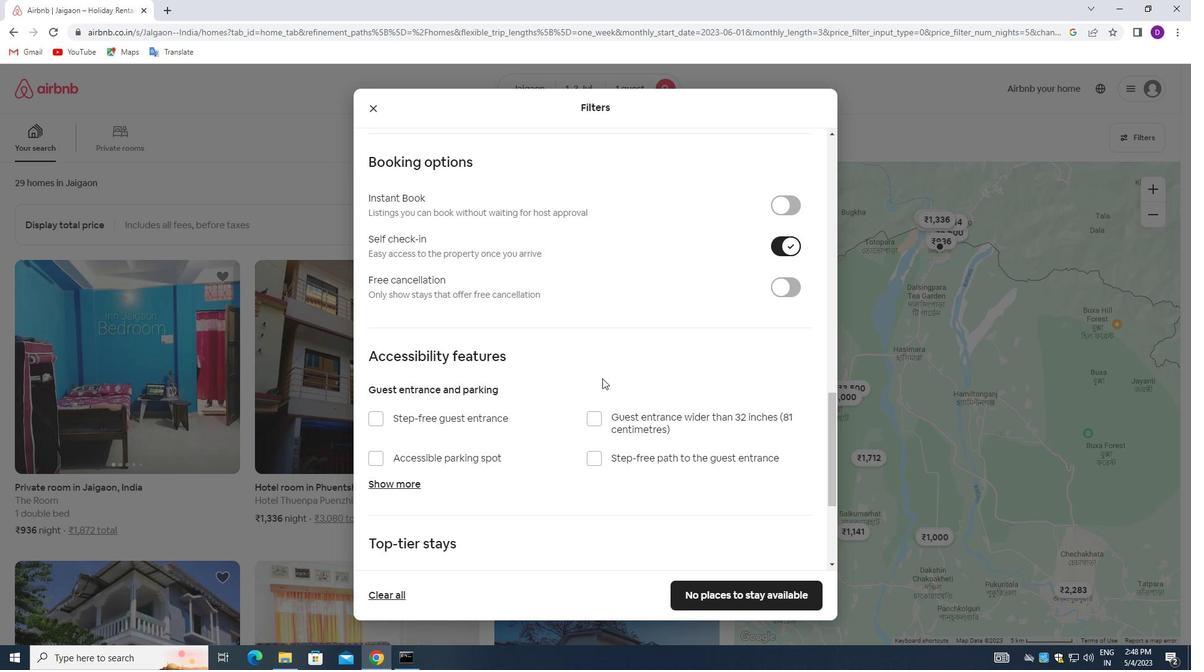 
Action: Mouse scrolled (602, 378) with delta (0, 0)
Screenshot: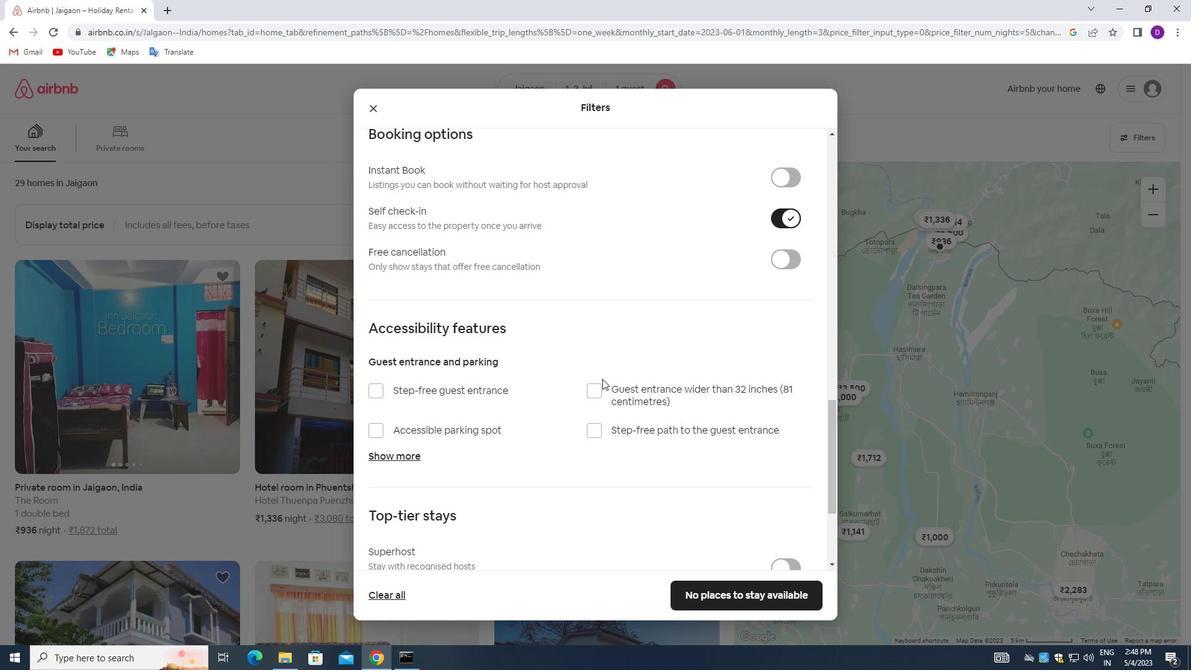 
Action: Mouse moved to (534, 426)
Screenshot: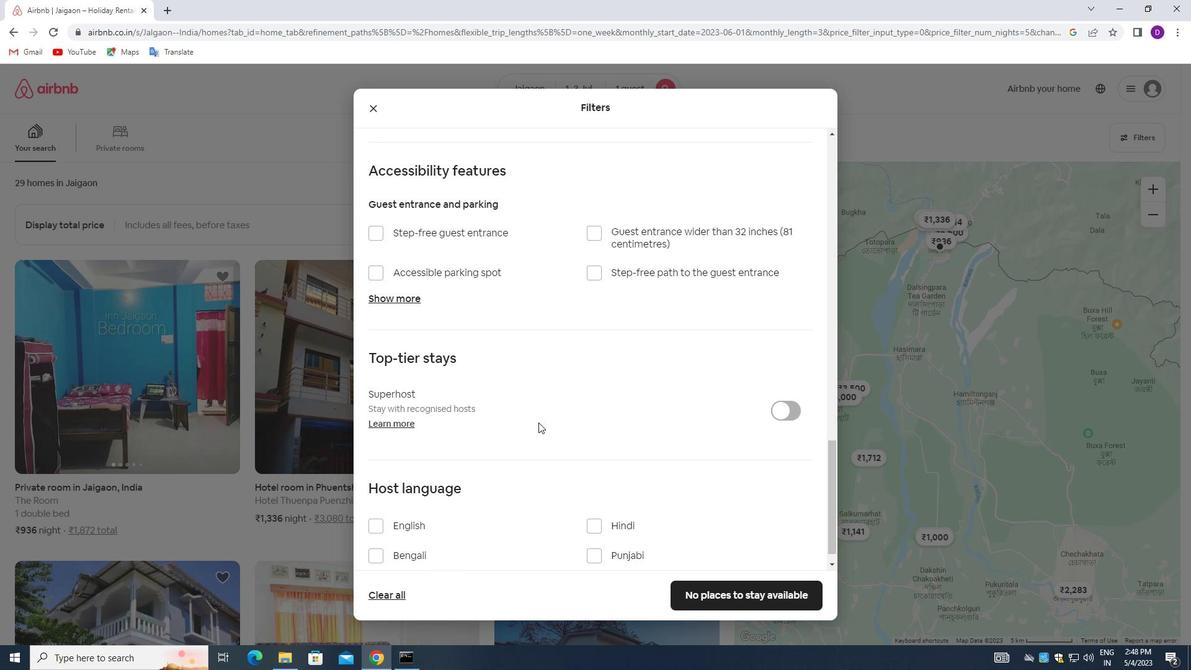 
Action: Mouse scrolled (534, 425) with delta (0, 0)
Screenshot: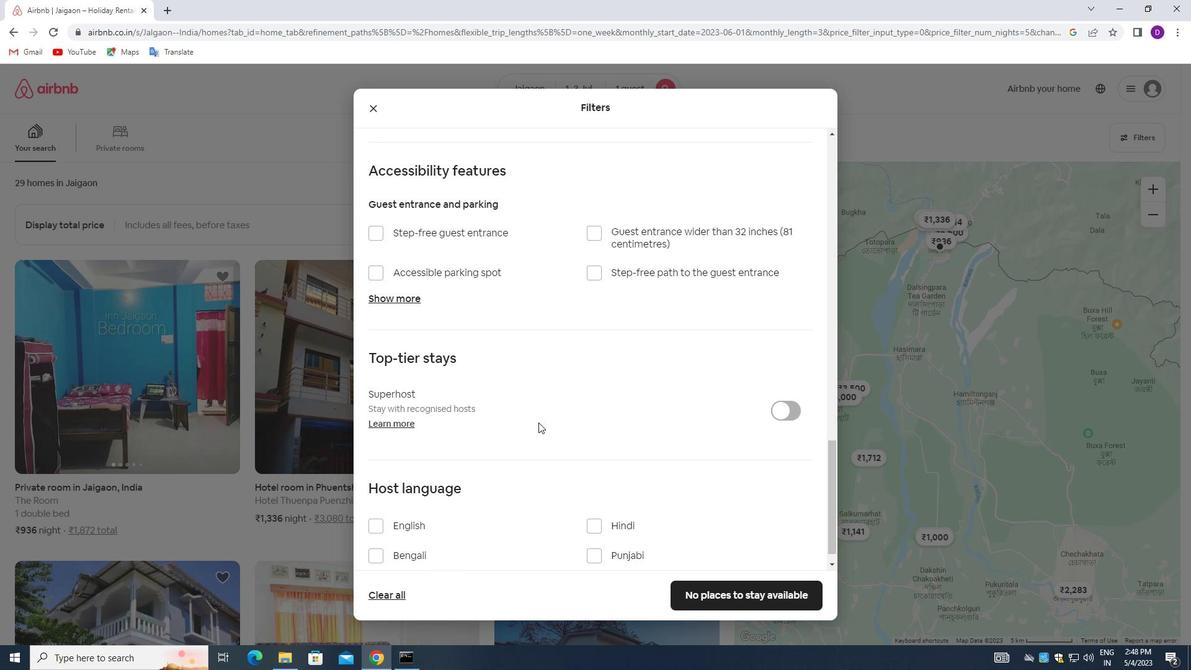 
Action: Mouse moved to (534, 427)
Screenshot: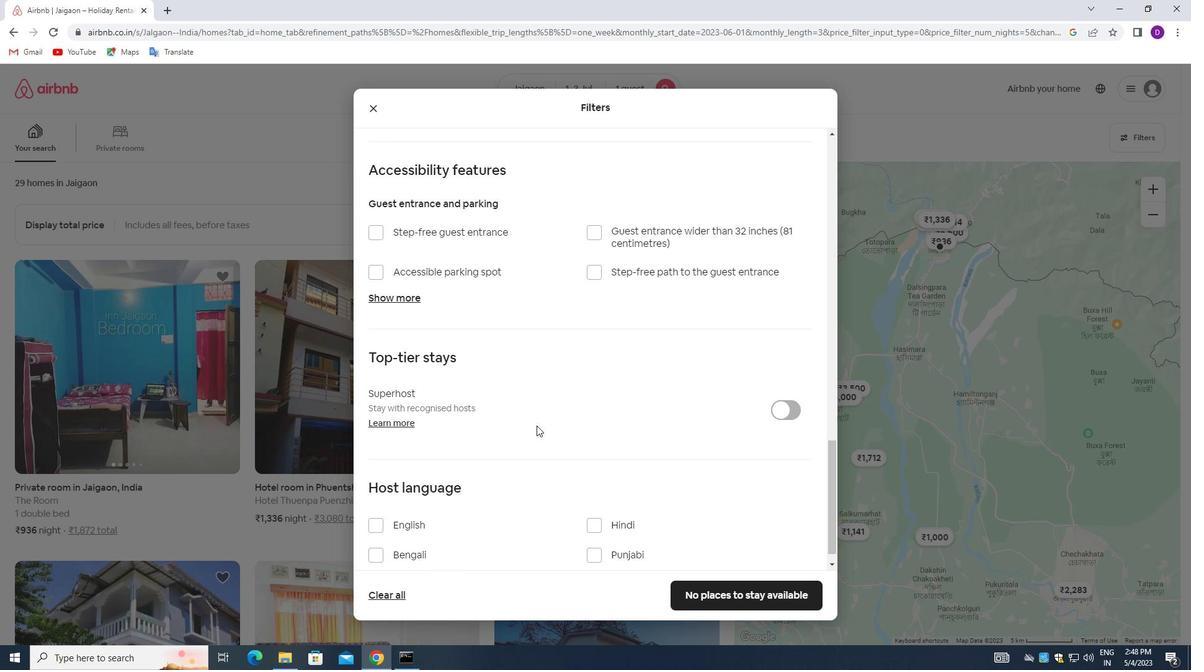 
Action: Mouse scrolled (534, 427) with delta (0, 0)
Screenshot: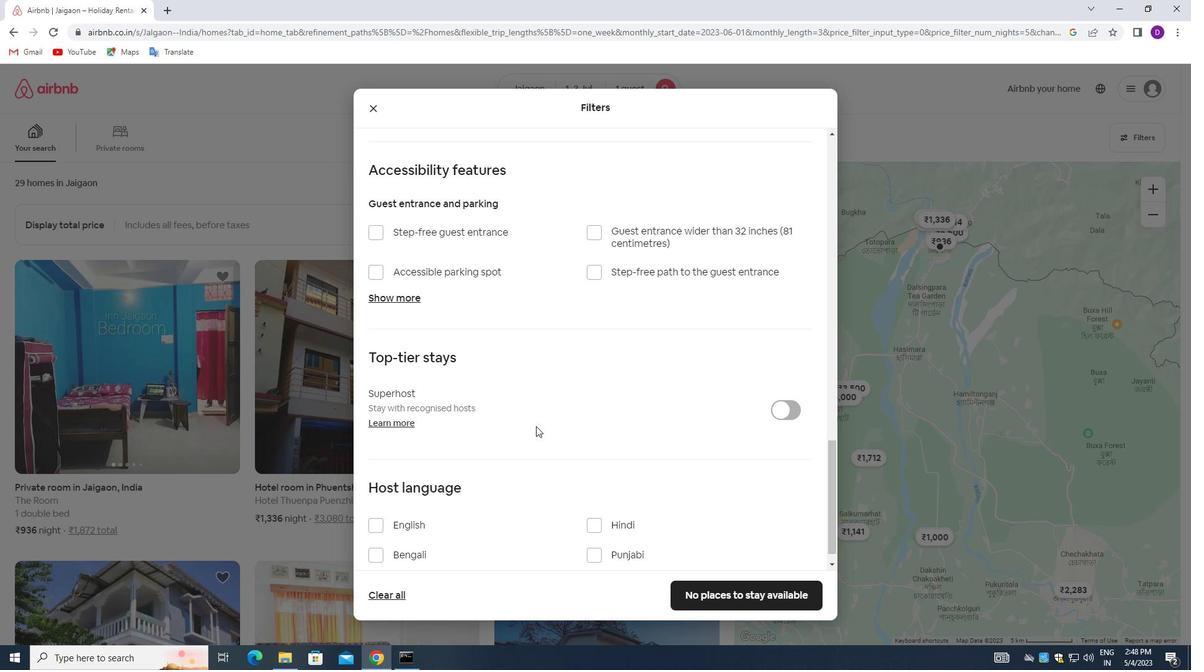 
Action: Mouse scrolled (534, 427) with delta (0, 0)
Screenshot: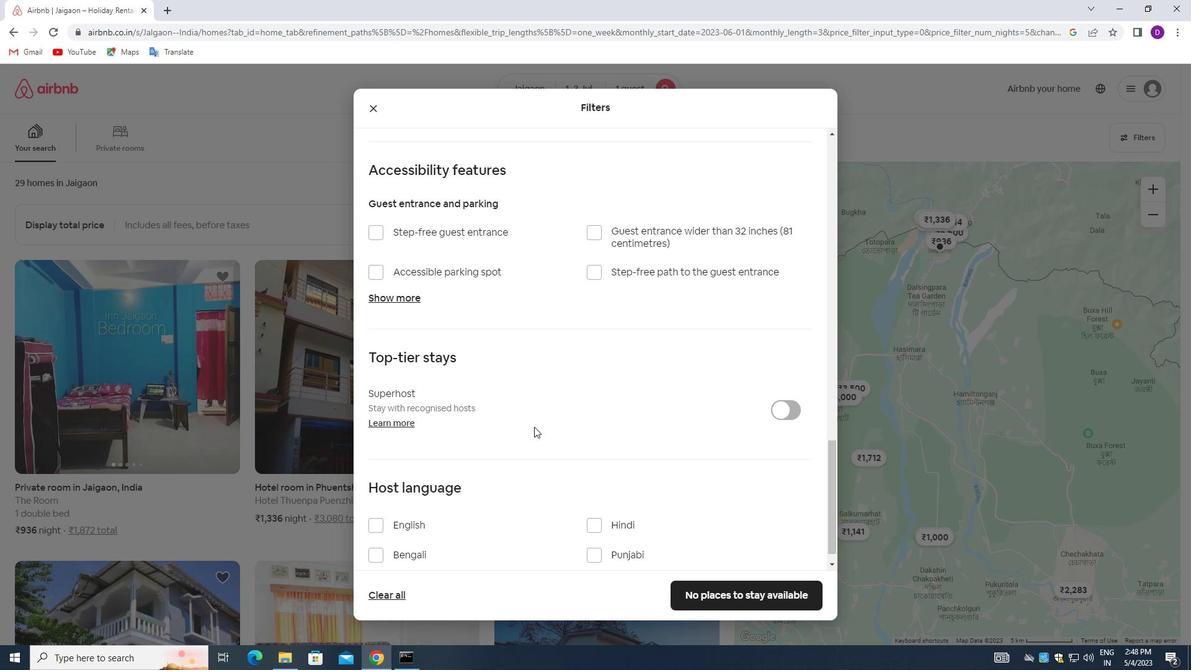 
Action: Mouse moved to (534, 427)
Screenshot: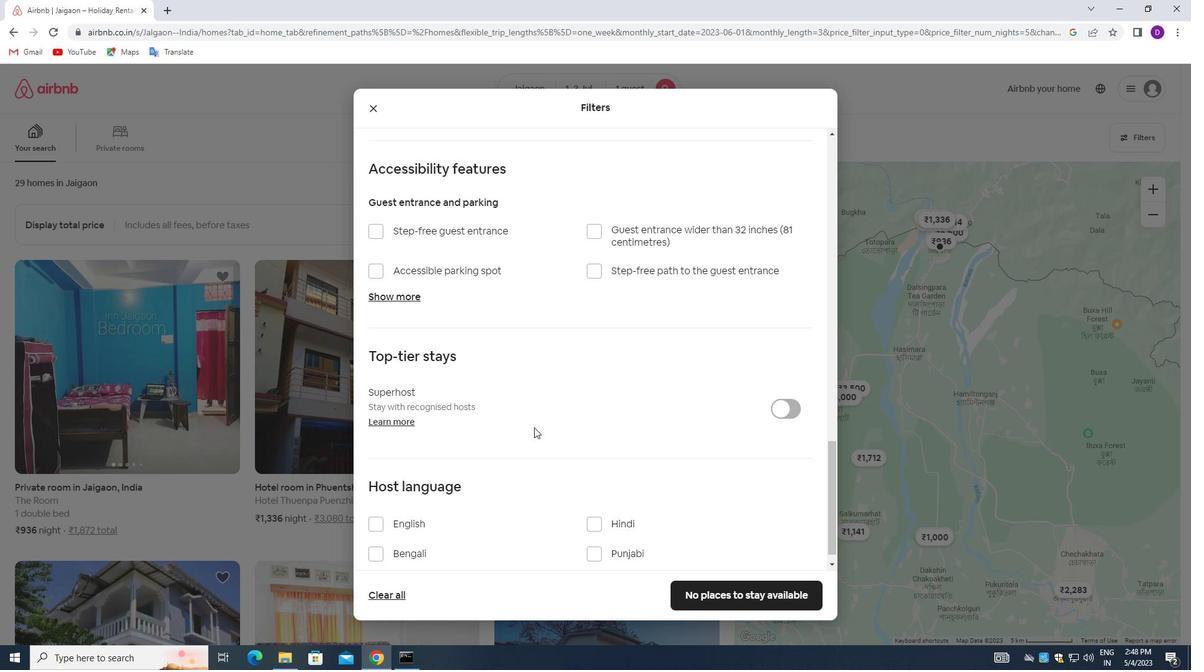 
Action: Mouse scrolled (534, 427) with delta (0, 0)
Screenshot: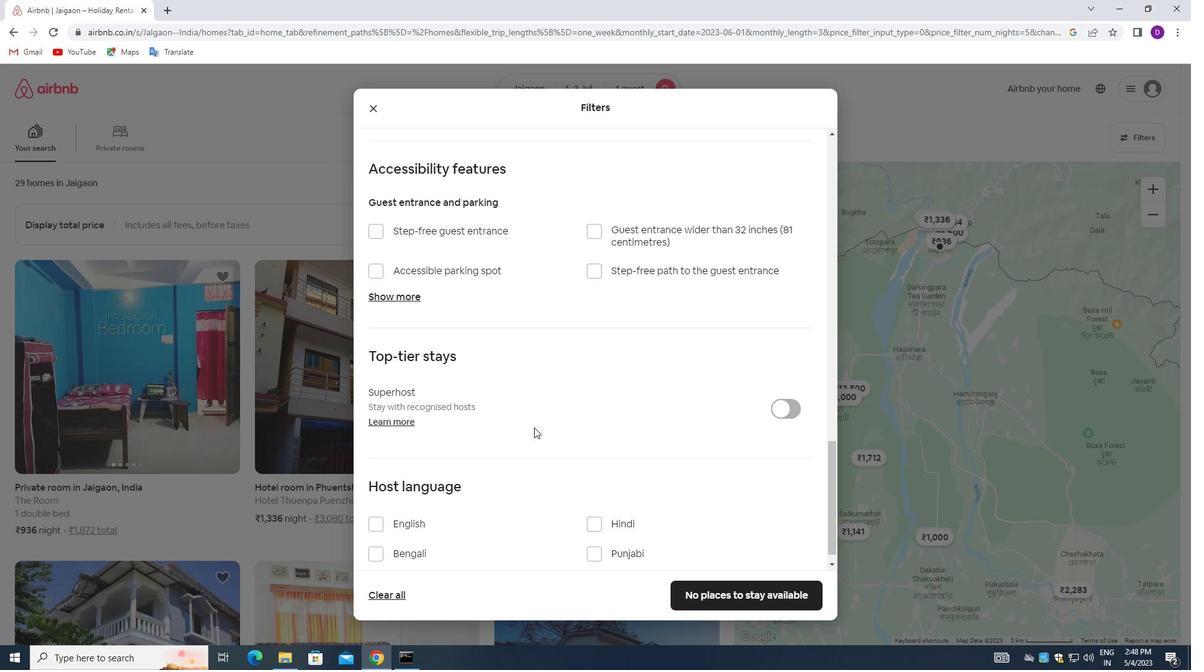 
Action: Mouse moved to (532, 430)
Screenshot: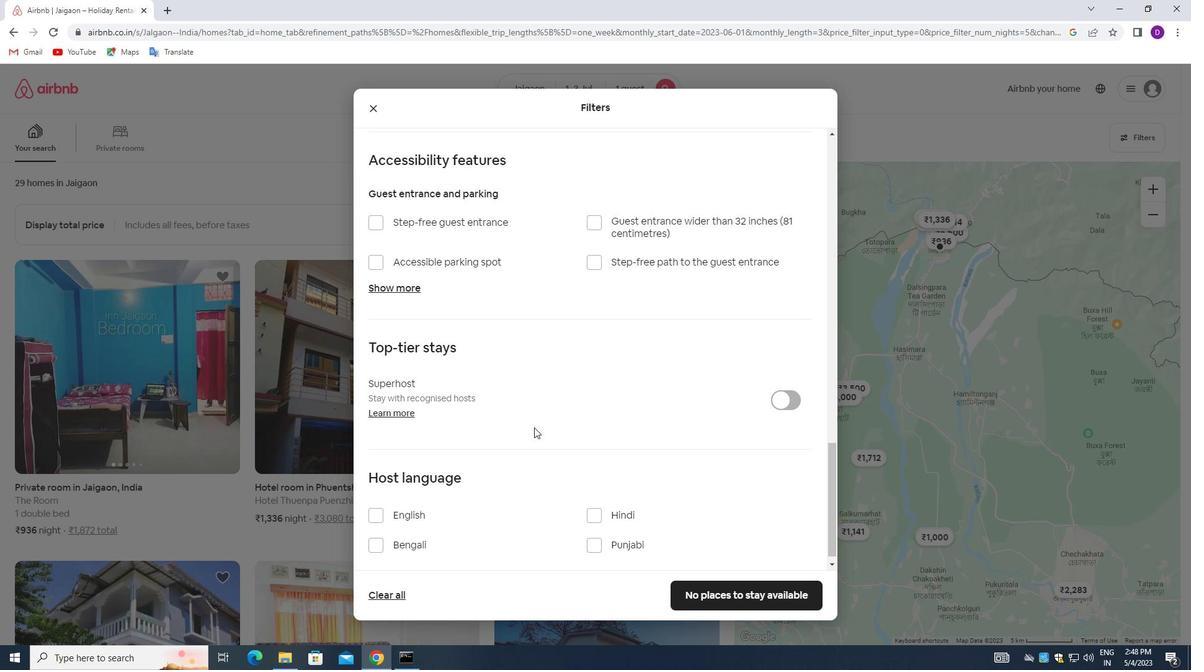 
Action: Mouse scrolled (532, 430) with delta (0, 0)
Screenshot: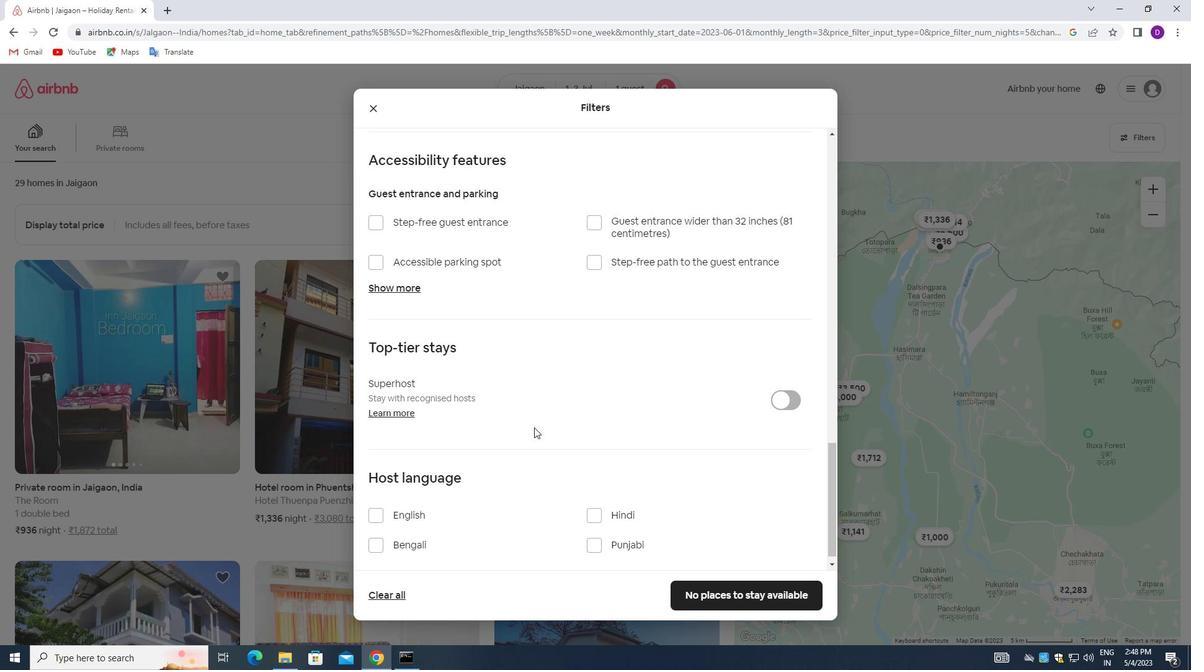 
Action: Mouse moved to (381, 503)
Screenshot: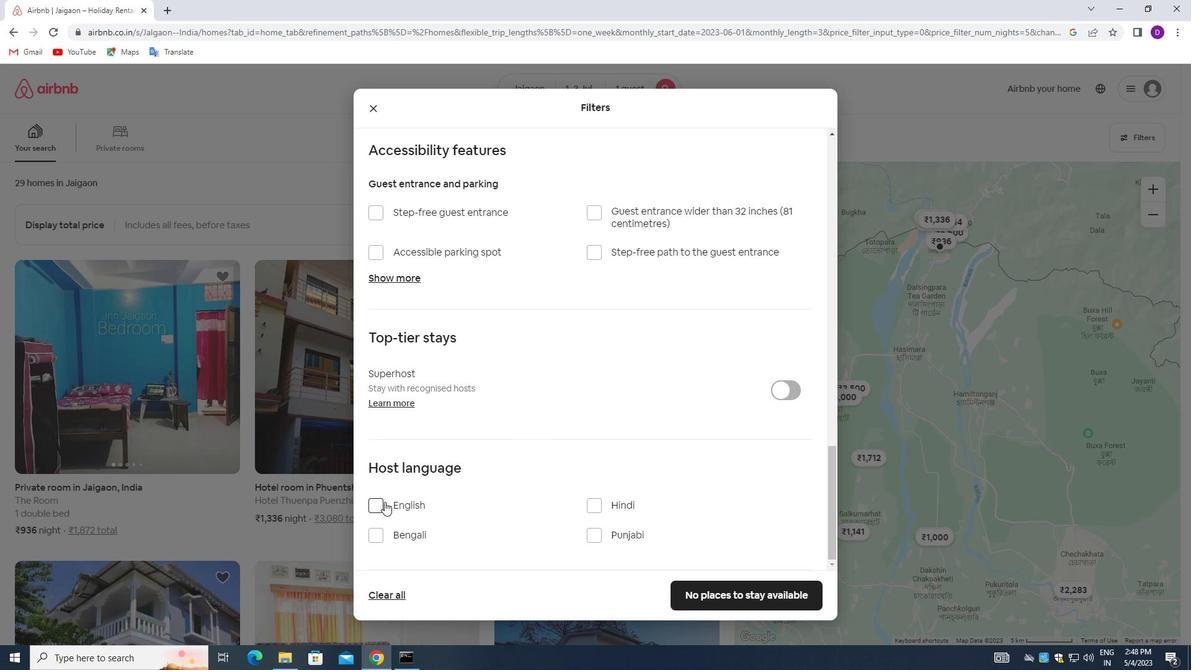 
Action: Mouse pressed left at (381, 503)
Screenshot: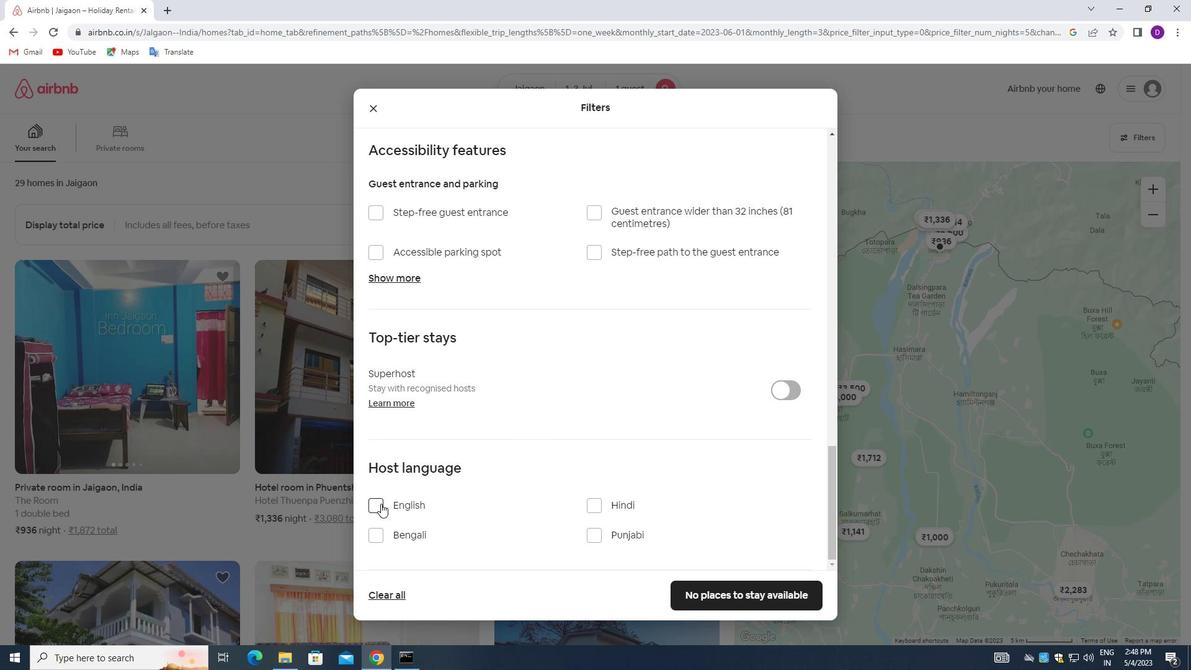 
Action: Mouse moved to (732, 531)
Screenshot: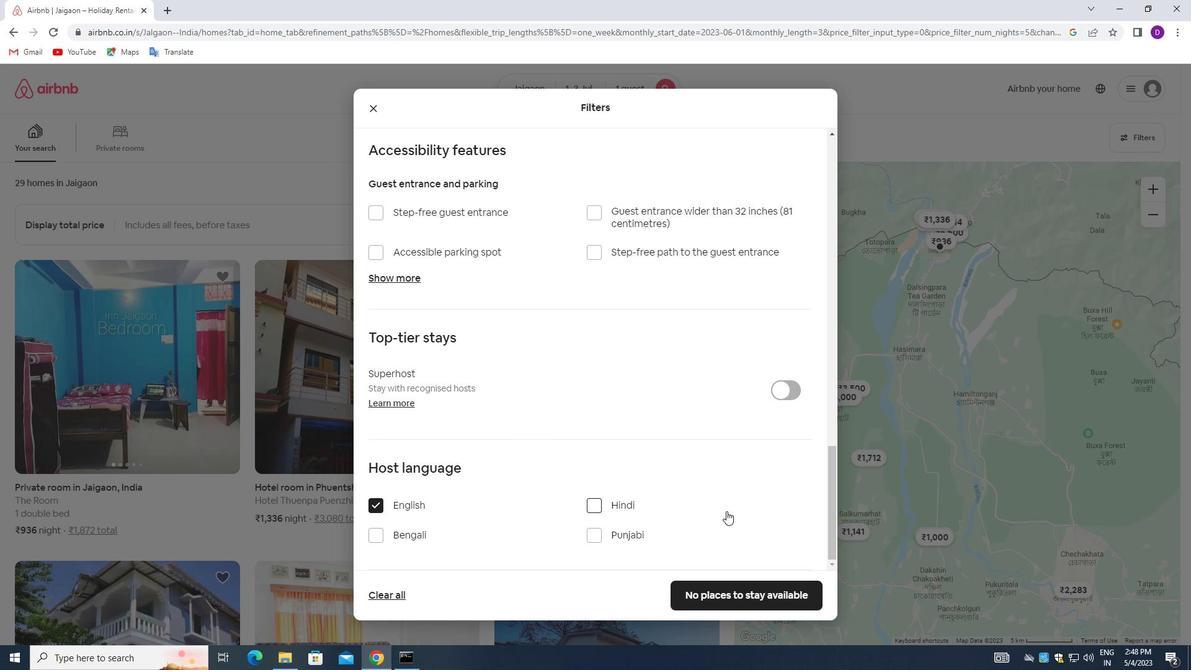 
Action: Mouse scrolled (732, 530) with delta (0, 0)
Screenshot: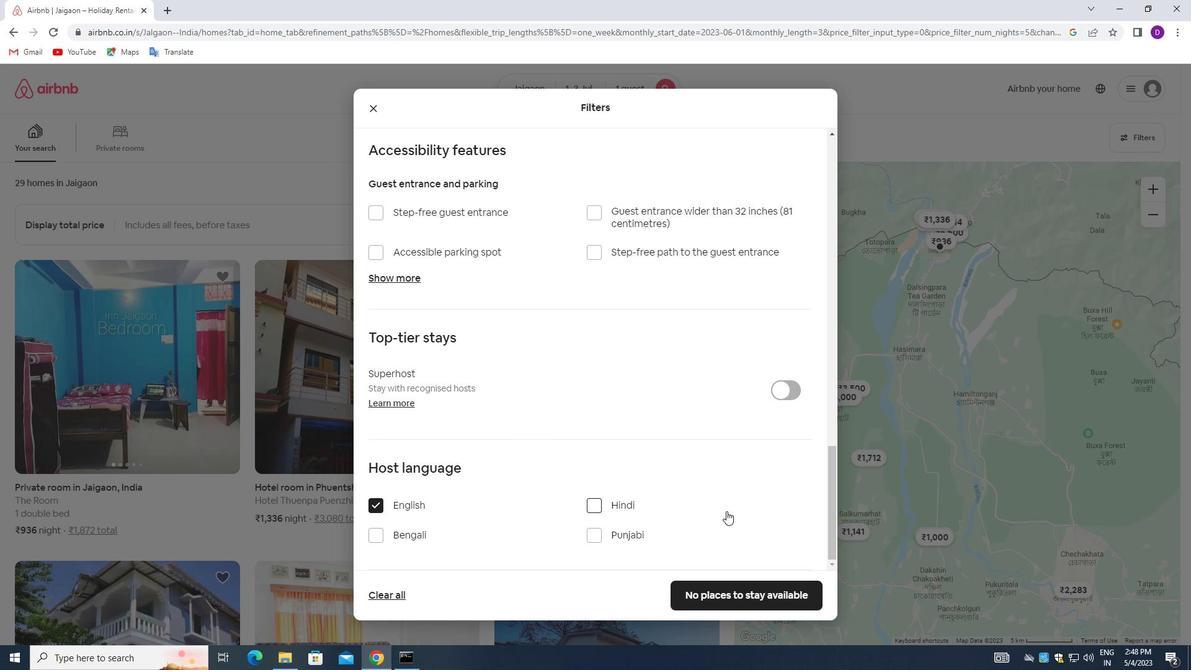 
Action: Mouse moved to (733, 537)
Screenshot: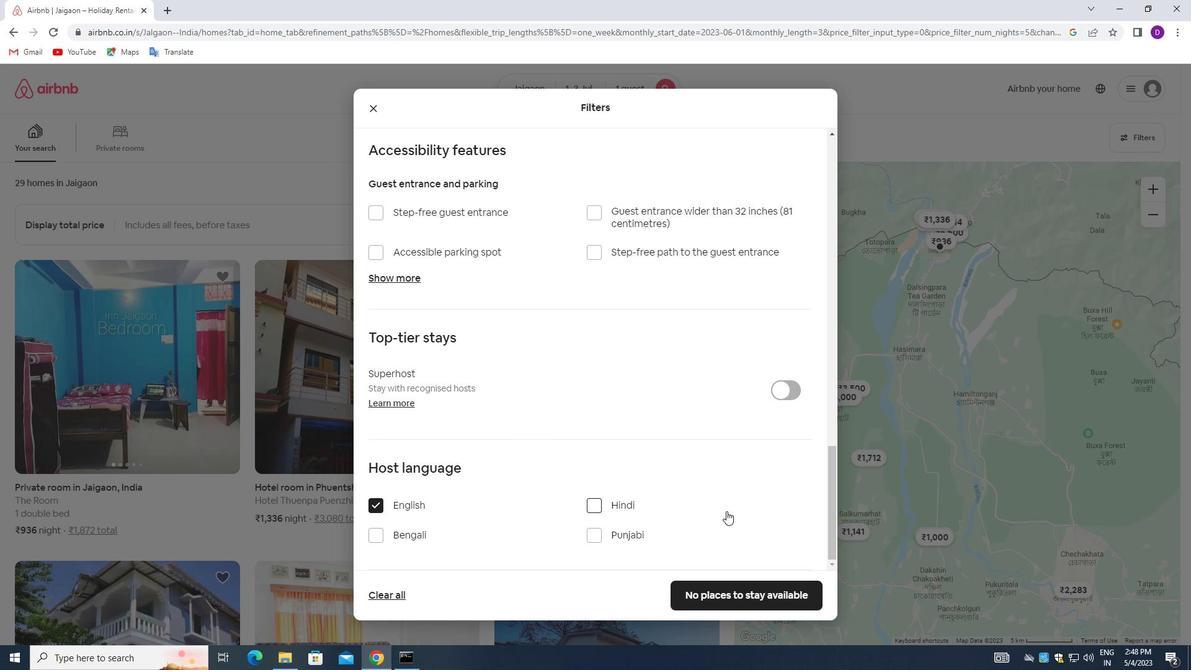
Action: Mouse scrolled (733, 536) with delta (0, 0)
Screenshot: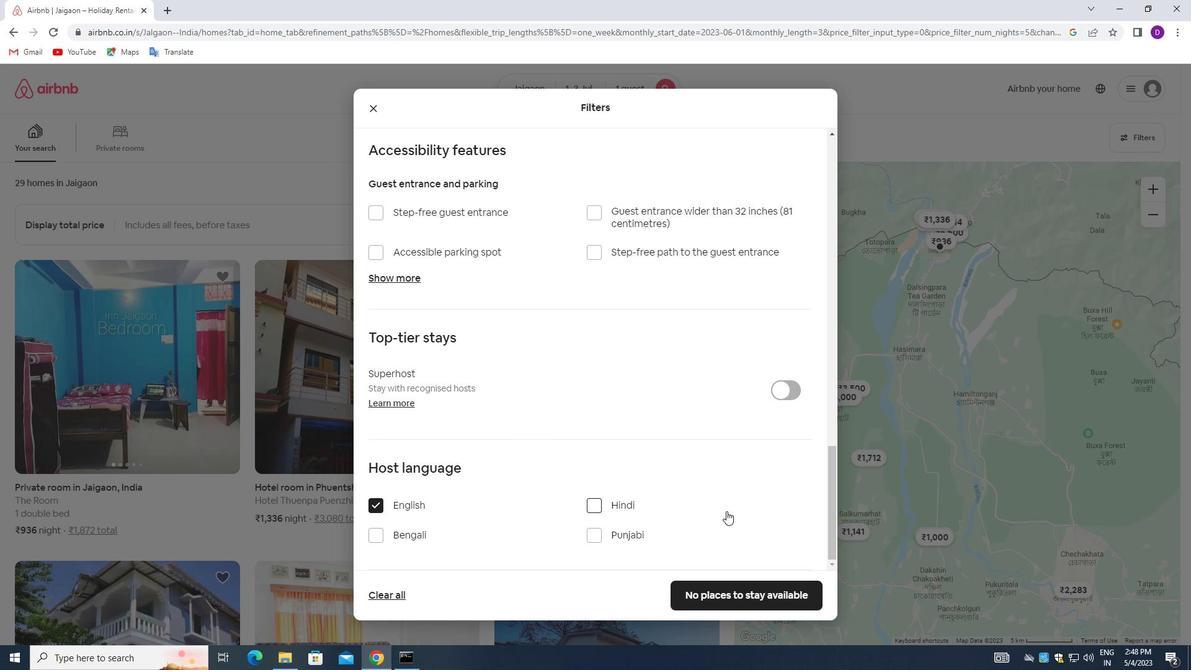 
Action: Mouse moved to (733, 541)
Screenshot: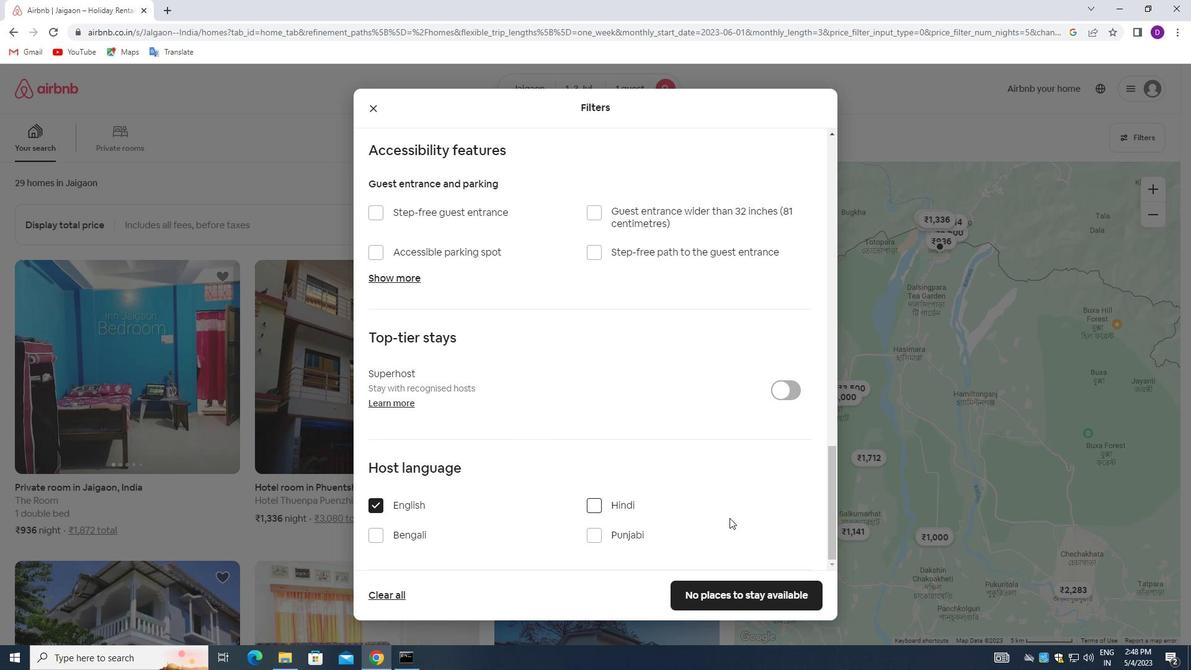 
Action: Mouse scrolled (733, 540) with delta (0, 0)
Screenshot: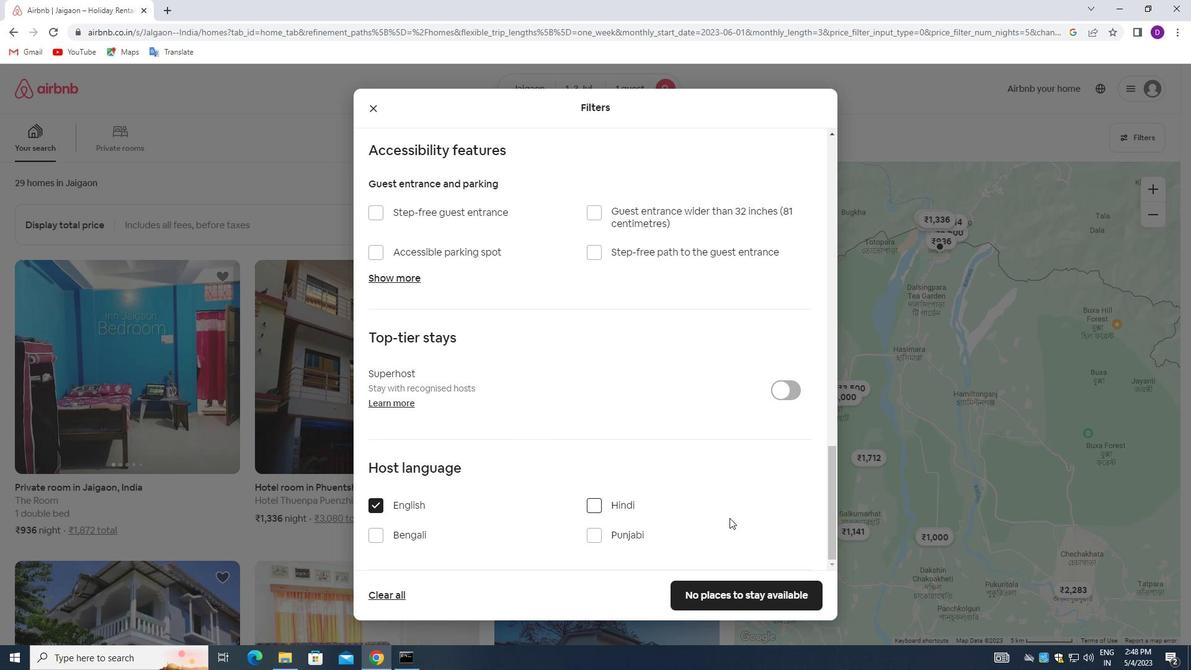 
Action: Mouse moved to (727, 593)
Screenshot: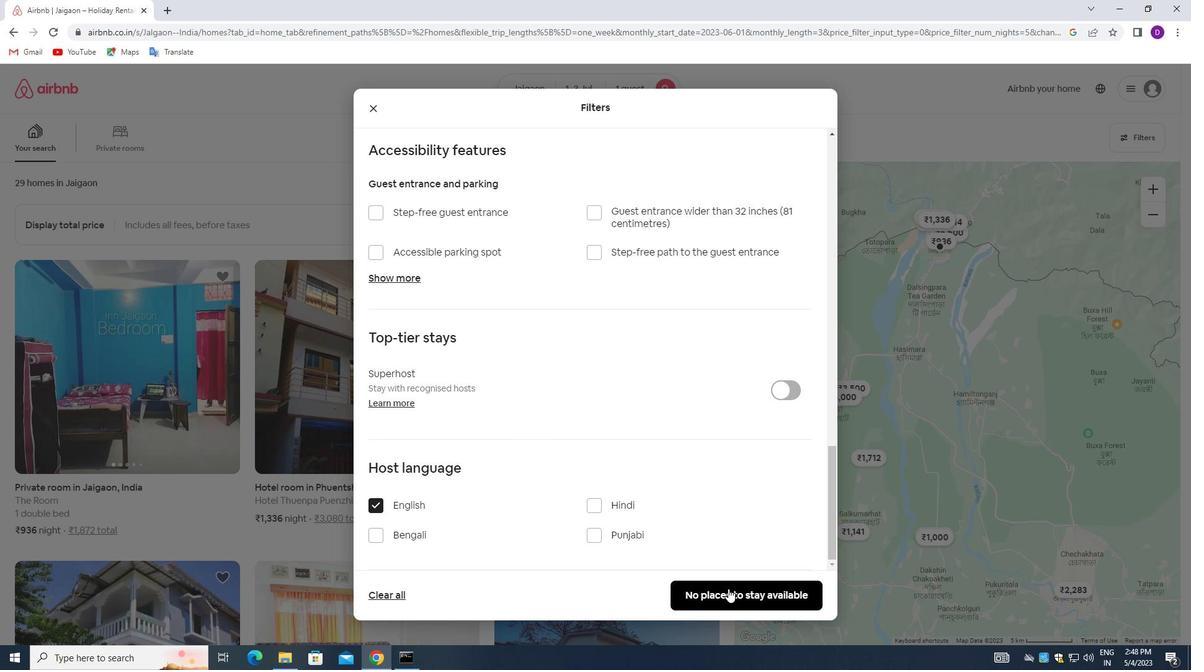 
Action: Mouse pressed left at (727, 593)
Screenshot: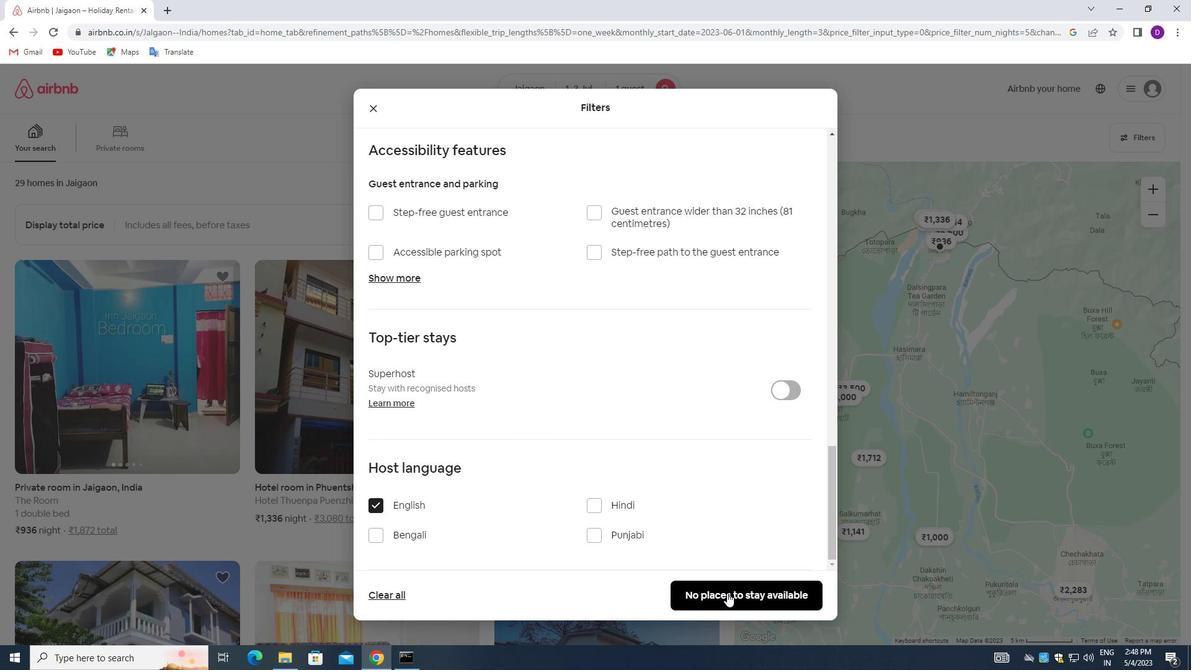 
Action: Mouse moved to (749, 341)
Screenshot: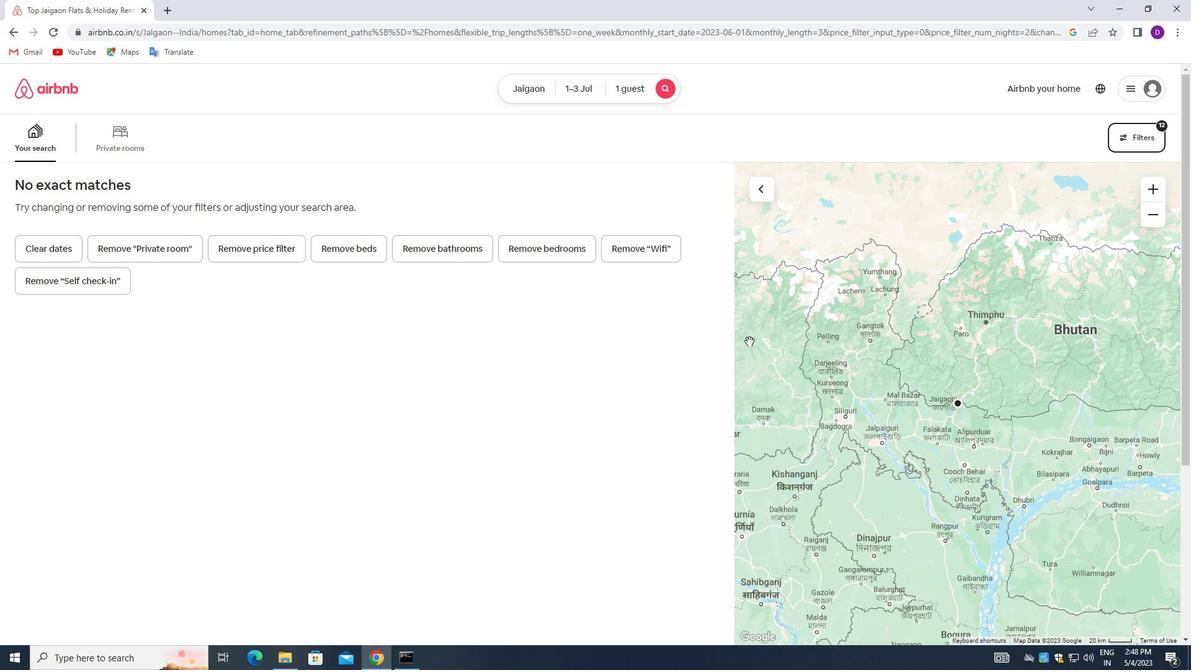 
Action: Key pressed <Key.f9>
Screenshot: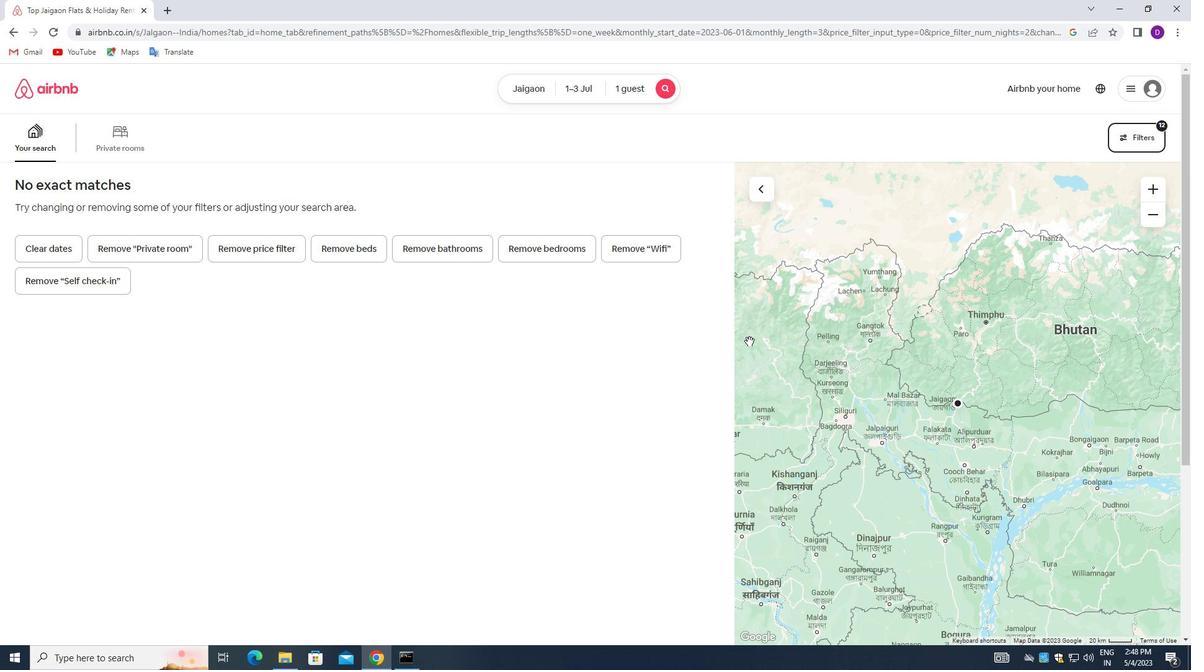 
